 Task: Select Grocery. Add to cart, from Target for 2233 Arbour Crest Dr, Carrolton, Texas 75007, Cell Number 8177146937, following items : Tattooed Chef Riced Enchilada Bowl Cauliflower (10 oz) - 1, Good & Gather All Natural Grass Fed Beef Meatballs (20 oz) - 2, Panera Bread Broccoli Cheddar Mac & Cheese Soup (16 oz) - 3, Dove Teens Strawberry Sparkle (2.6 oz) - 1, Colgate Optic White Advanced Sparkling White Toothpaste (3.2 oz) - 2, EOS Super Soft Shea Variety Pack Lip Balm (4 ct) - 1, Fanta Orange Soda Can (12 oz x 12 ct) - 3, Rhodes Bake-N-Serv Yeast Dinner Rolls (36 ct) - 2, Blueberries (1 pt) - 1, Blackberries Pack (6 oz) - 2
Action: Mouse moved to (351, 116)
Screenshot: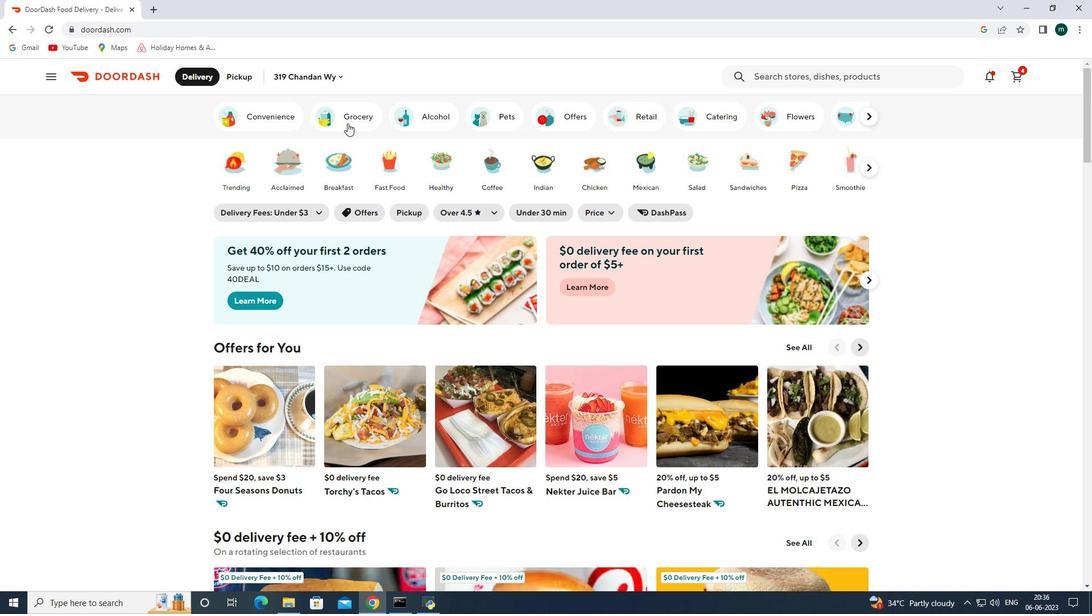 
Action: Mouse pressed left at (351, 116)
Screenshot: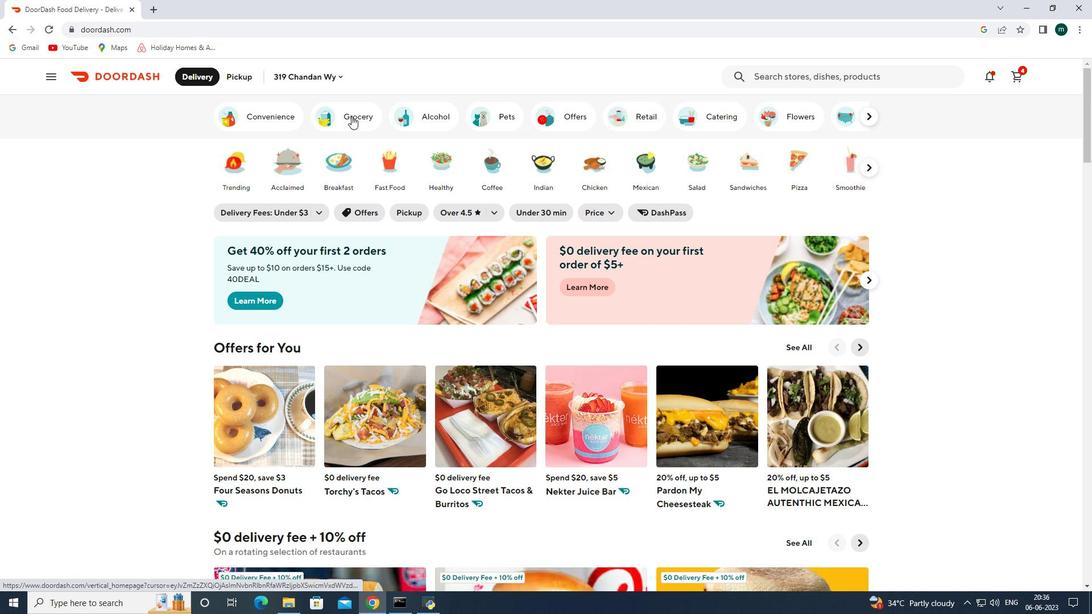 
Action: Mouse moved to (520, 436)
Screenshot: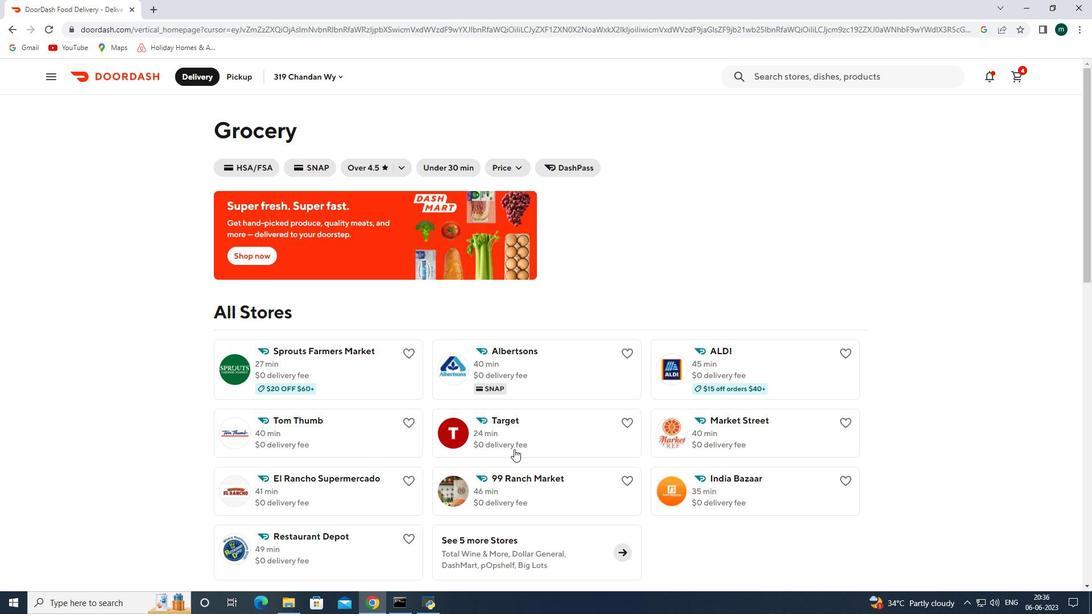 
Action: Mouse pressed left at (520, 436)
Screenshot: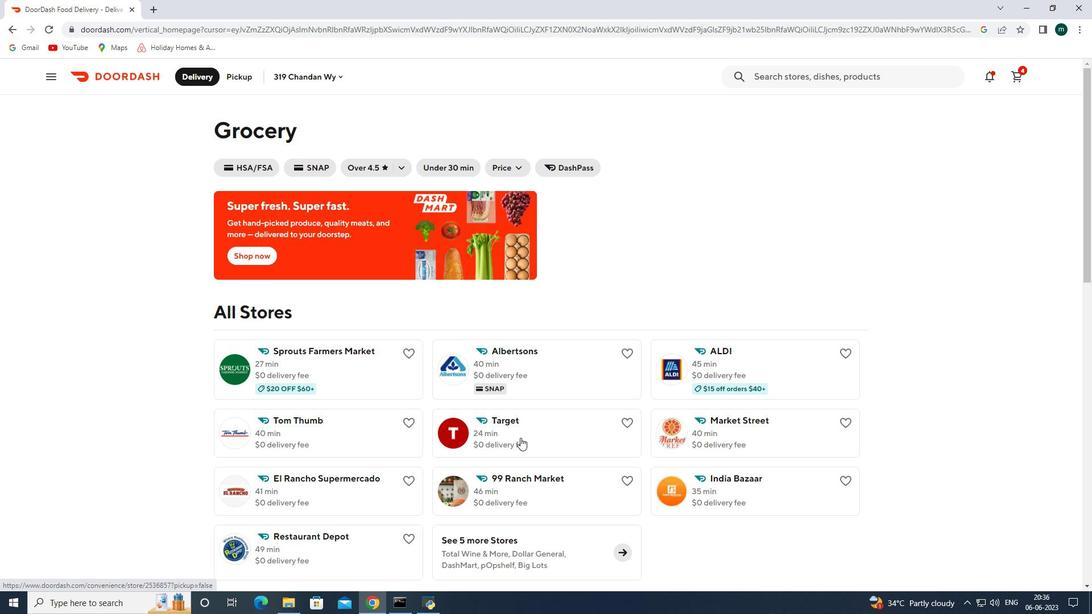 
Action: Mouse moved to (240, 74)
Screenshot: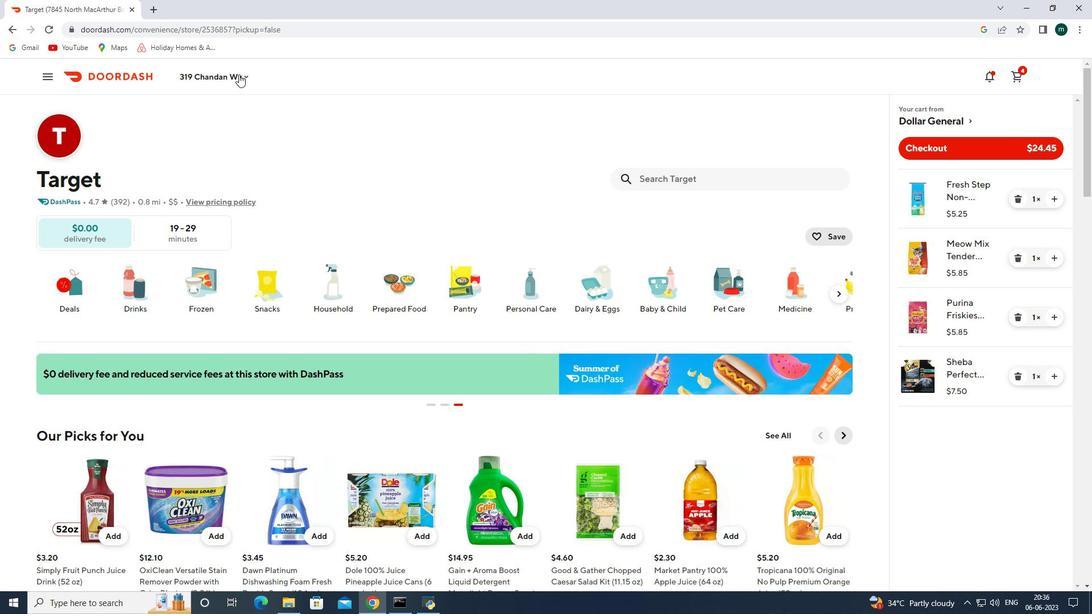 
Action: Mouse pressed left at (240, 74)
Screenshot: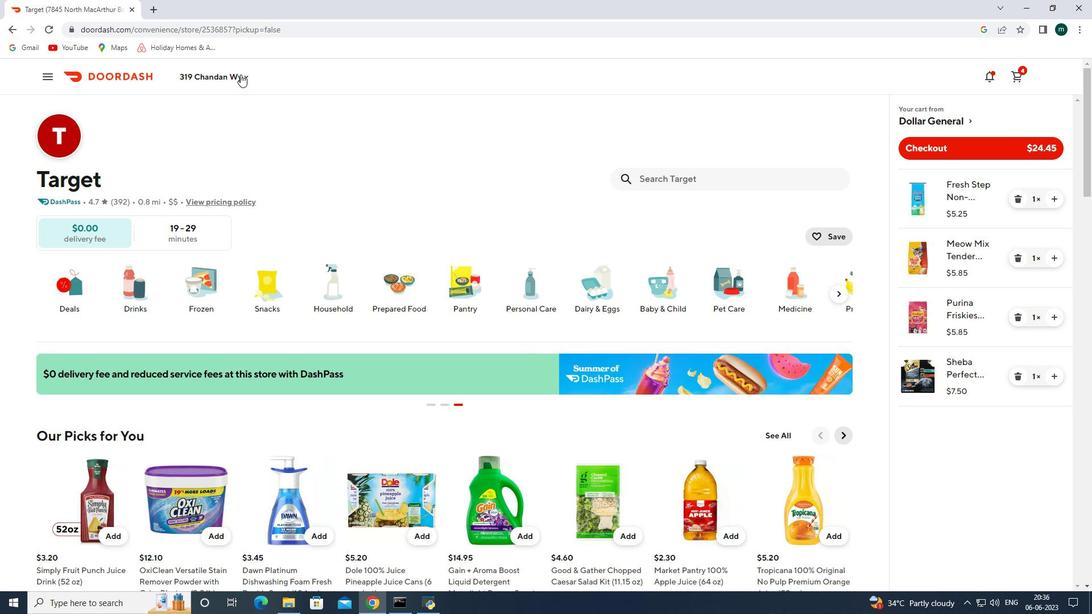
Action: Mouse moved to (258, 123)
Screenshot: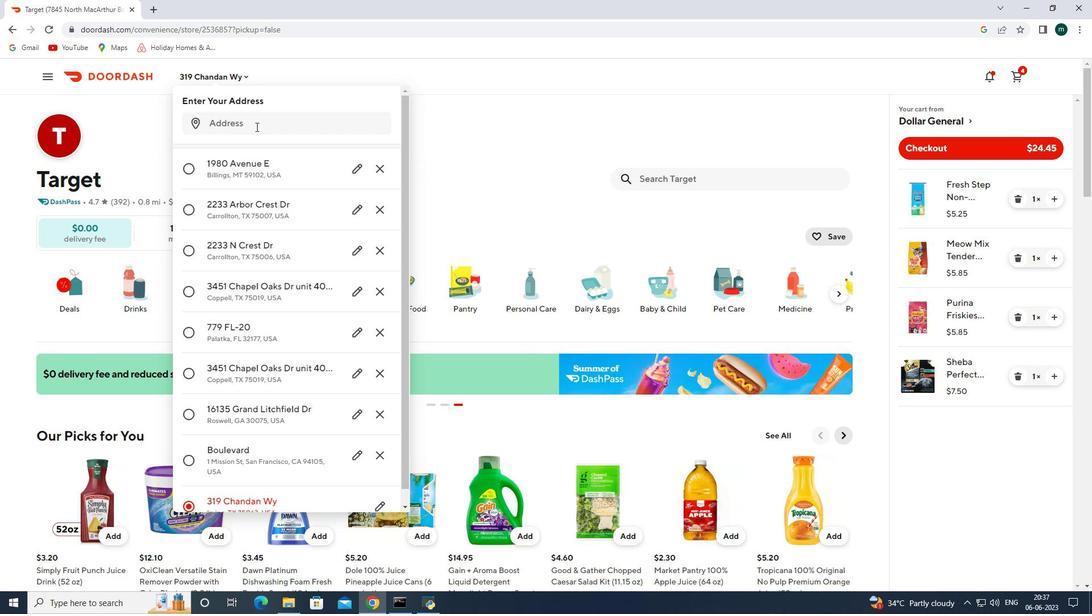 
Action: Mouse pressed left at (258, 123)
Screenshot: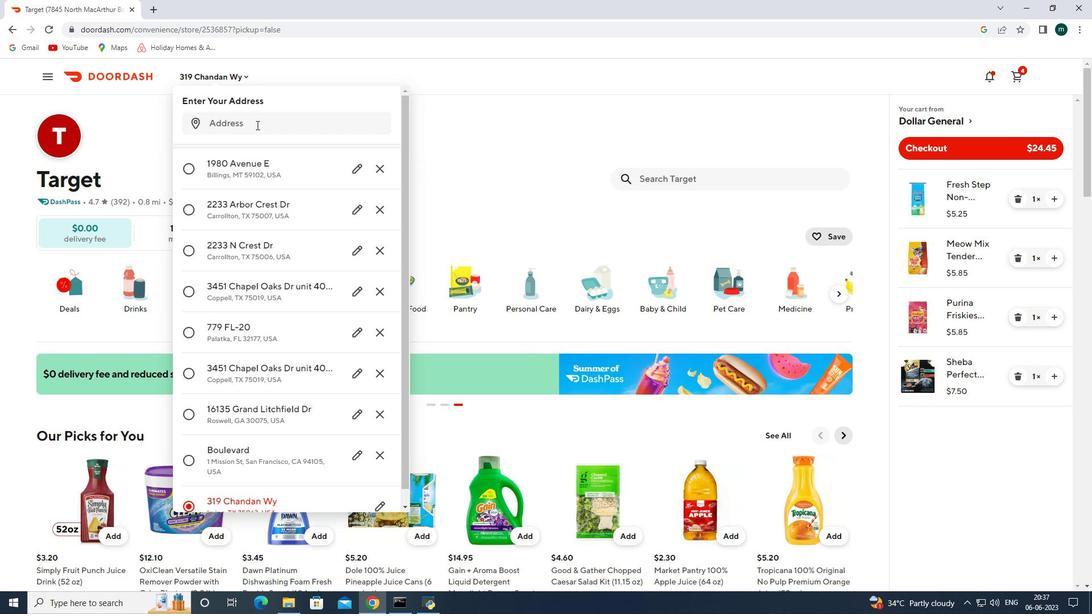 
Action: Key pressed 2233<Key.space>arbour<Key.space>crest<Key.space>dr<Key.space>carrolton<Key.space>texas<Key.space>75007<Key.enter>
Screenshot: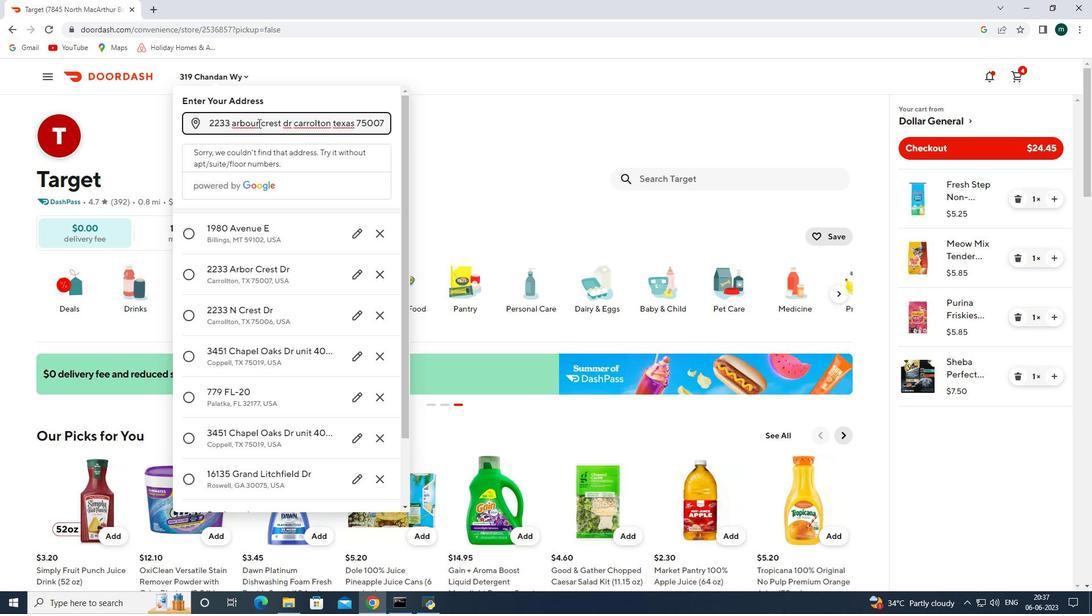 
Action: Mouse moved to (296, 315)
Screenshot: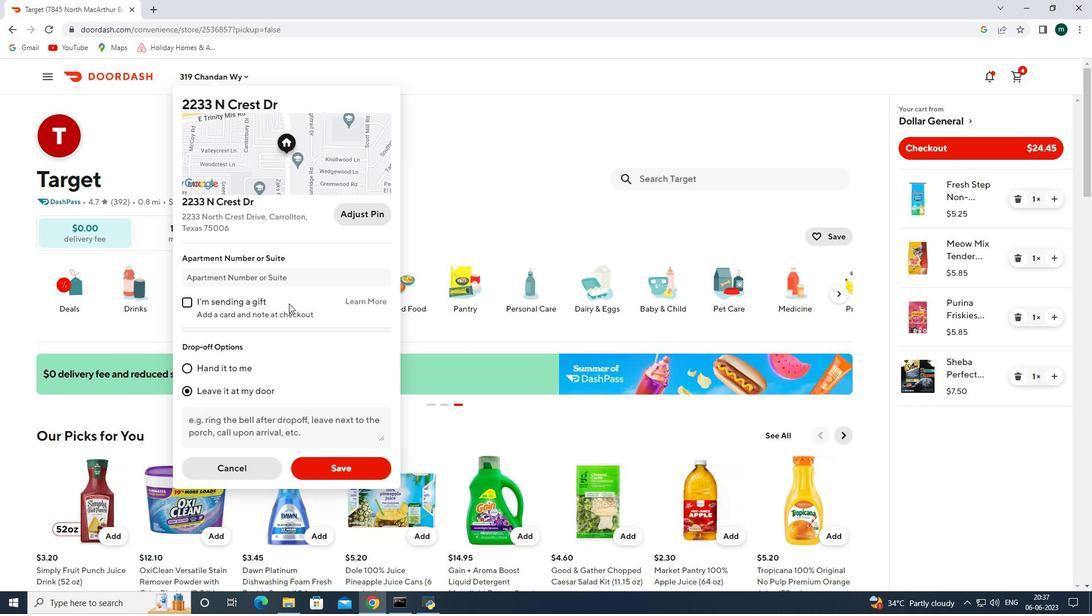 
Action: Mouse scrolled (296, 314) with delta (0, 0)
Screenshot: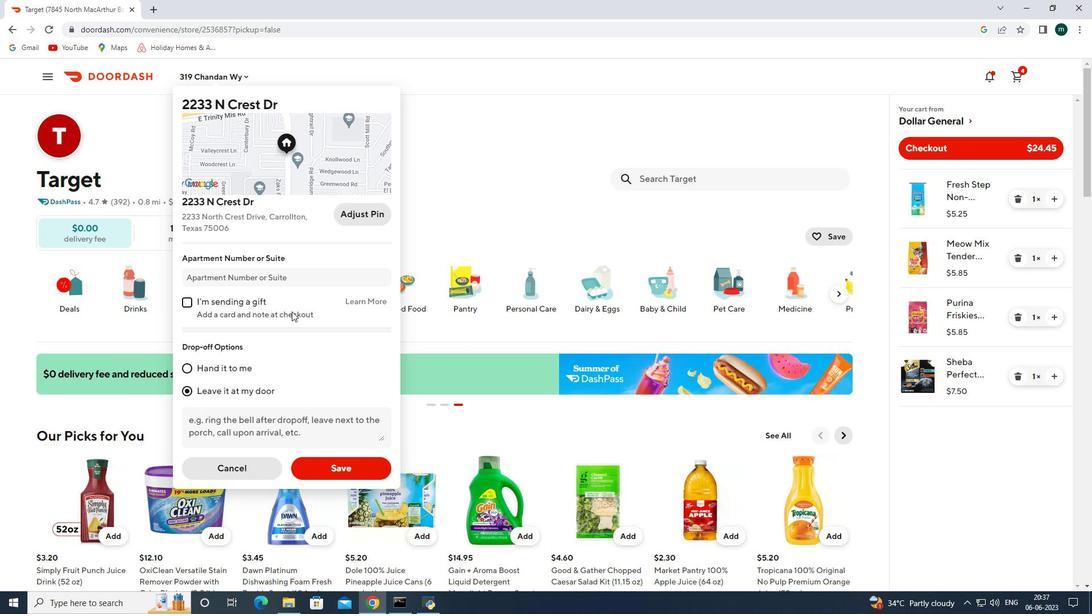 
Action: Mouse scrolled (296, 314) with delta (0, 0)
Screenshot: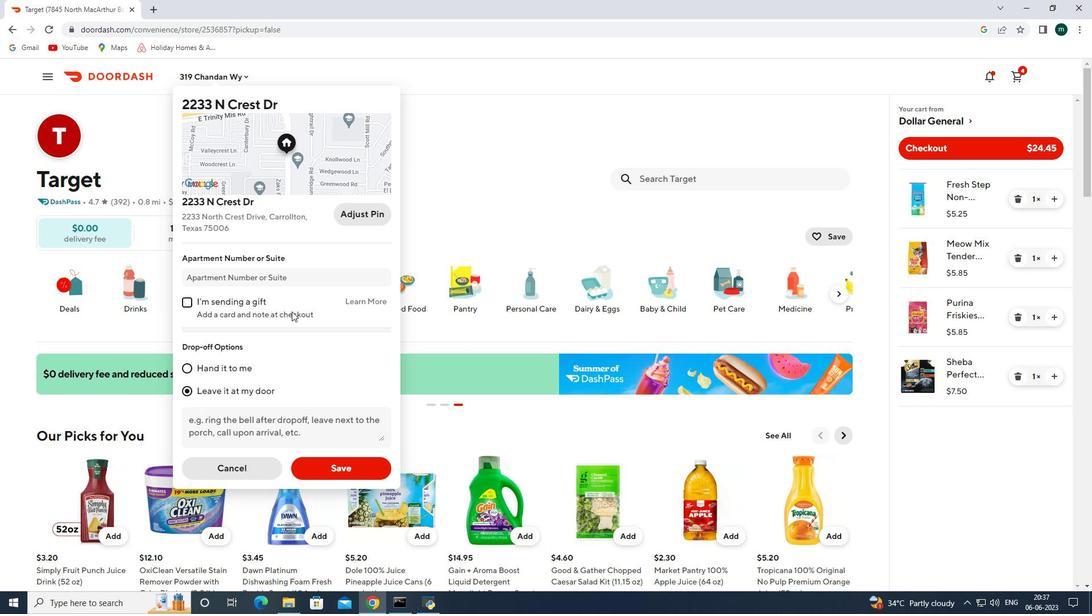 
Action: Mouse scrolled (296, 314) with delta (0, 0)
Screenshot: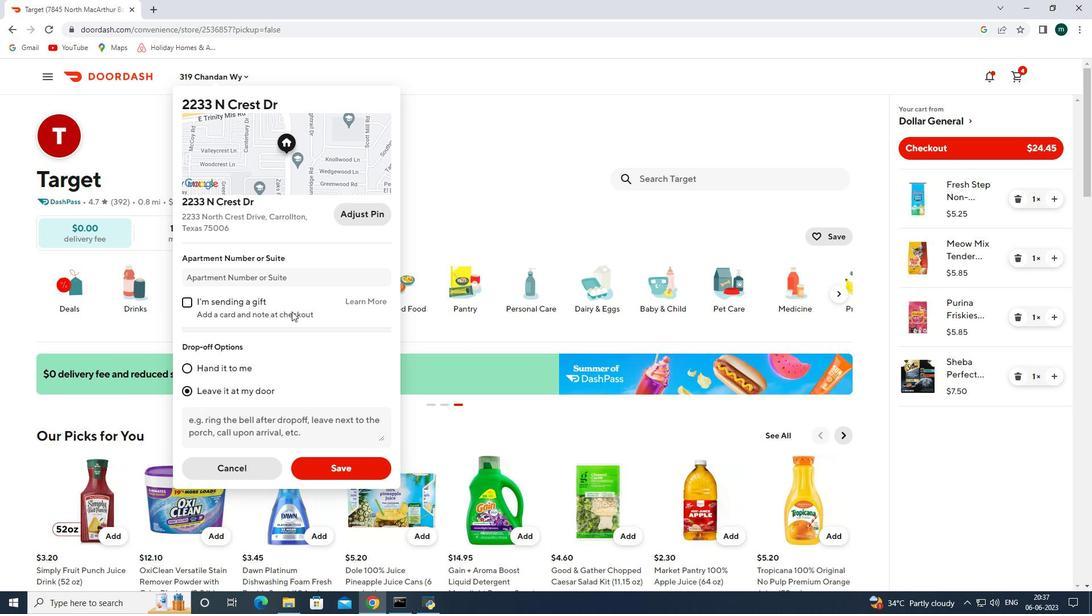 
Action: Mouse scrolled (296, 314) with delta (0, 0)
Screenshot: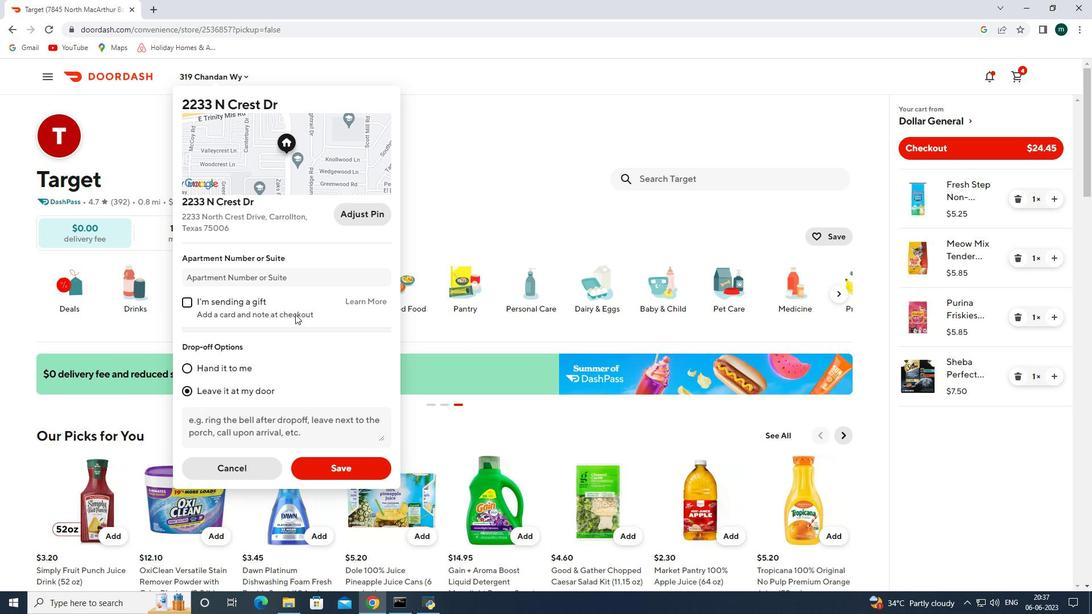 
Action: Mouse moved to (340, 467)
Screenshot: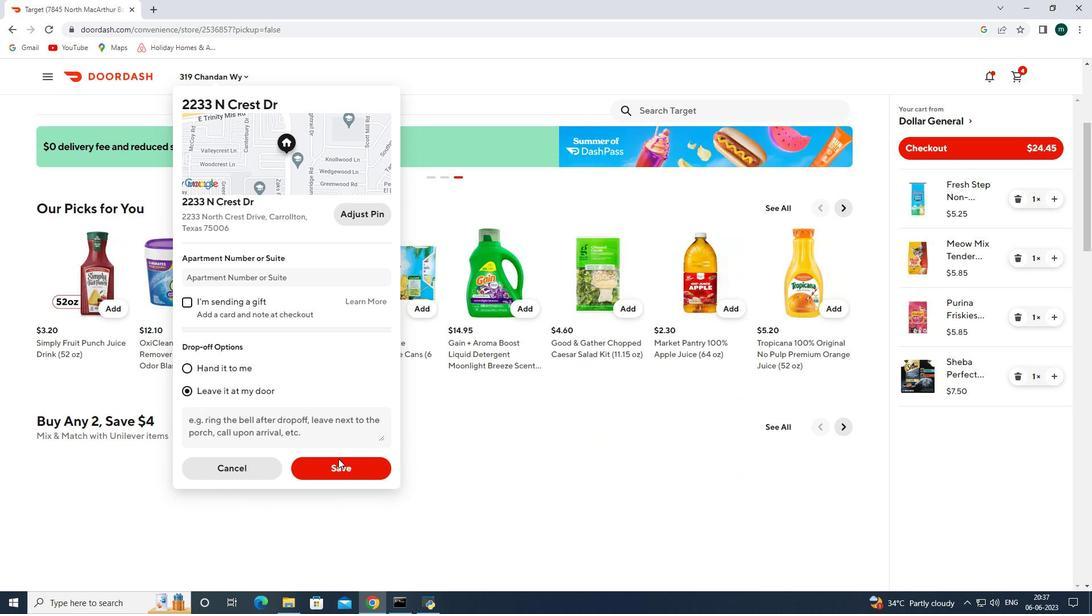 
Action: Mouse pressed left at (340, 467)
Screenshot: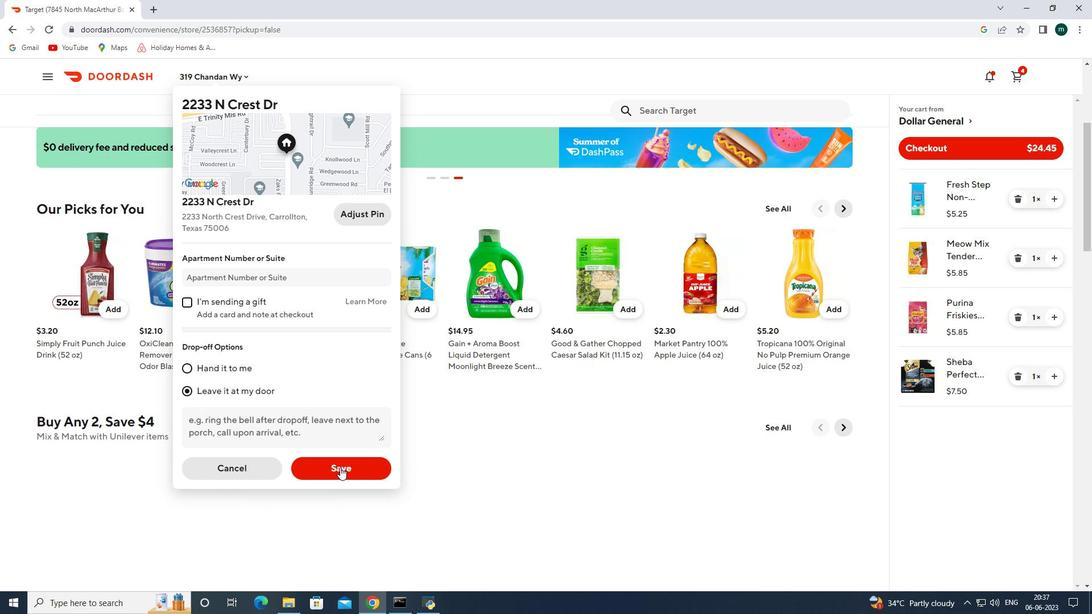 
Action: Mouse moved to (339, 357)
Screenshot: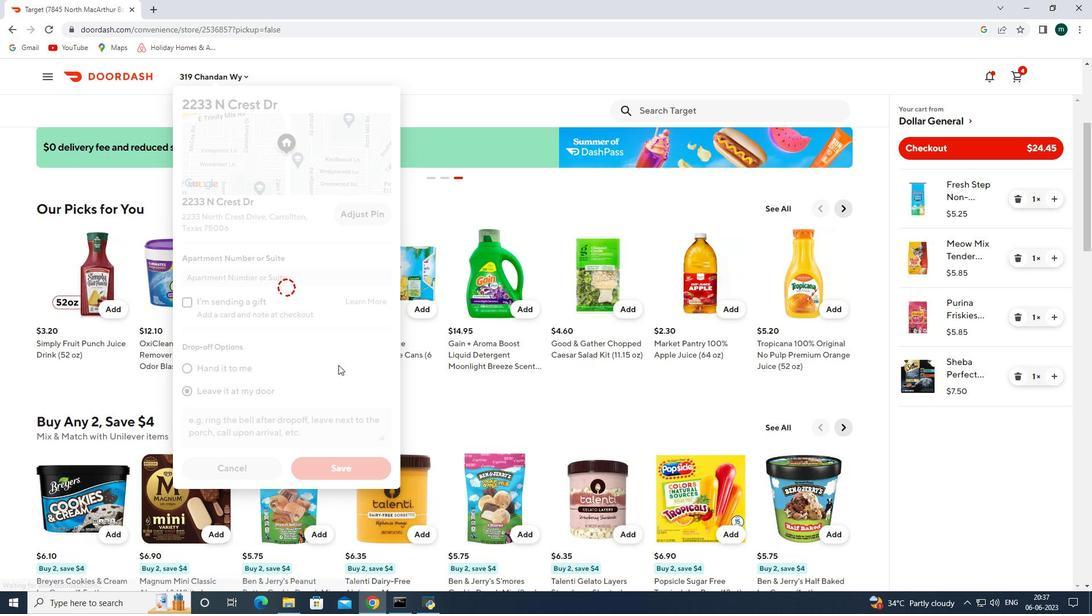 
Action: Mouse scrolled (339, 357) with delta (0, 0)
Screenshot: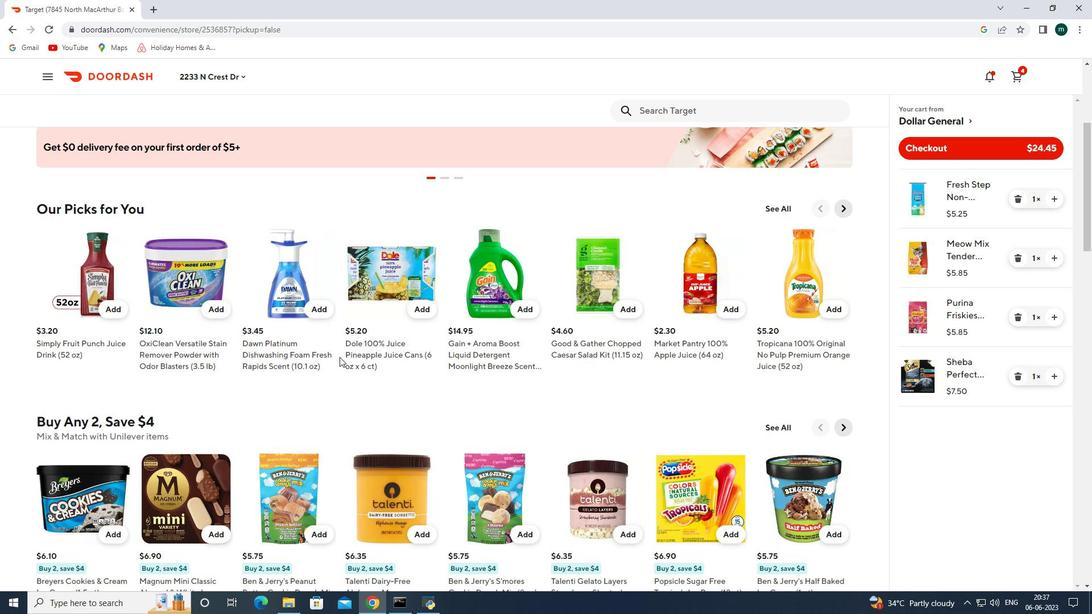 
Action: Mouse scrolled (339, 357) with delta (0, 0)
Screenshot: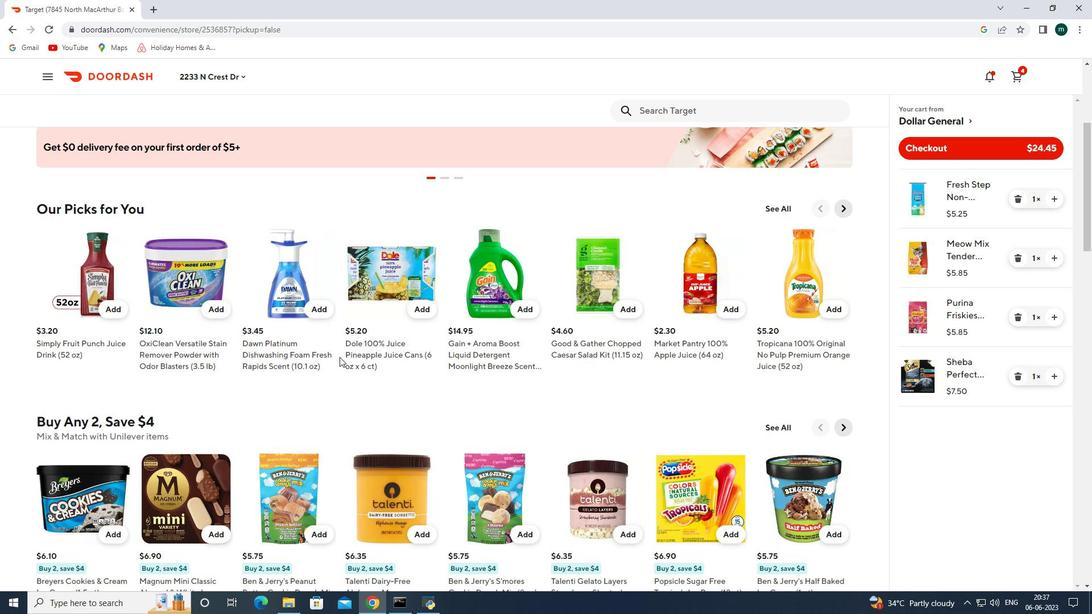 
Action: Mouse scrolled (339, 357) with delta (0, 0)
Screenshot: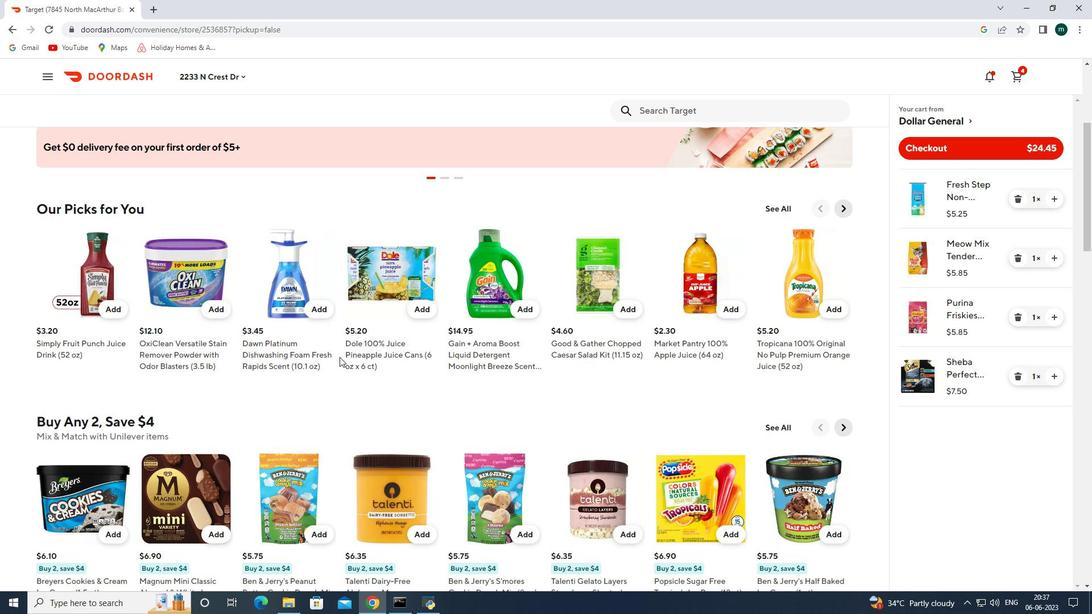
Action: Mouse scrolled (339, 357) with delta (0, 0)
Screenshot: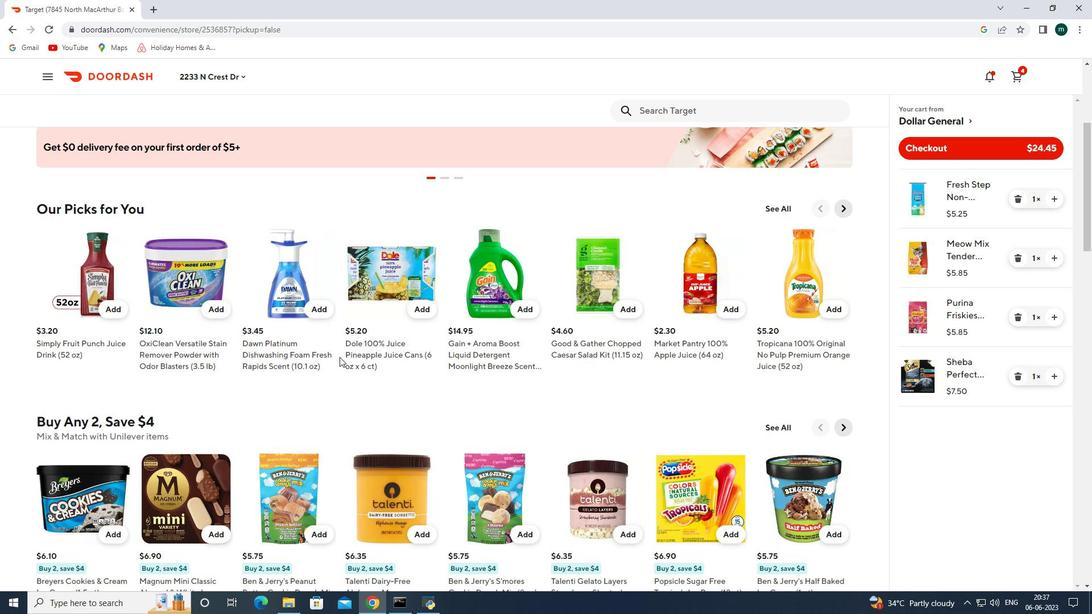 
Action: Mouse scrolled (339, 357) with delta (0, 0)
Screenshot: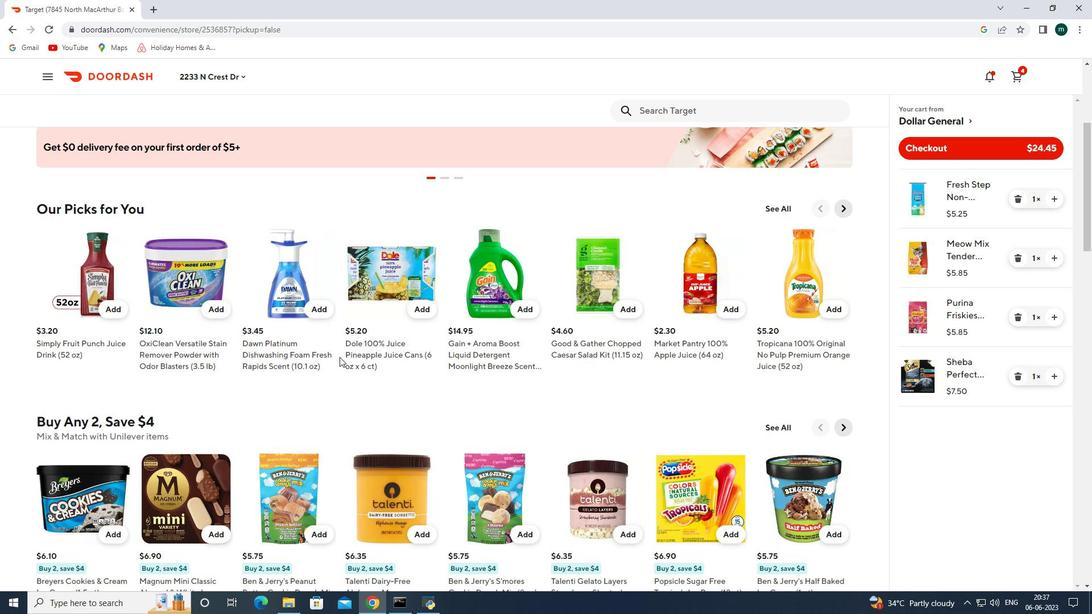 
Action: Mouse moved to (691, 178)
Screenshot: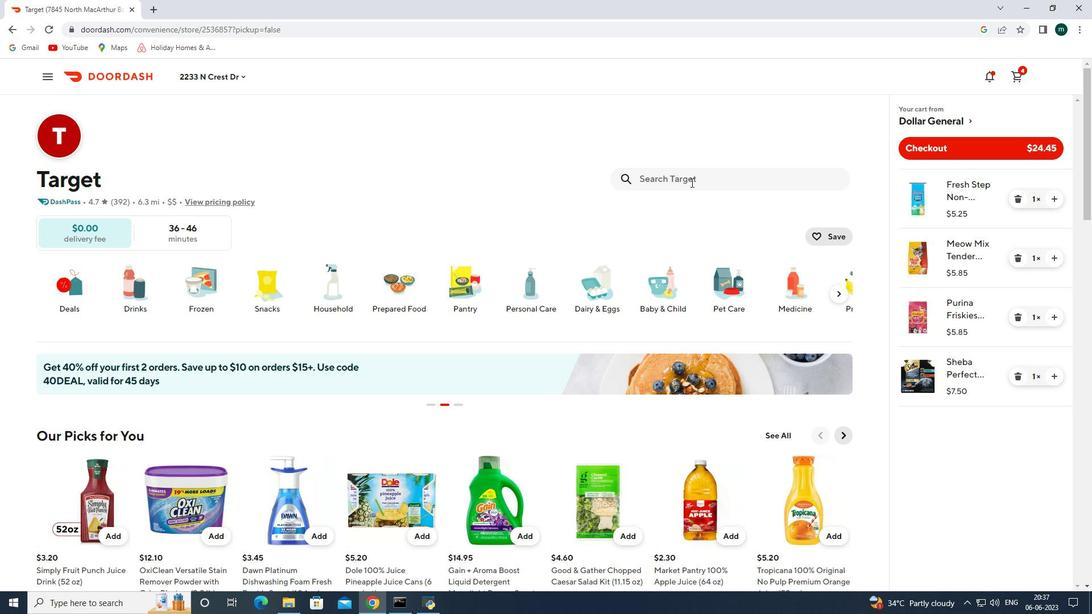
Action: Mouse pressed left at (691, 178)
Screenshot: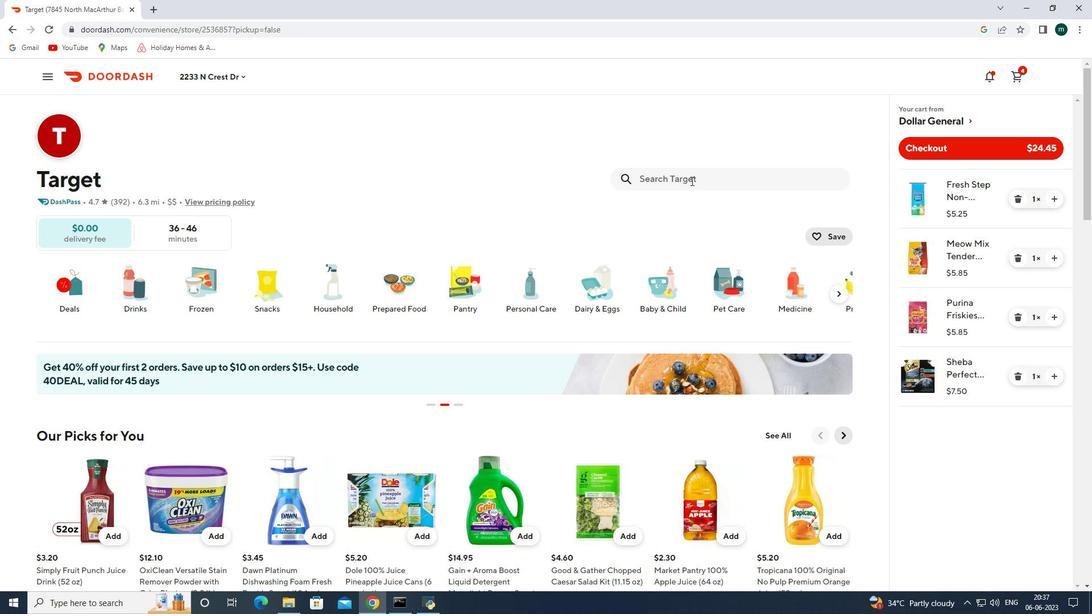 
Action: Key pressed tatooed<Key.space>chef<Key.space>riced<Key.space>enchilada<Key.space>bowl<Key.space>cao<Key.backspace>uliflower<Key.space><Key.shift>(10<Key.space>oz<Key.shift>)<Key.enter>
Screenshot: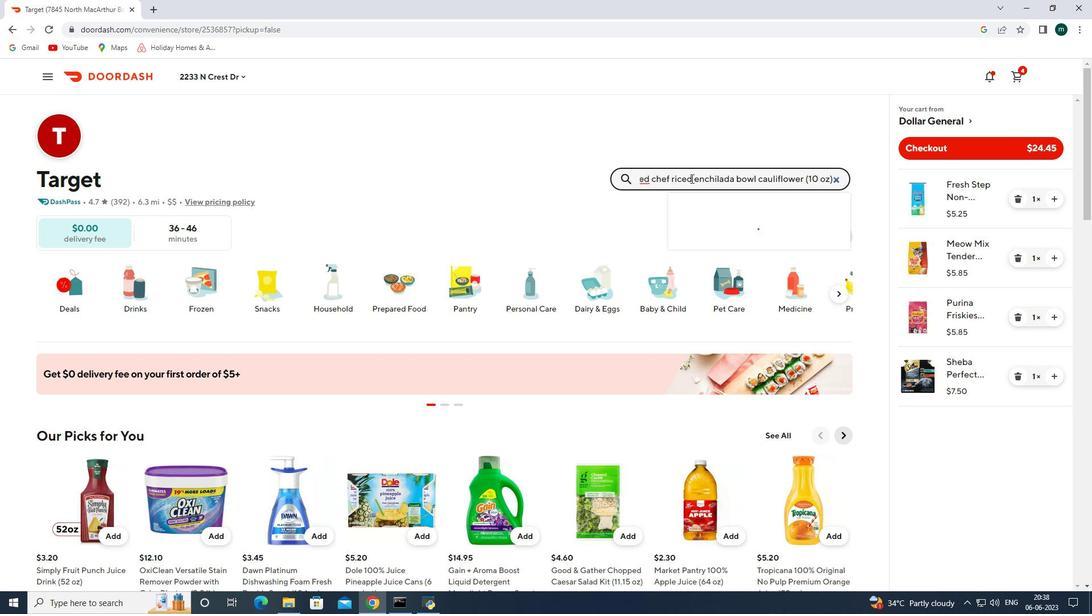 
Action: Mouse moved to (104, 294)
Screenshot: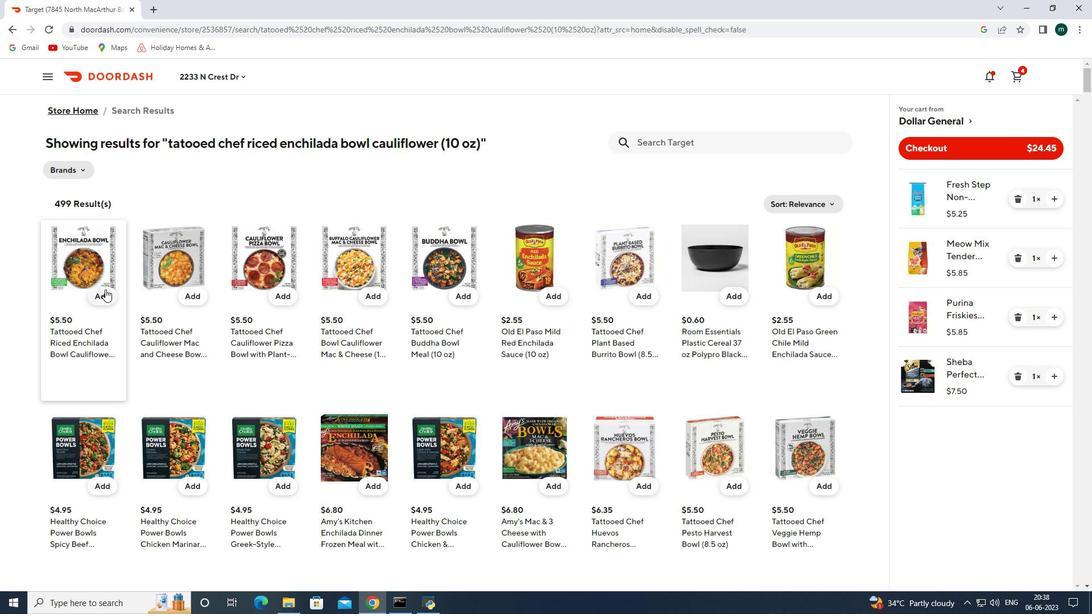 
Action: Mouse pressed left at (104, 294)
Screenshot: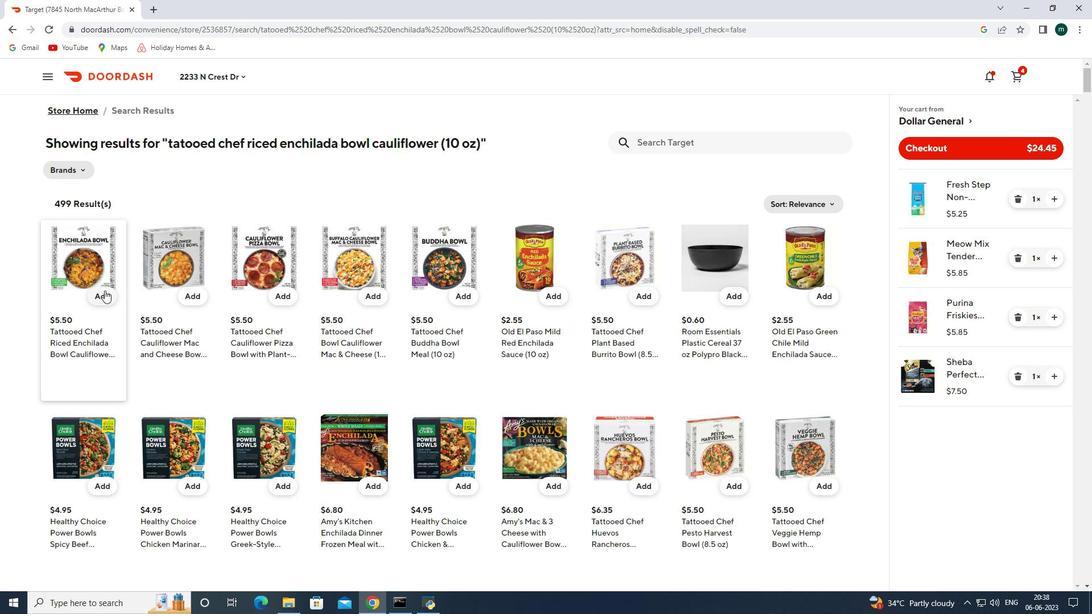 
Action: Mouse moved to (672, 148)
Screenshot: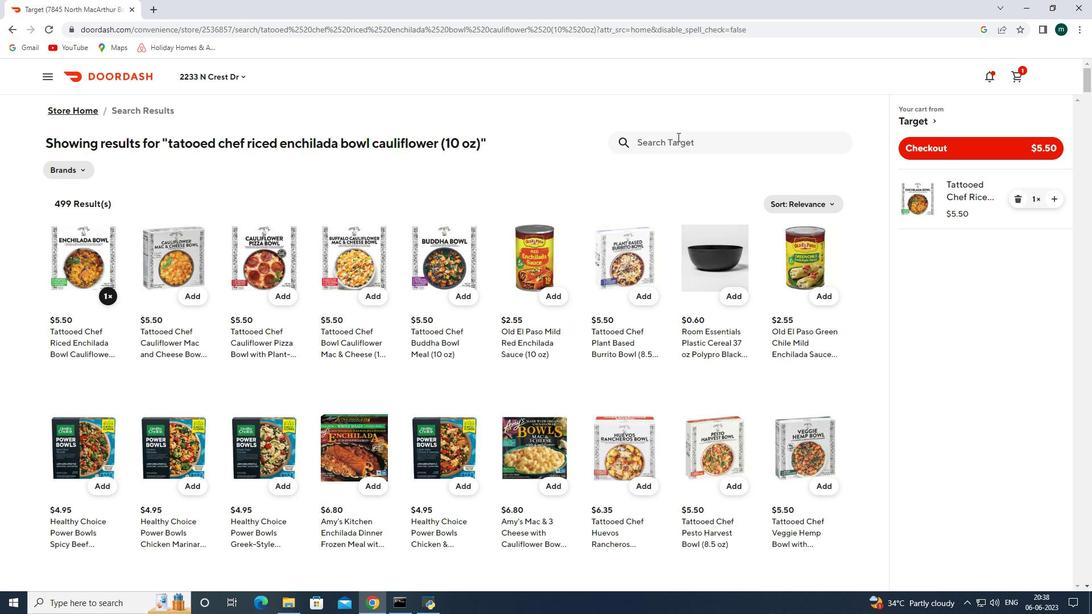 
Action: Mouse pressed left at (672, 148)
Screenshot: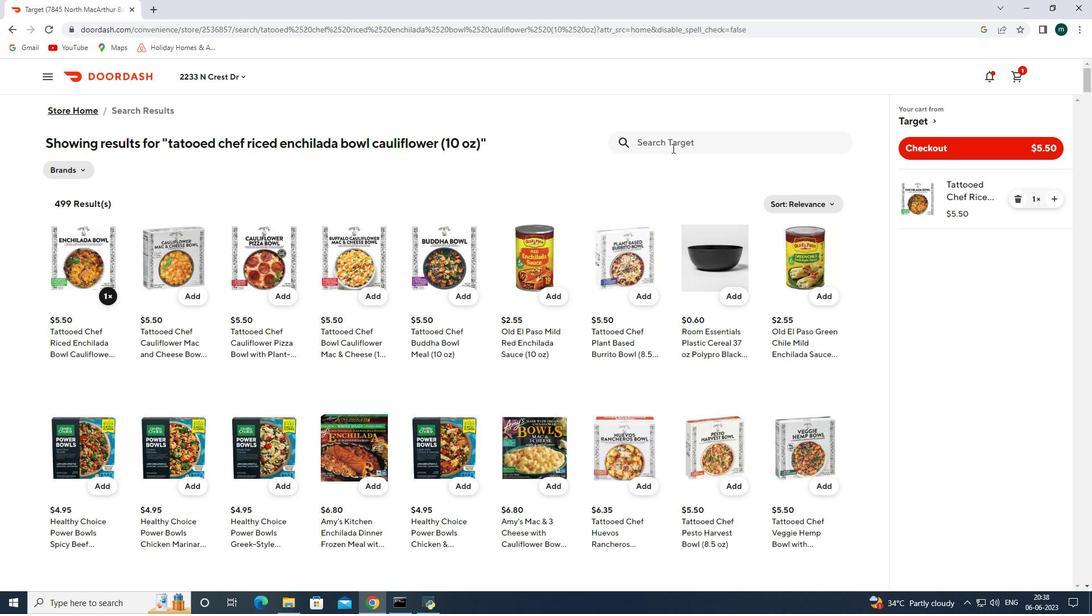 
Action: Key pressed good<Key.space>and<Key.space><Key.space>gather<Key.space>all<Key.space>natural<Key.space>grass<Key.space>fed<Key.space>beef<Key.space>meatballs<Key.space><Key.shift>(20<Key.space>oz<Key.shift>)<Key.enter>
Screenshot: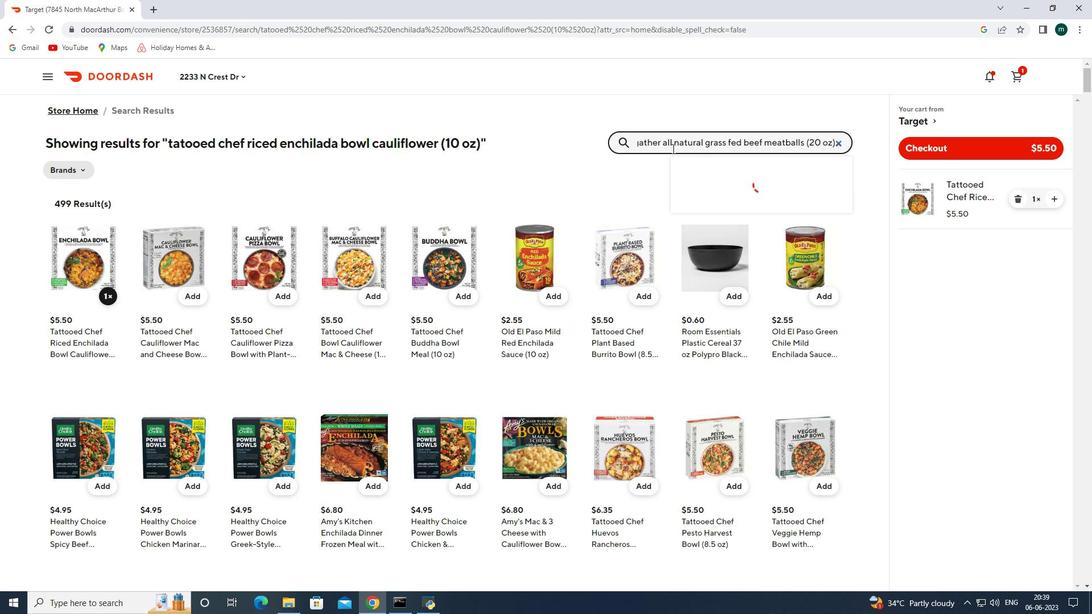
Action: Mouse moved to (106, 290)
Screenshot: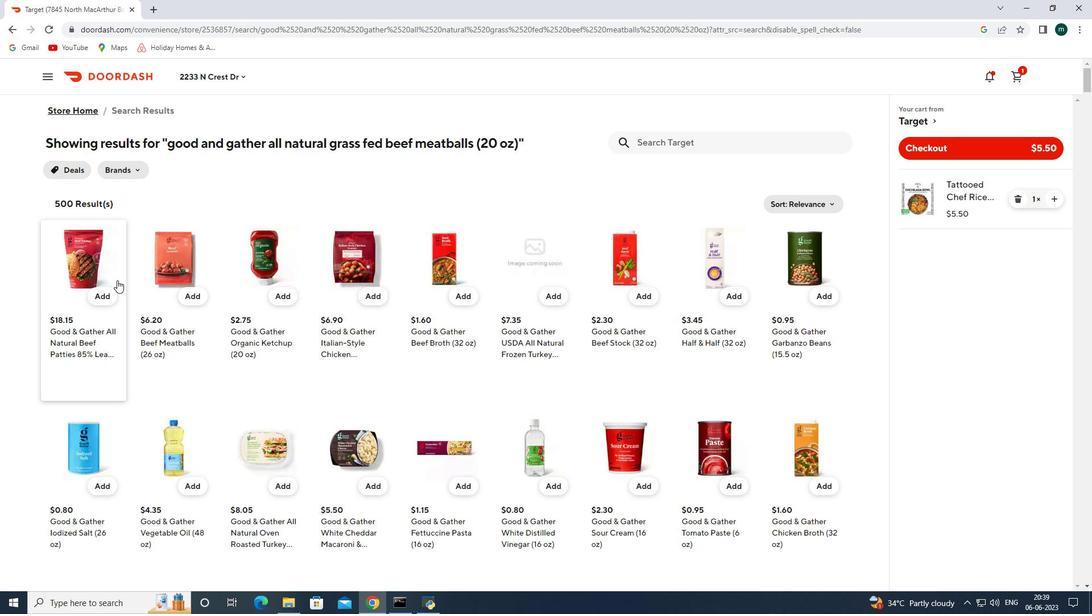 
Action: Mouse pressed left at (106, 290)
Screenshot: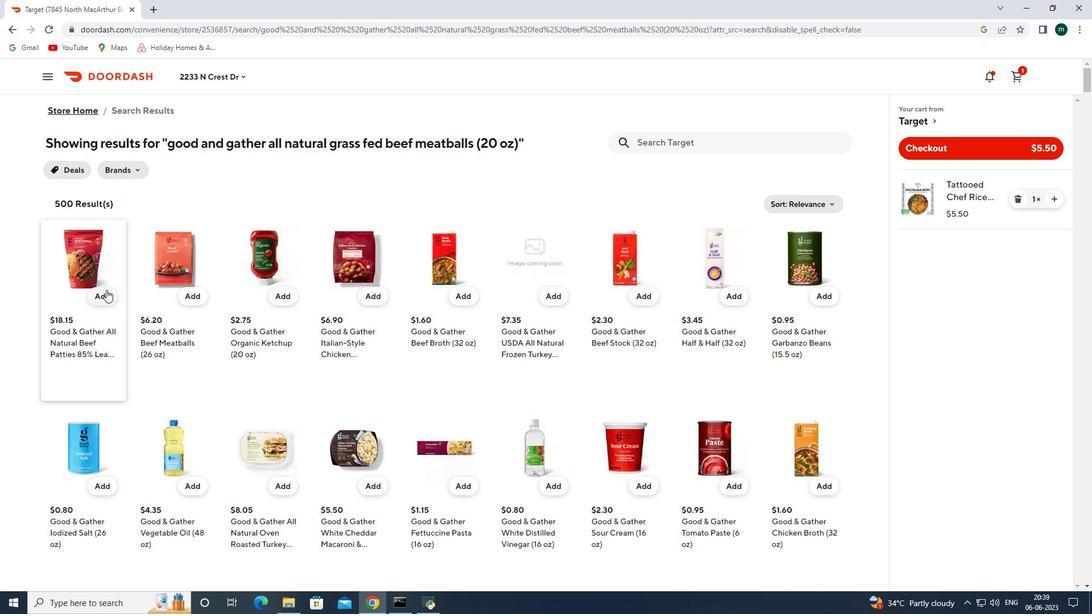 
Action: Mouse moved to (106, 294)
Screenshot: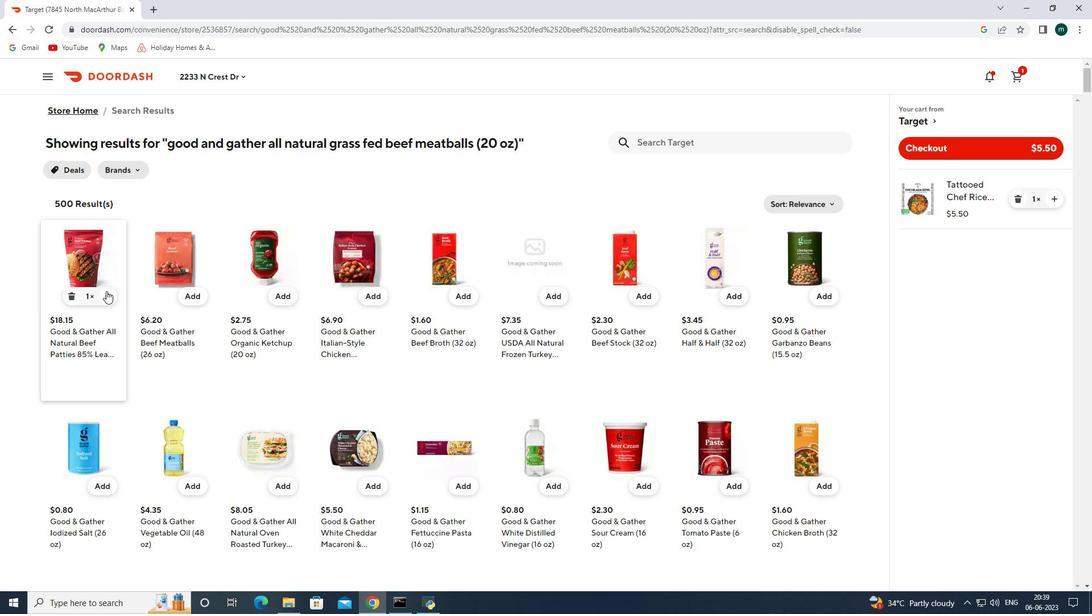 
Action: Mouse pressed left at (106, 294)
Screenshot: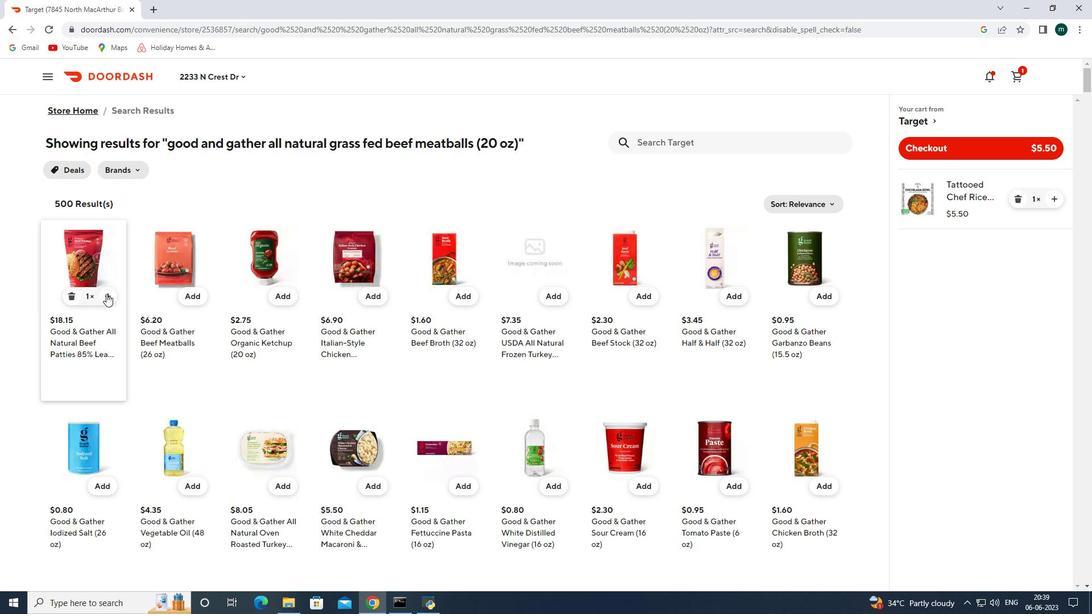 
Action: Mouse pressed left at (106, 294)
Screenshot: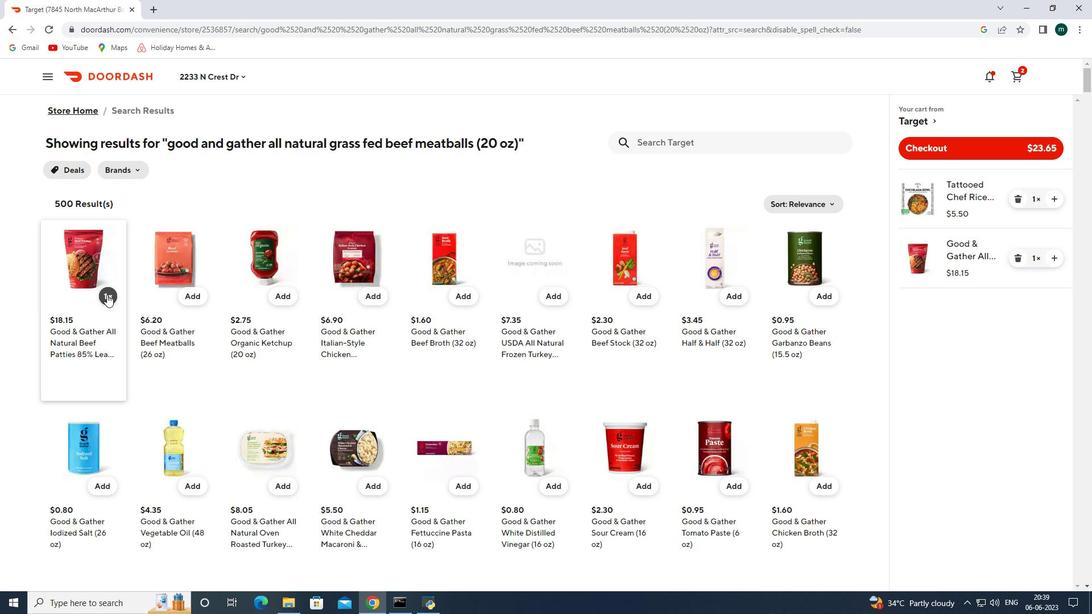 
Action: Mouse pressed left at (106, 294)
Screenshot: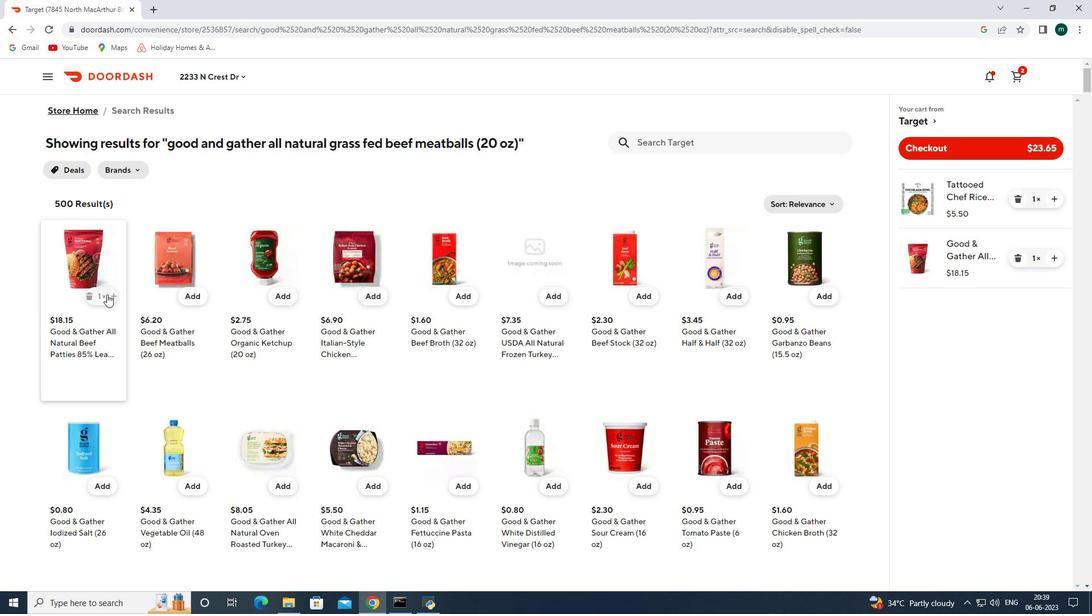 
Action: Mouse moved to (684, 145)
Screenshot: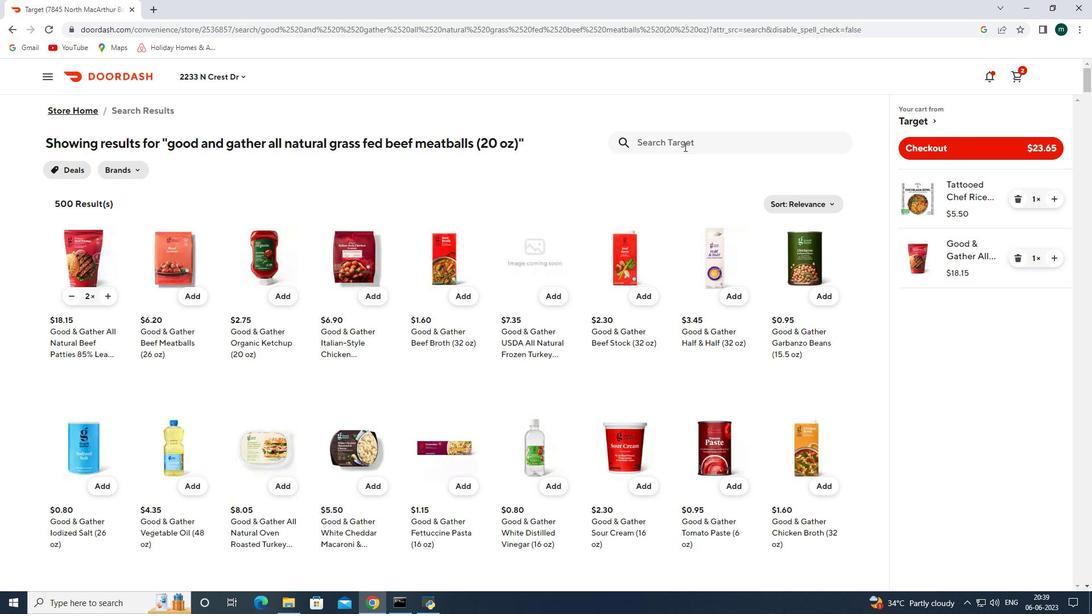 
Action: Mouse pressed left at (684, 145)
Screenshot: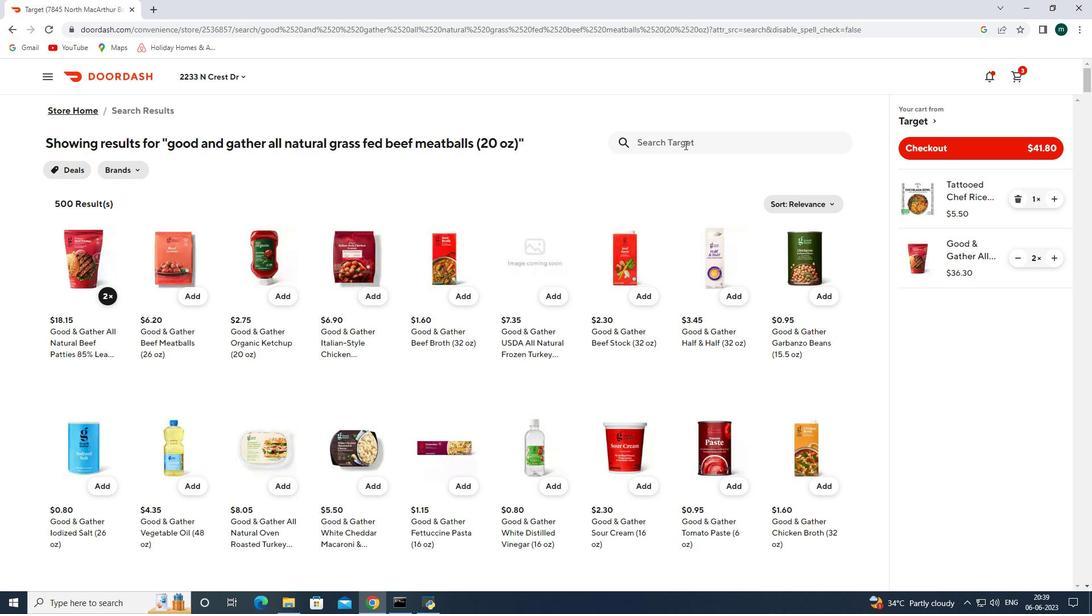 
Action: Key pressed panera<Key.space>bread<Key.space>broccoli<Key.space>cheddae<Key.space>mac<Key.space>ab<Key.backspace>nd<Key.space>cheese<Key.space>soup<Key.space><Key.shift>(16<Key.space>oz<Key.space><Key.shift>)<Key.enter>
Screenshot: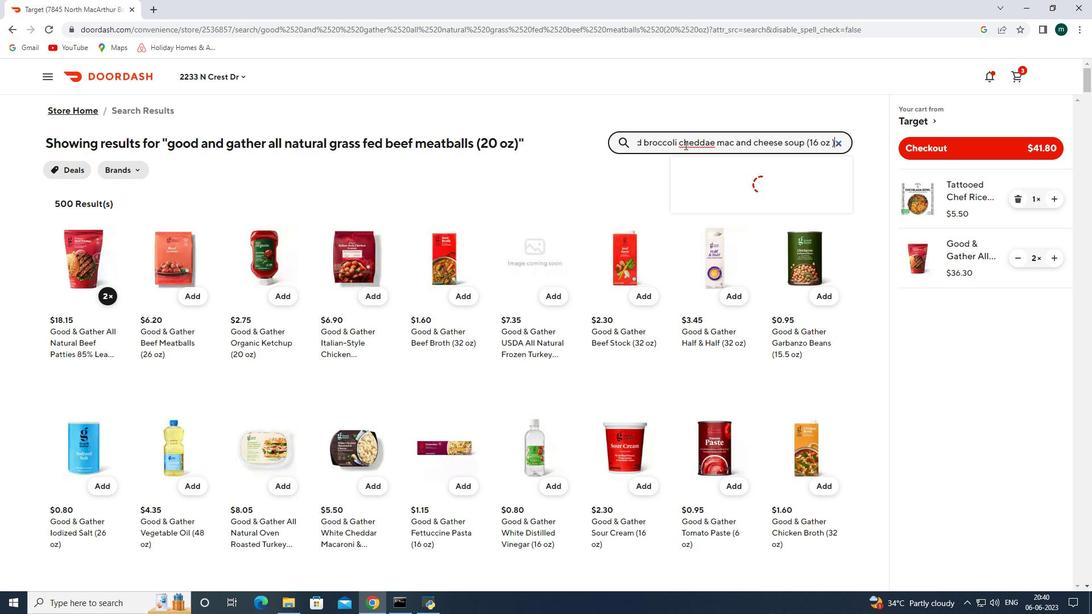 
Action: Mouse moved to (102, 294)
Screenshot: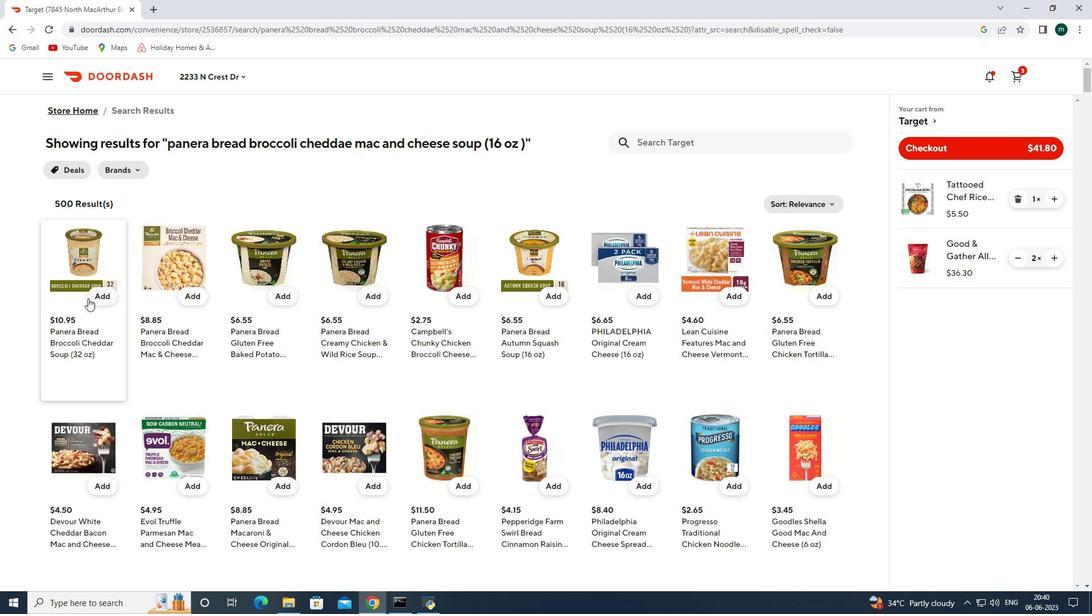 
Action: Mouse pressed left at (102, 294)
Screenshot: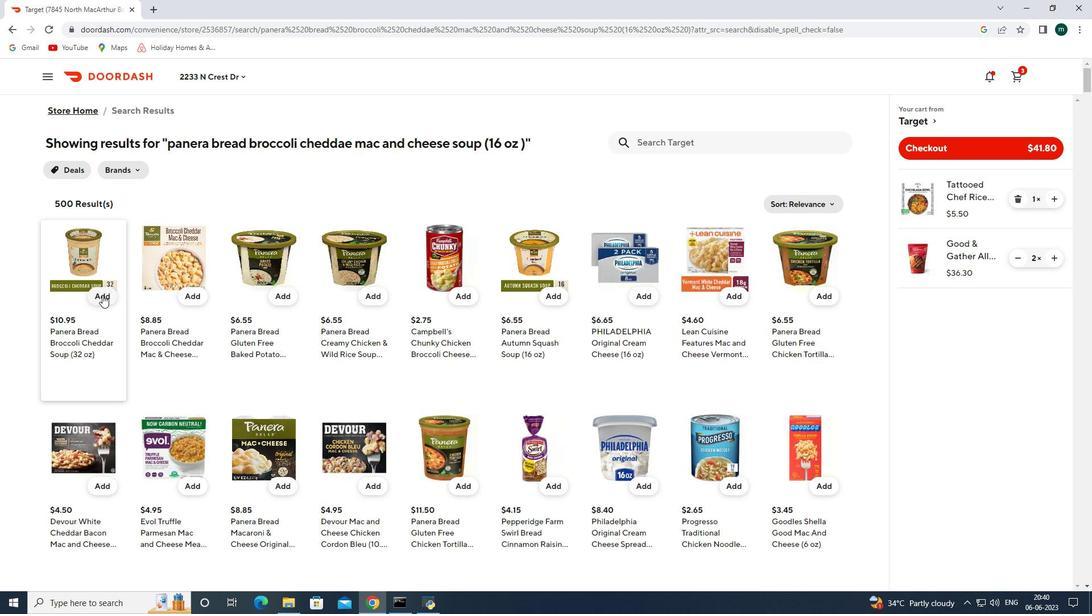 
Action: Mouse moved to (108, 293)
Screenshot: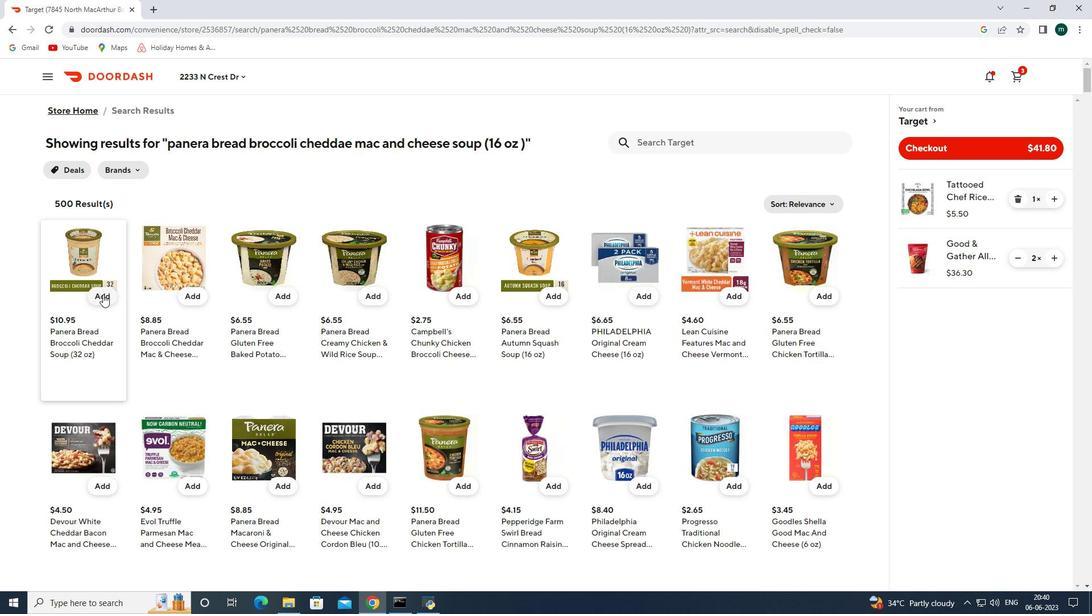 
Action: Mouse pressed left at (108, 293)
Screenshot: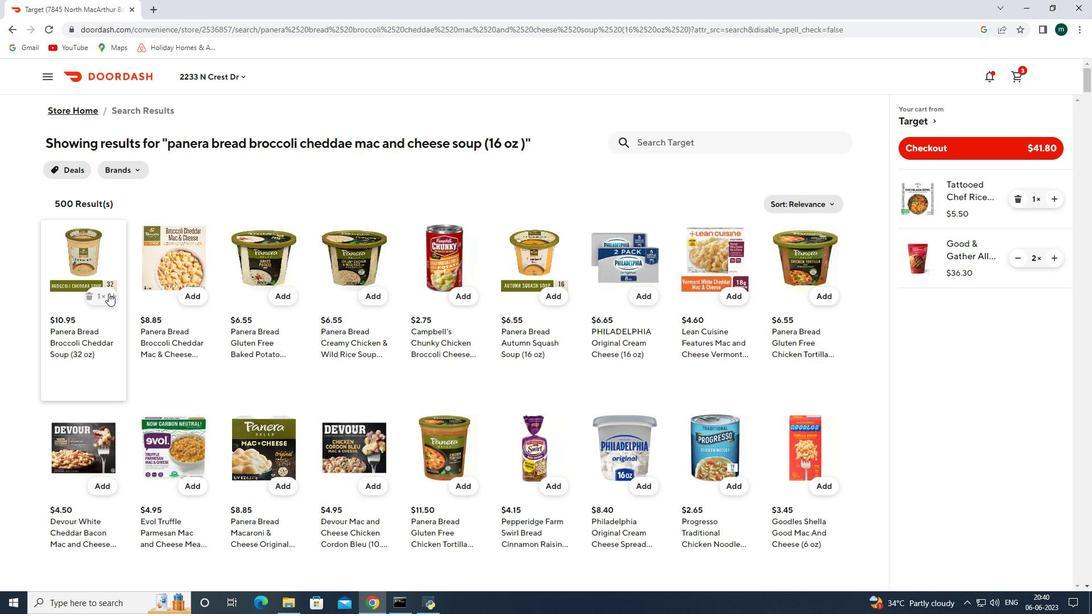 
Action: Mouse pressed left at (108, 293)
Screenshot: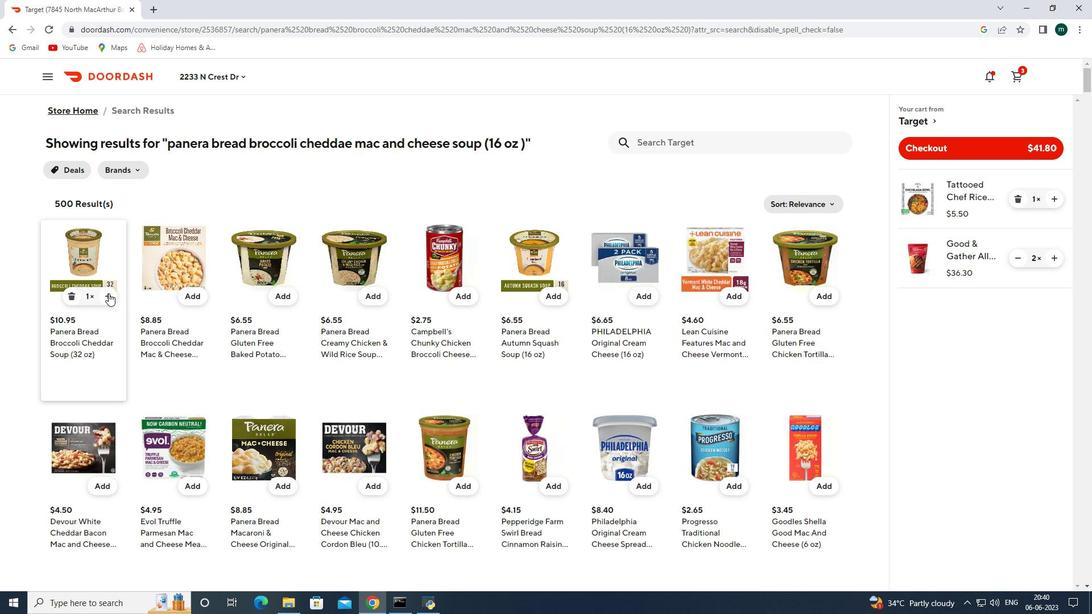 
Action: Mouse moved to (701, 139)
Screenshot: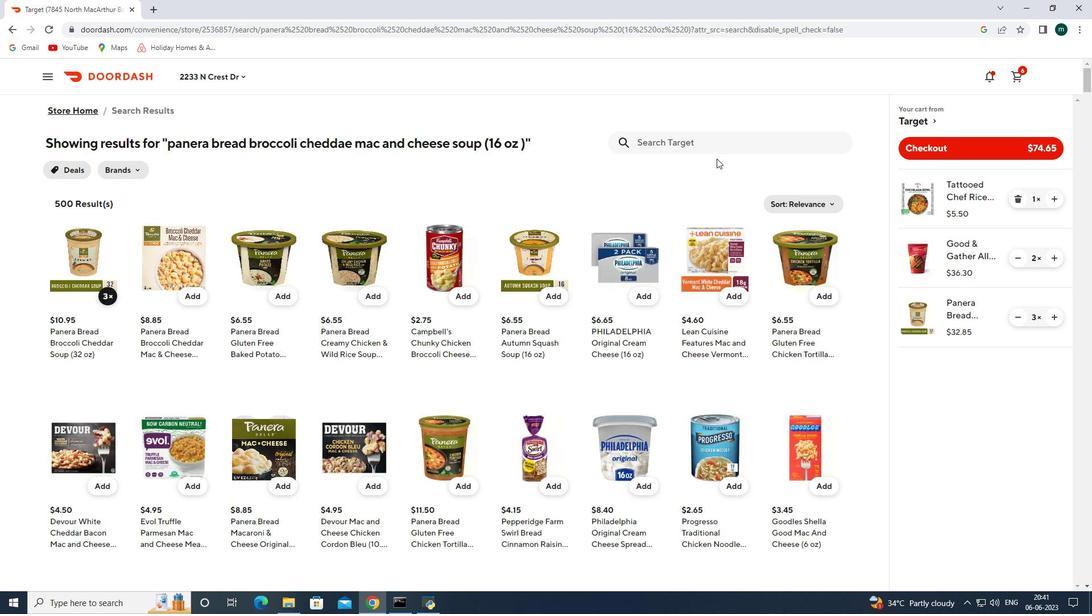 
Action: Mouse pressed left at (701, 139)
Screenshot: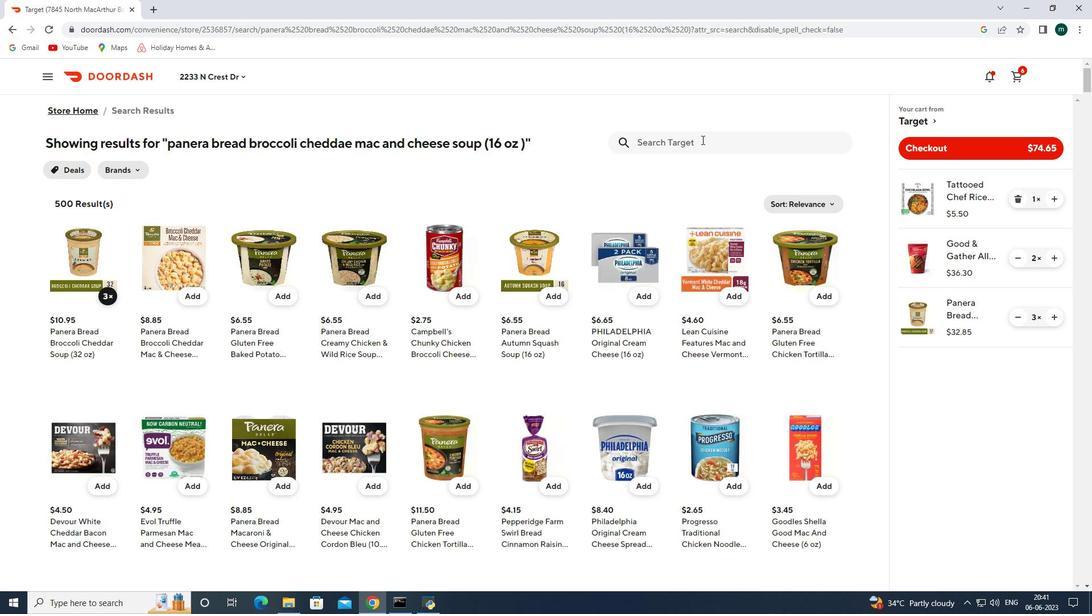 
Action: Key pressed dove<Key.space>teens<Key.space>strw<Key.backspace>awberry<Key.space>sparkle<Key.space><Key.shift>(2.6<Key.space>oz<Key.shift>)<Key.enter>
Screenshot: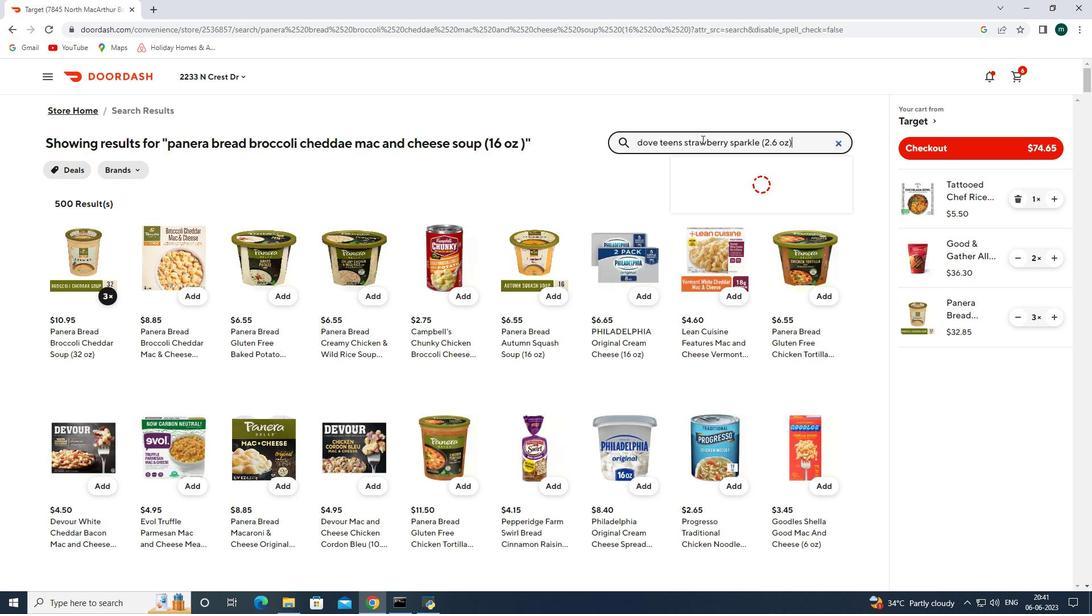 
Action: Mouse moved to (112, 298)
Screenshot: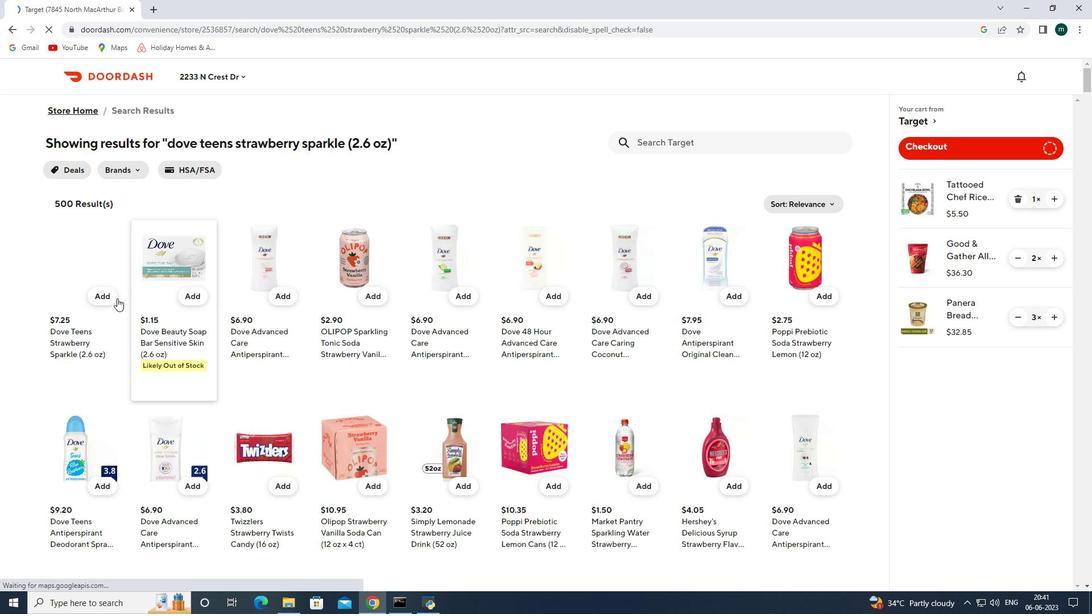 
Action: Mouse pressed left at (112, 298)
Screenshot: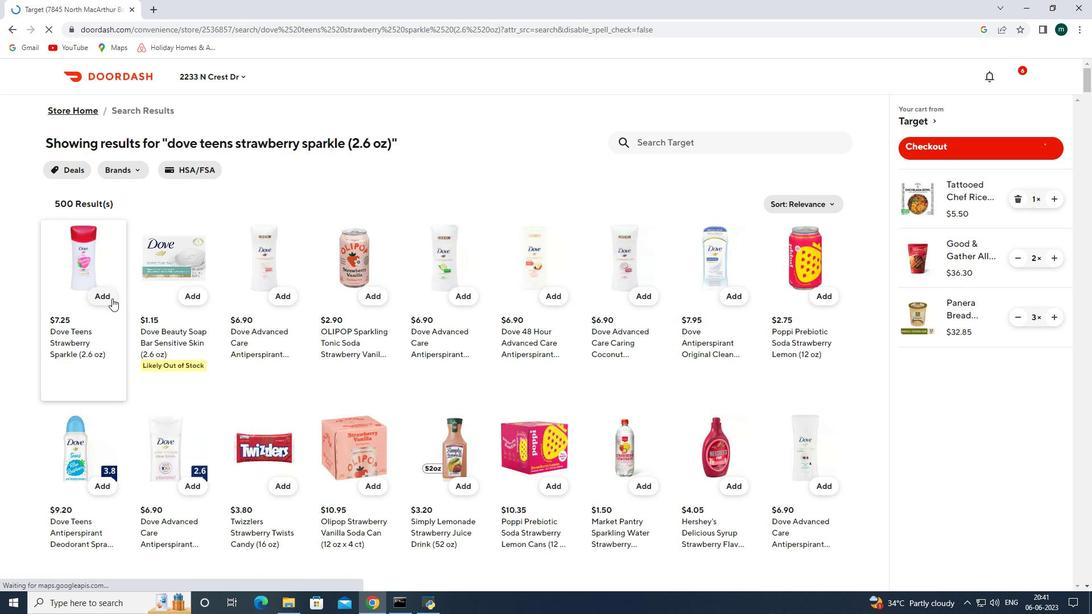 
Action: Mouse moved to (709, 139)
Screenshot: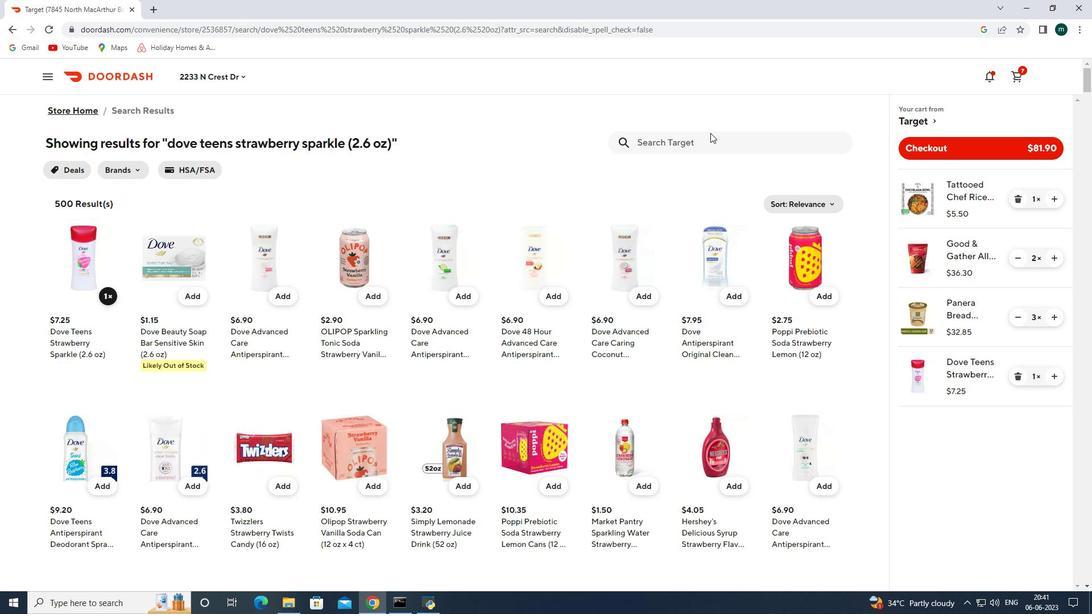 
Action: Mouse pressed left at (709, 139)
Screenshot: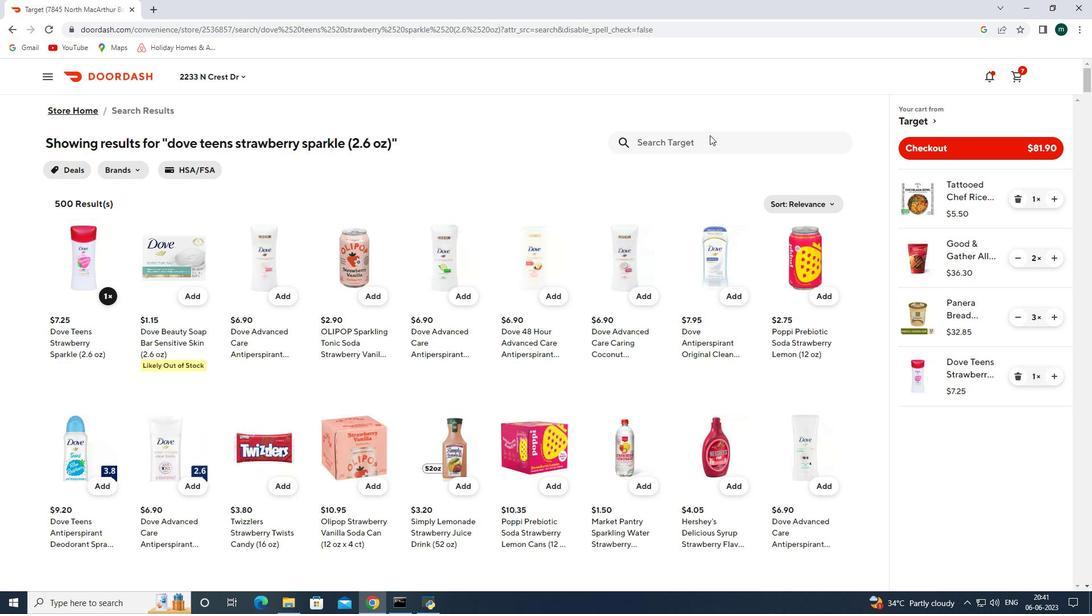 
Action: Key pressed colgate<Key.space>optic<Key.space>white<Key.space>advanced<Key.space>sparkli<Key.backspace>ing<Key.space>white<Key.space>toothpaste<Key.space><Key.shift>(<Key.space>3.2<Key.space>oz<Key.shift>)<Key.enter>
Screenshot: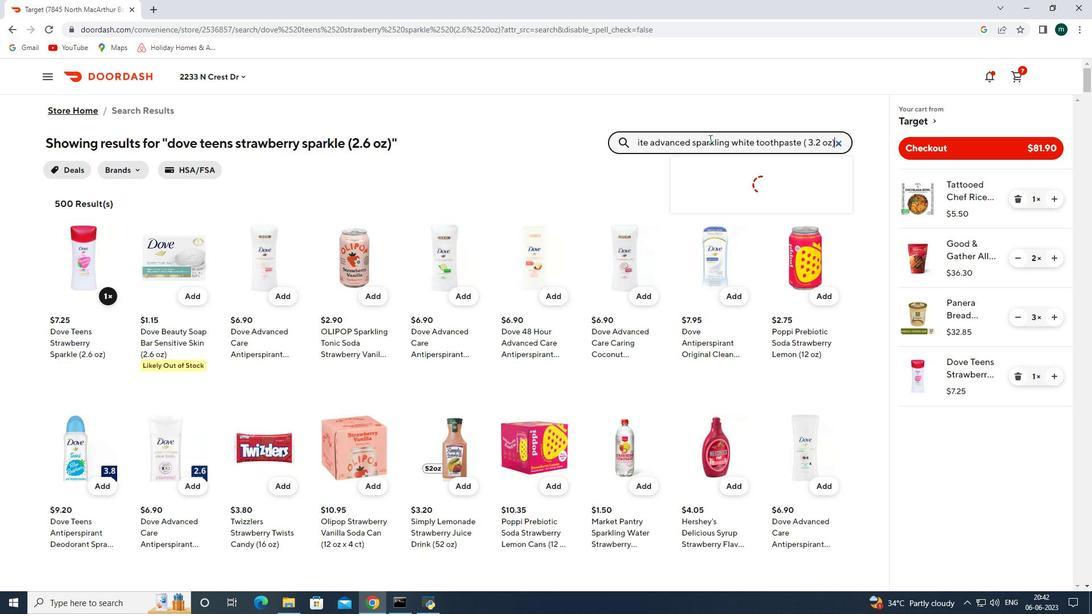 
Action: Mouse moved to (105, 294)
Screenshot: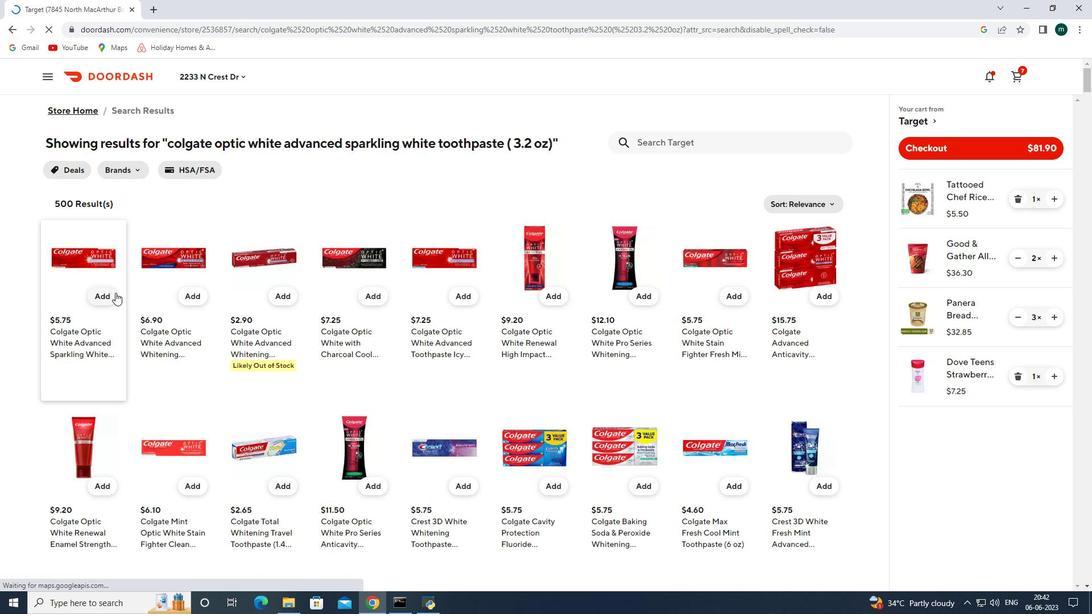 
Action: Mouse pressed left at (105, 294)
Screenshot: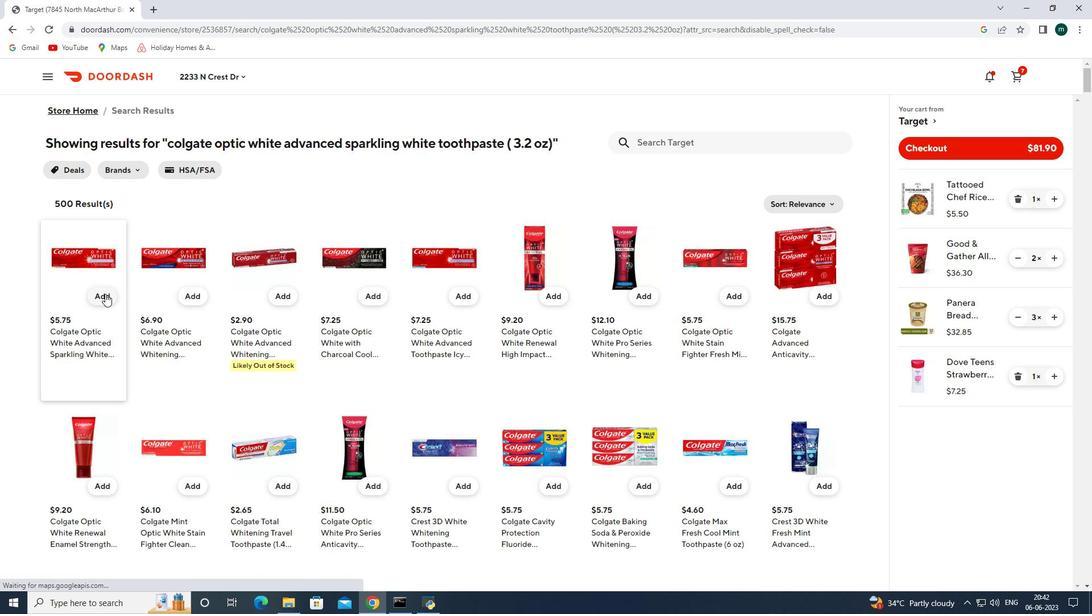 
Action: Mouse moved to (108, 295)
Screenshot: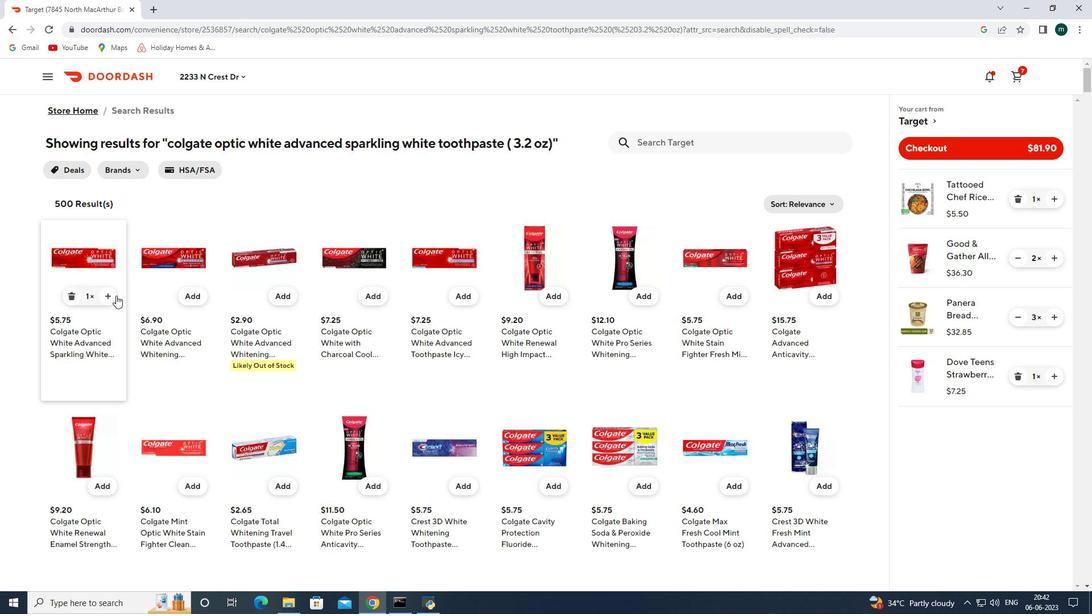 
Action: Mouse pressed left at (108, 295)
Screenshot: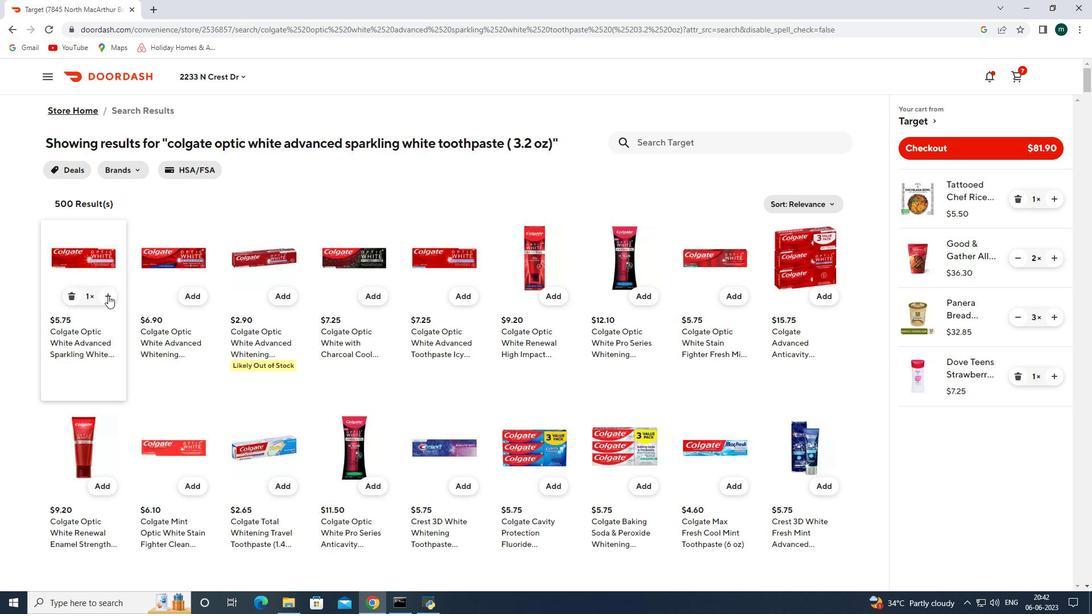 
Action: Mouse pressed left at (108, 295)
Screenshot: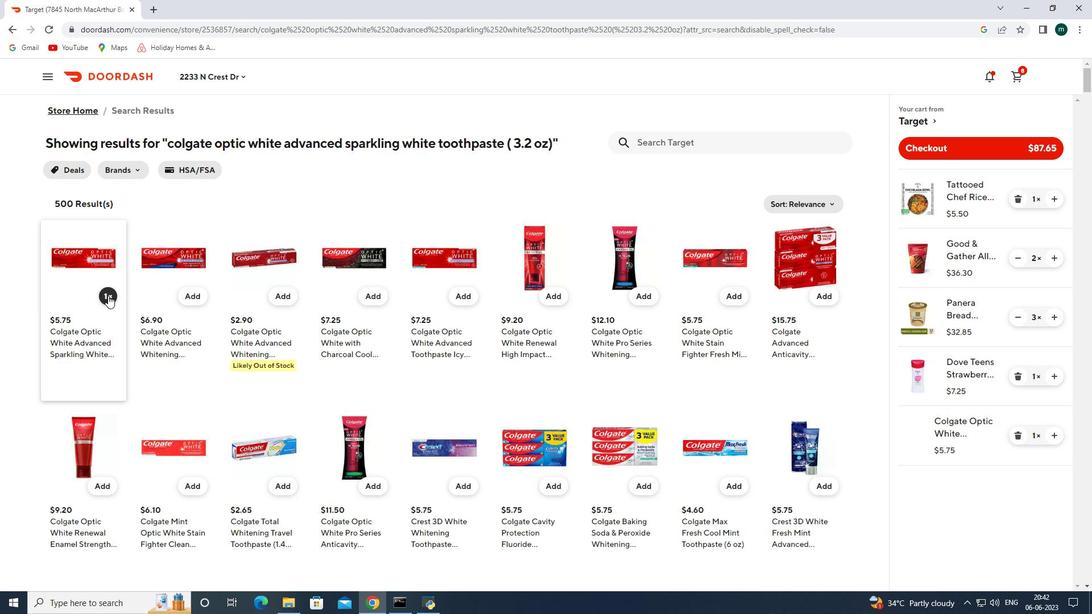 
Action: Mouse pressed left at (108, 295)
Screenshot: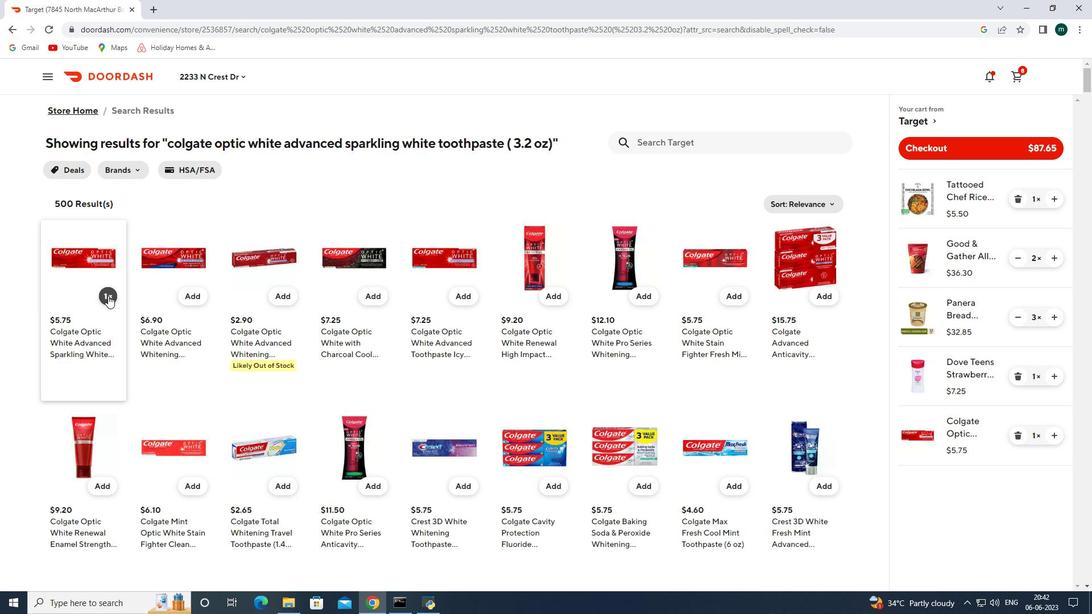 
Action: Mouse pressed left at (108, 295)
Screenshot: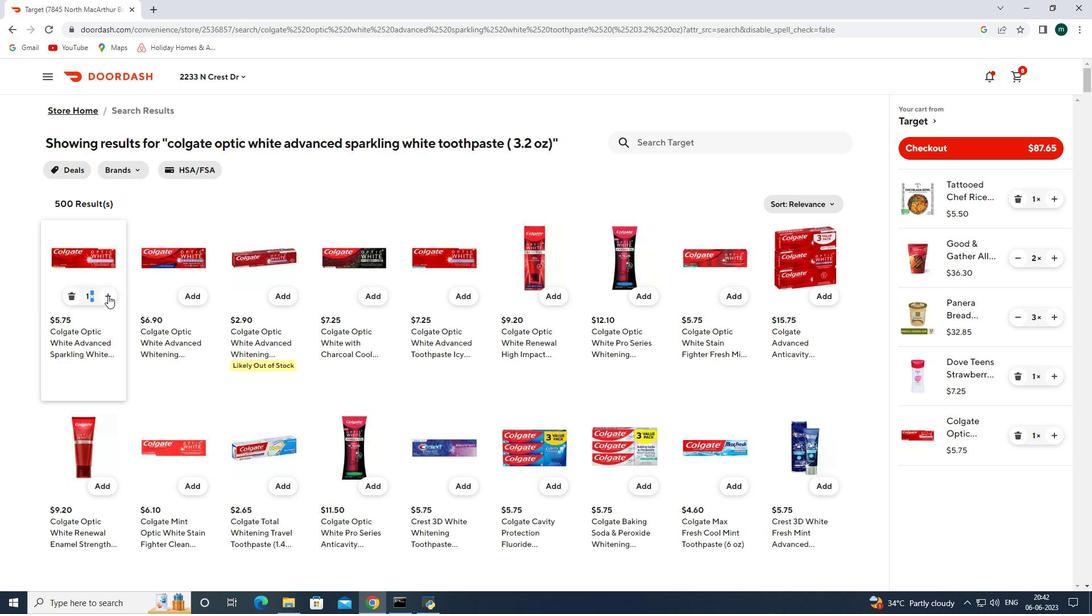 
Action: Mouse moved to (752, 130)
Screenshot: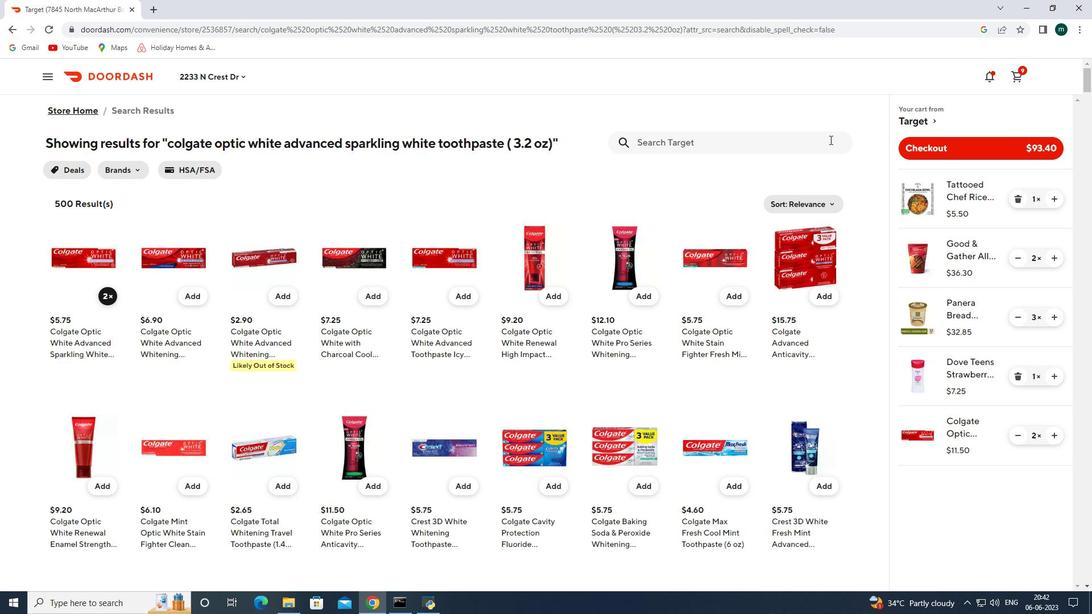 
Action: Mouse pressed left at (752, 130)
Screenshot: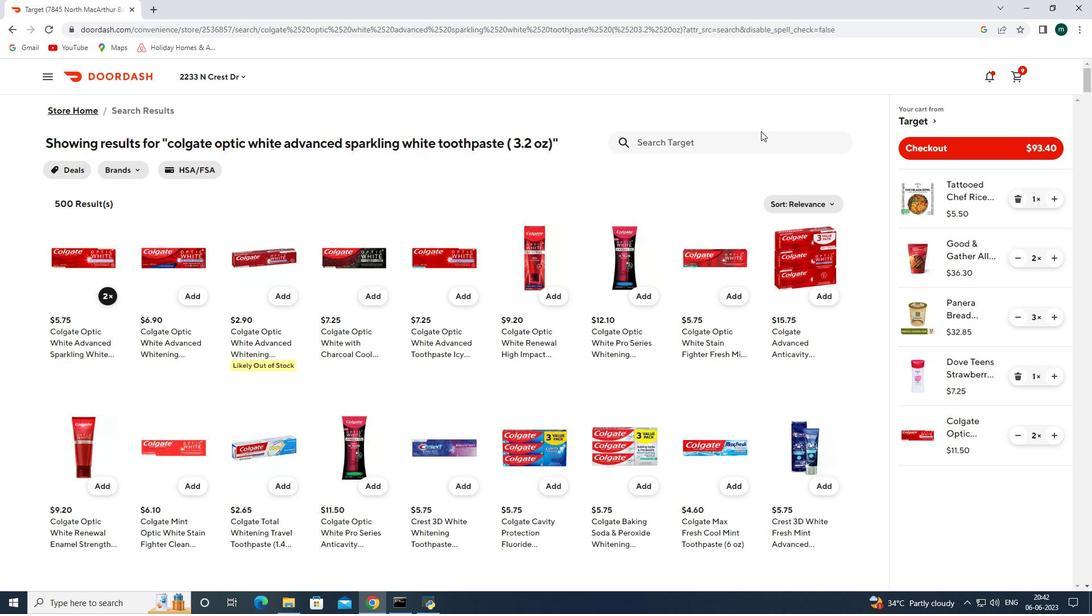 
Action: Mouse moved to (743, 140)
Screenshot: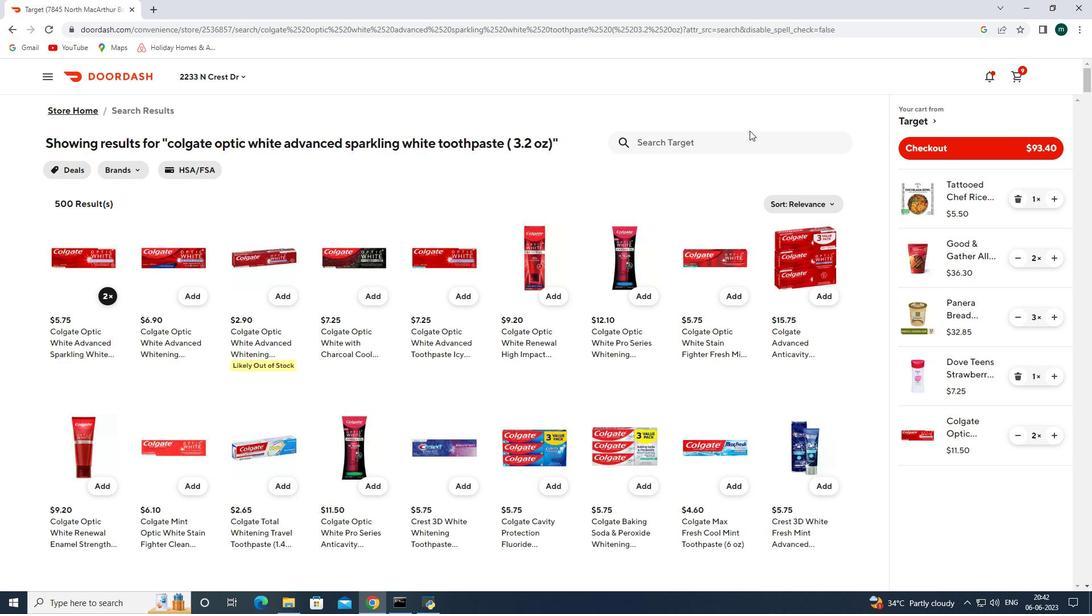 
Action: Mouse pressed left at (743, 140)
Screenshot: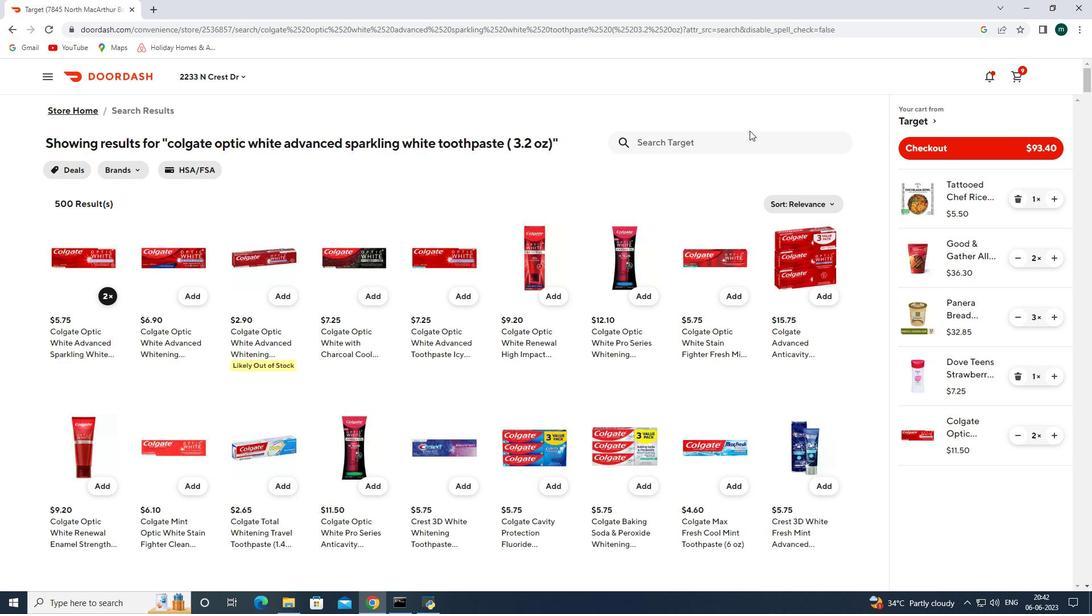 
Action: Key pressed <Key.shift><Key.shift><Key.shift><Key.shift><Key.shift><Key.shift><Key.shift><Key.shift><Key.shift><Key.shift><Key.shift><Key.shift>EOS<Key.space>super<Key.space><Key.space>soft<Key.space>shea<Key.space>variety<Key.space>pack<Key.space>lip<Key.space>balm<Key.space><Key.shift>(4<Key.space>ct<Key.shift>)<Key.enter>
Screenshot: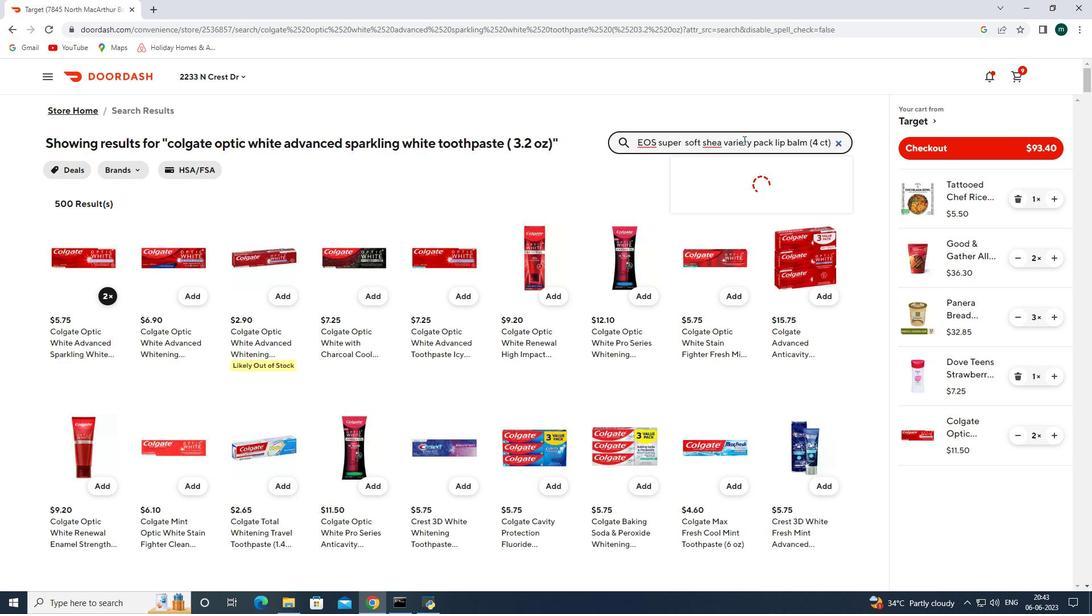 
Action: Mouse moved to (107, 296)
Screenshot: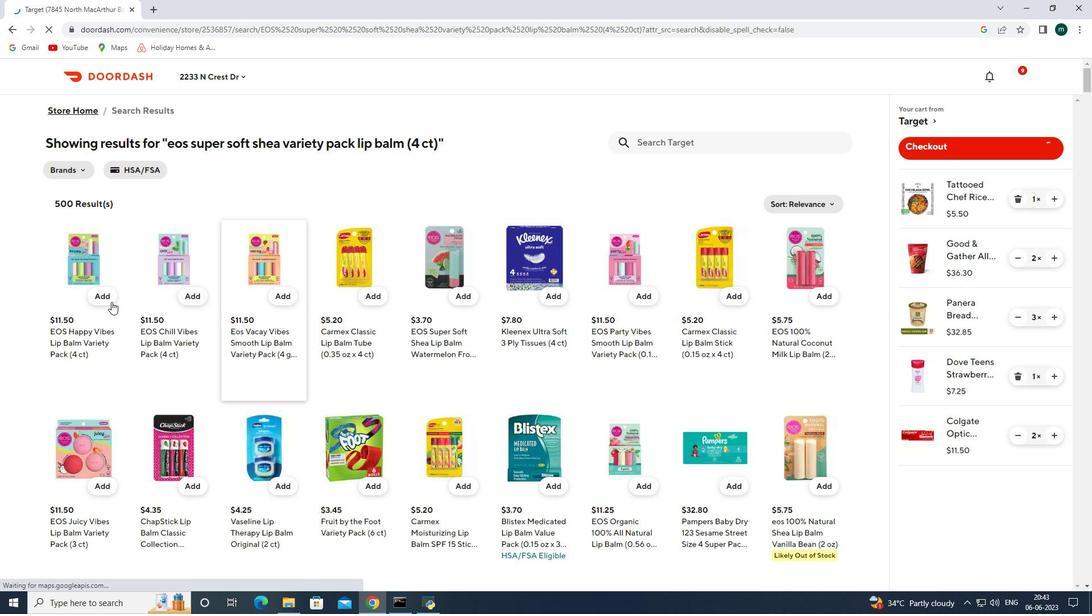 
Action: Mouse pressed left at (107, 296)
Screenshot: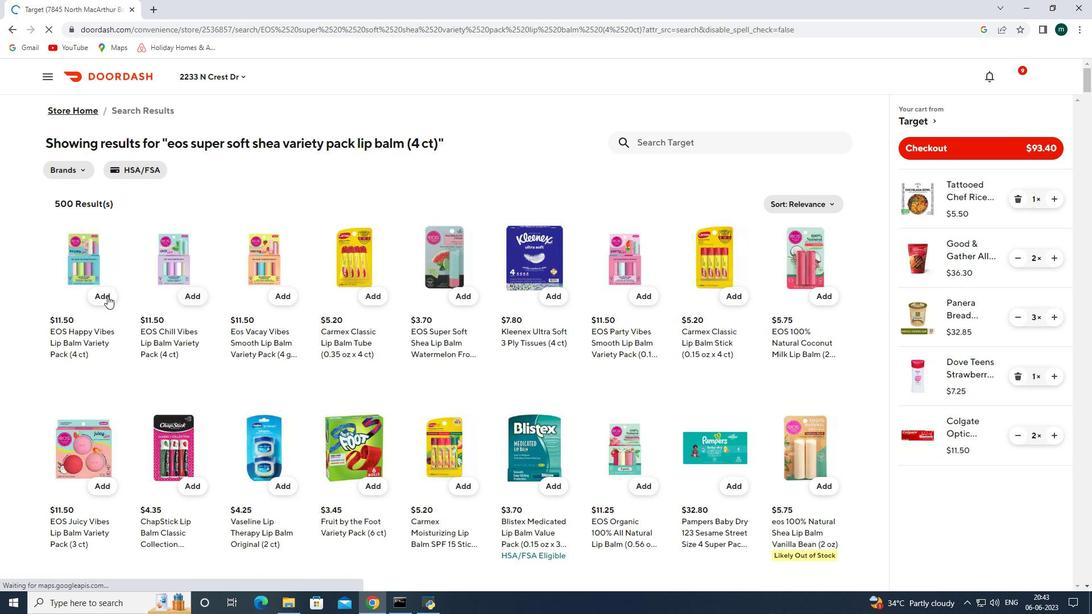 
Action: Mouse moved to (689, 143)
Screenshot: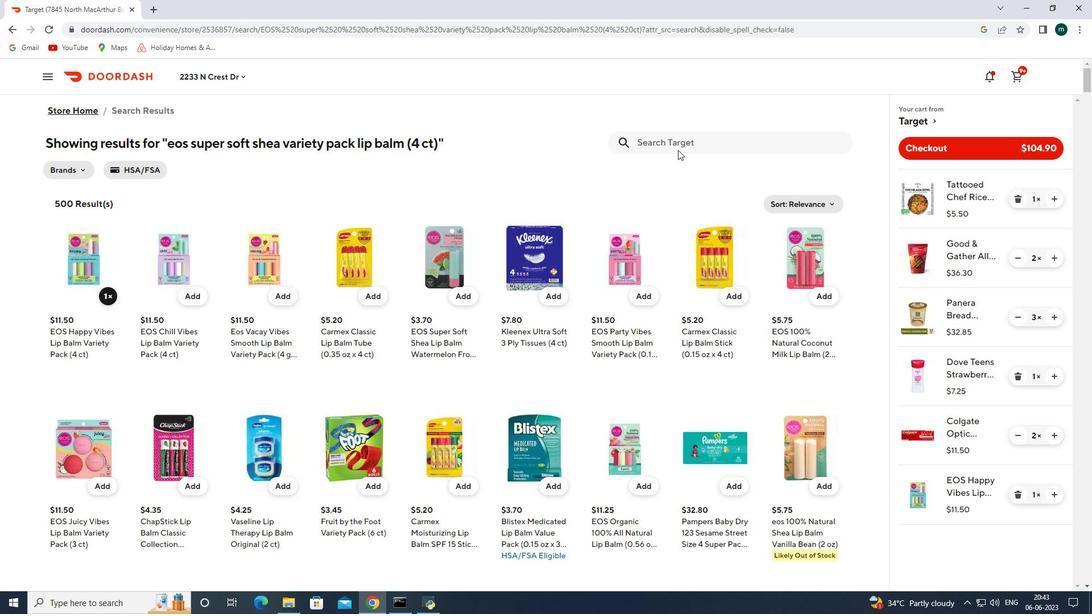 
Action: Mouse pressed left at (689, 143)
Screenshot: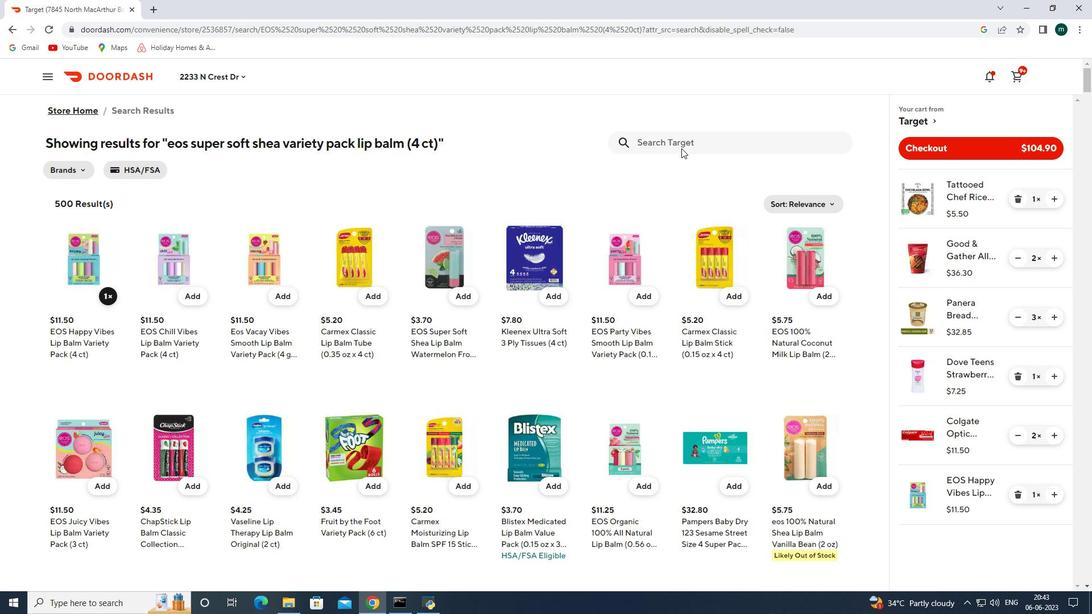 
Action: Key pressed fanta<Key.space>orange<Key.space>soda<Key.space>can<Key.space><Key.shift>(<Key.space>12<Key.space>oz<Key.space>12<Key.space>ct<Key.shift>)<Key.enter>
Screenshot: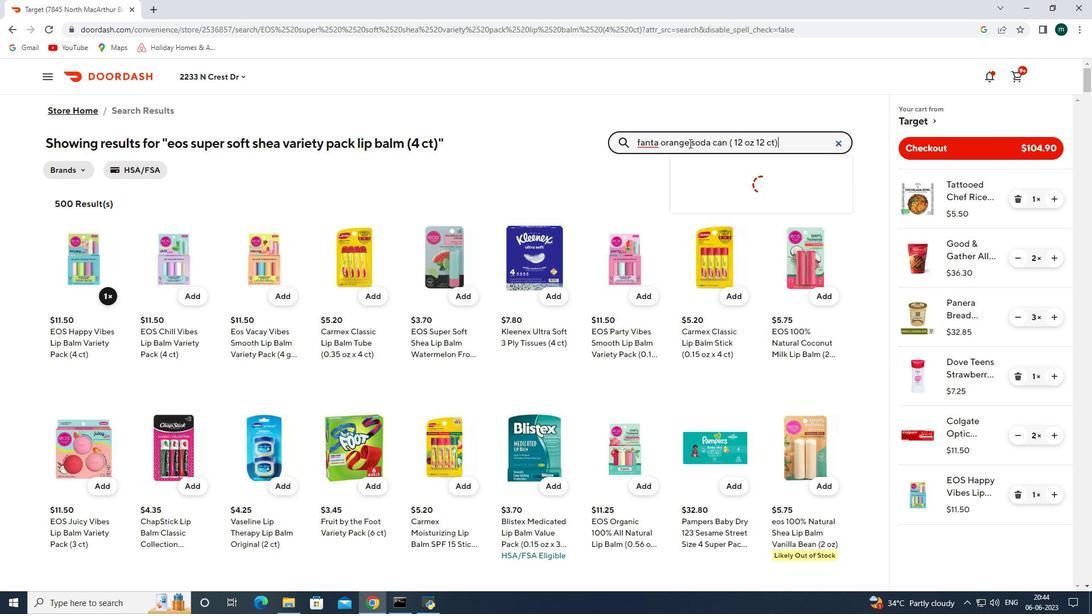 
Action: Mouse moved to (105, 298)
Screenshot: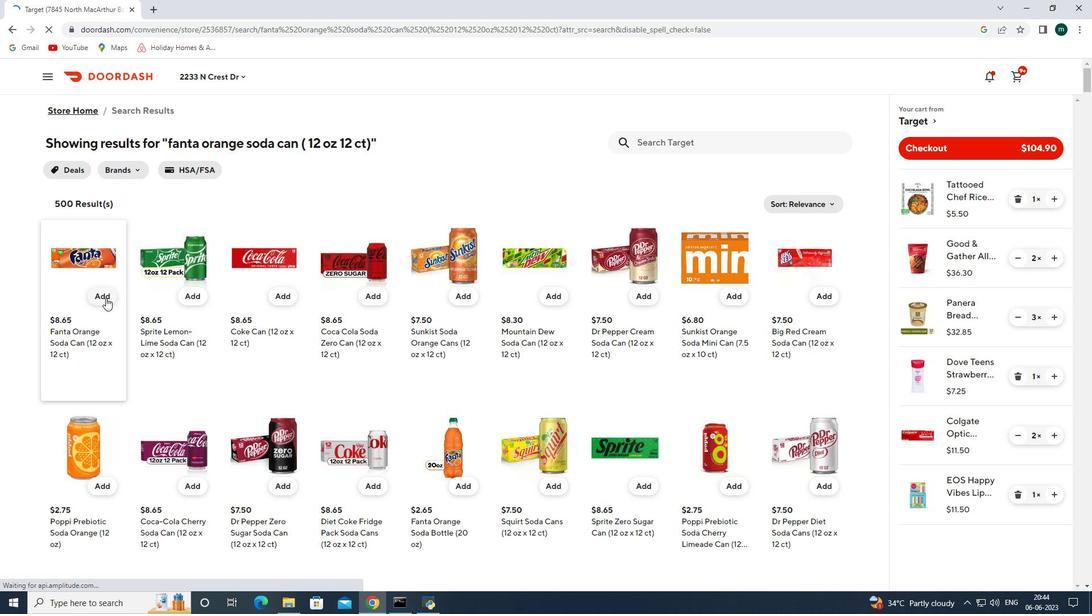 
Action: Mouse pressed left at (105, 298)
Screenshot: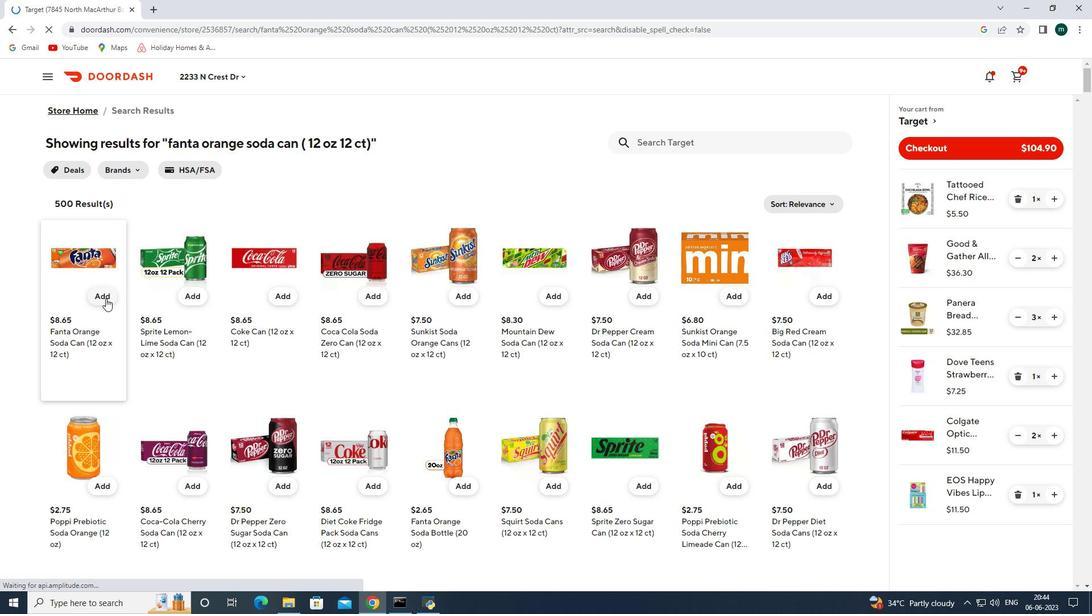
Action: Mouse moved to (105, 298)
Screenshot: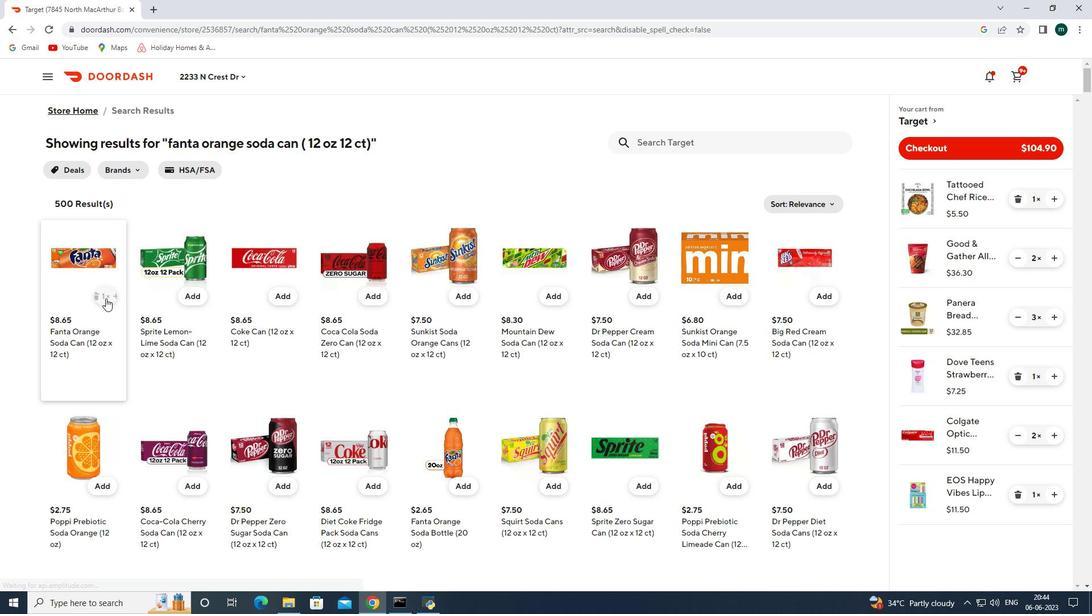 
Action: Mouse pressed left at (105, 298)
Screenshot: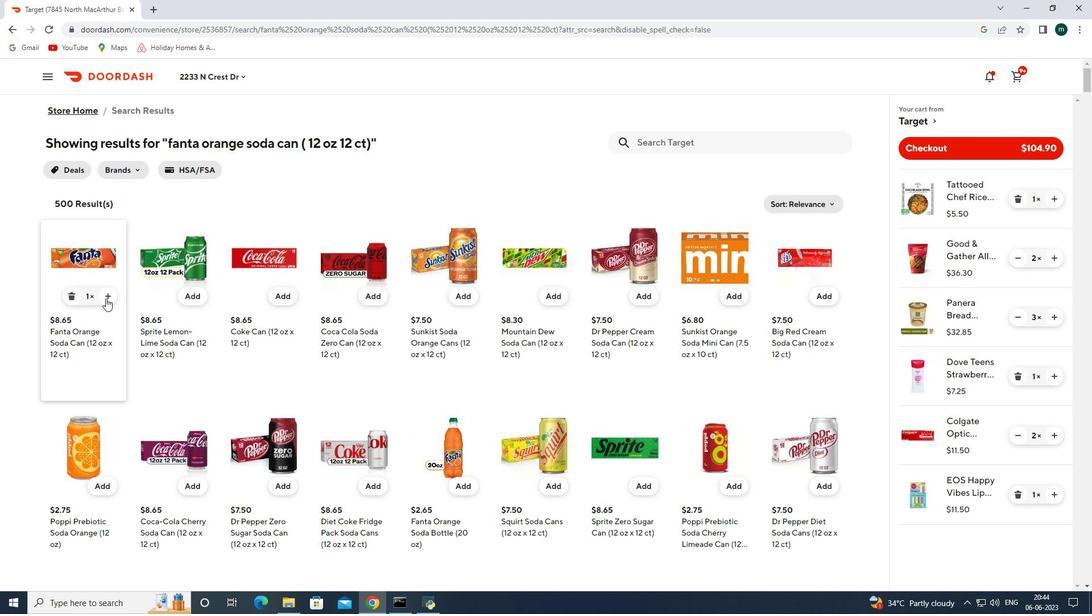 
Action: Mouse pressed left at (105, 298)
Screenshot: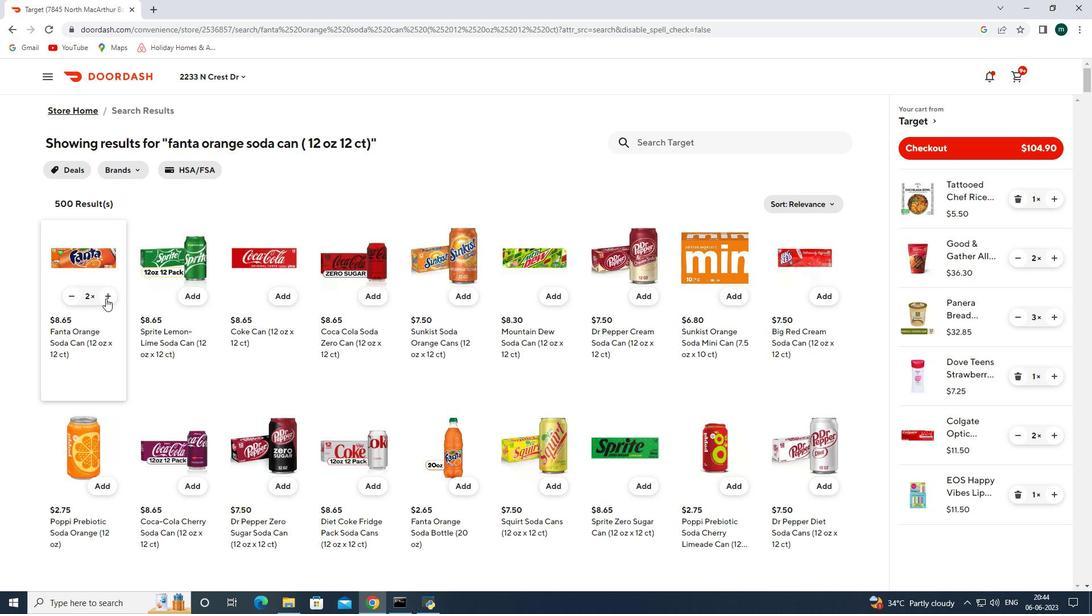 
Action: Mouse moved to (720, 143)
Screenshot: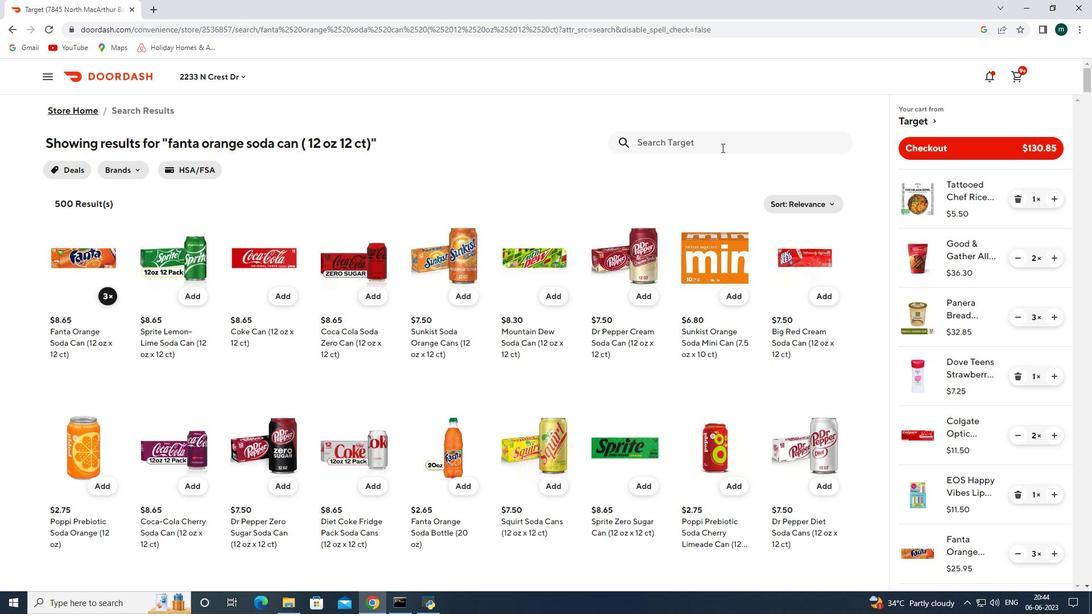 
Action: Mouse pressed left at (720, 143)
Screenshot: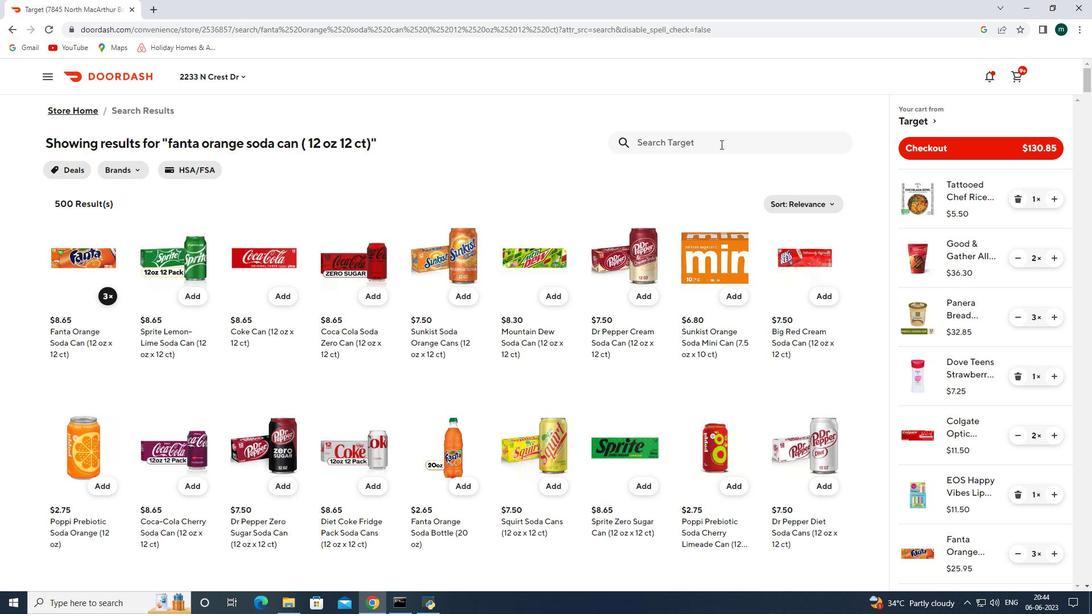 
Action: Key pressed rhodes<Key.space>bake<Key.space>n<Key.space>serv<Key.space>yeast<Key.space>dinner<Key.space>rols<Key.space><Key.shift>(36ct<Key.shift><Key.shift><Key.shift><Key.shift>)<Key.enter>
Screenshot: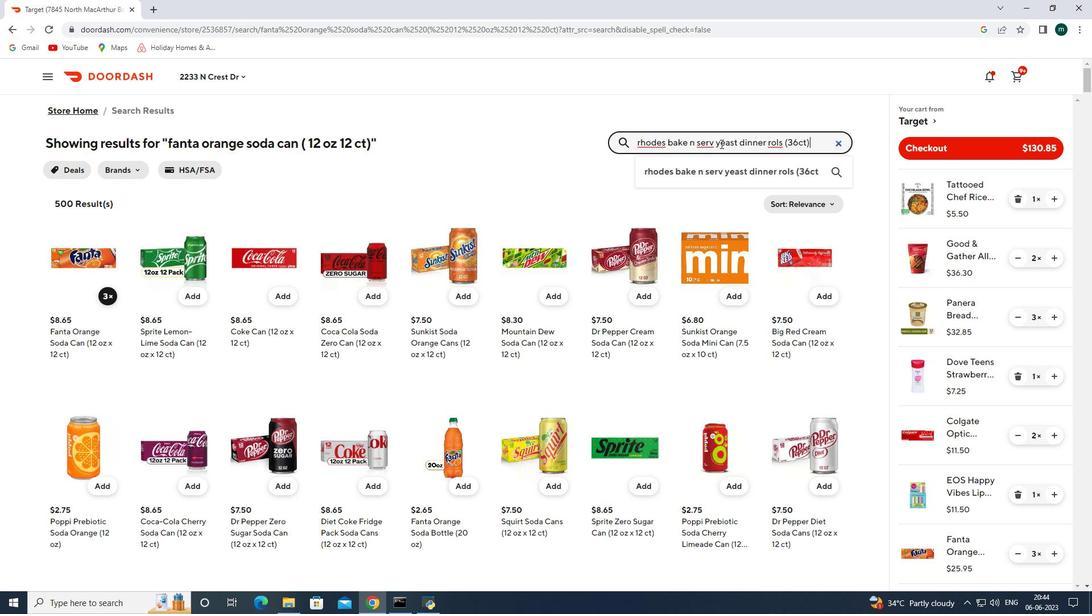 
Action: Mouse moved to (675, 145)
Screenshot: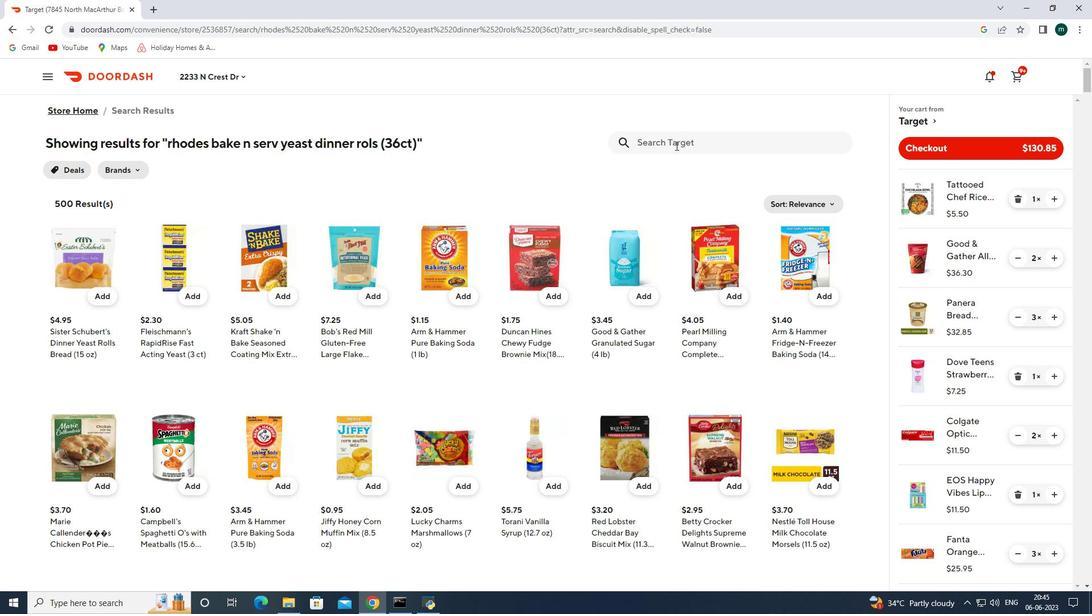 
Action: Mouse pressed left at (675, 145)
Screenshot: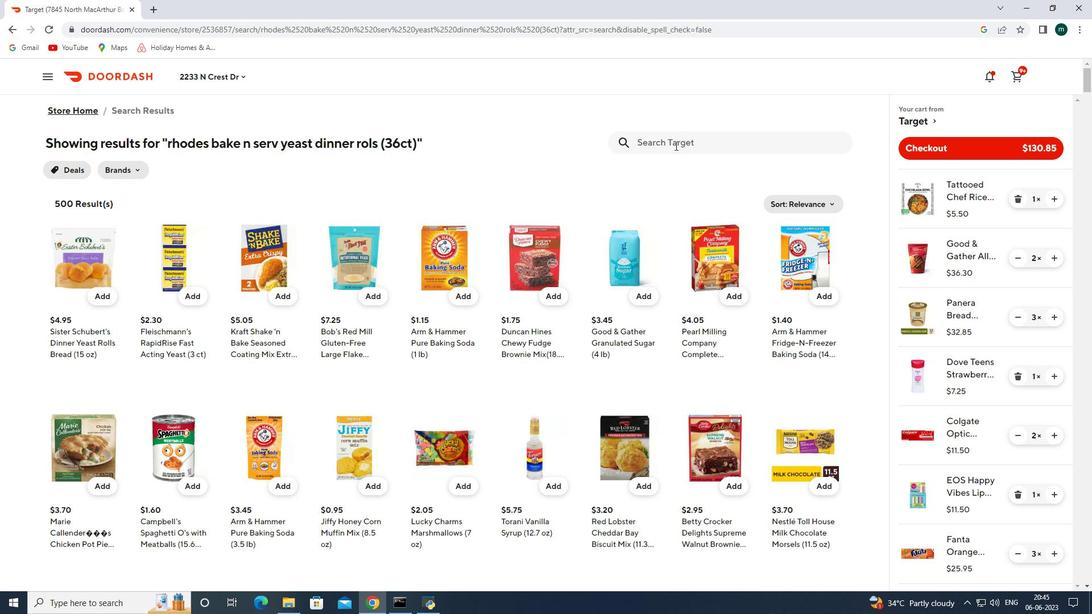 
Action: Key pressed blueberries<Key.space><Key.shift><Key.shift>)<Key.backspace><Key.shift>(1py<Key.backspace>t<Key.shift>)<Key.enter>
Screenshot: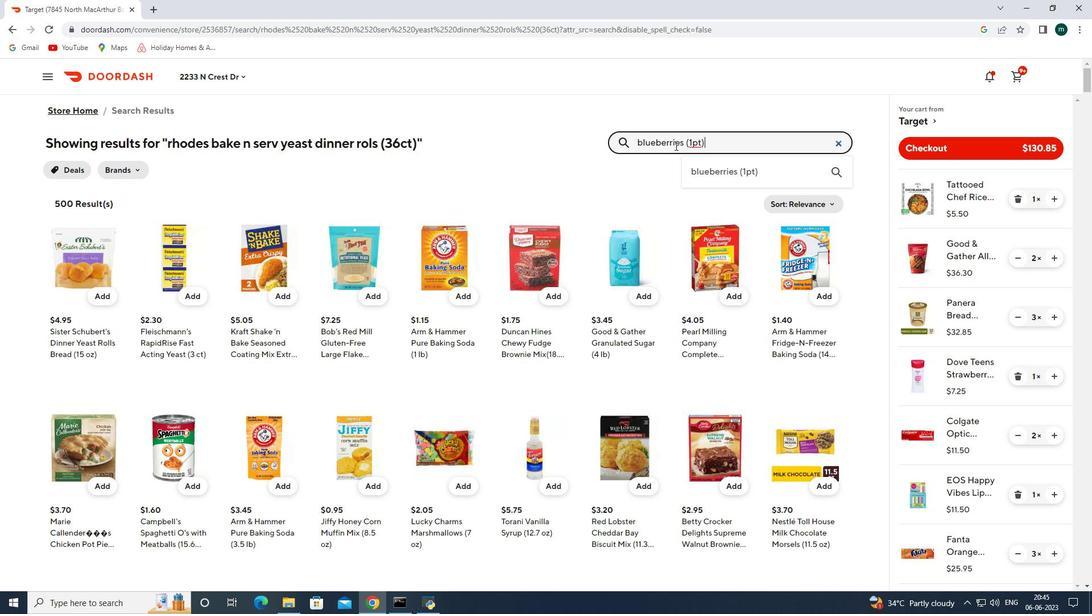 
Action: Mouse moved to (100, 294)
Screenshot: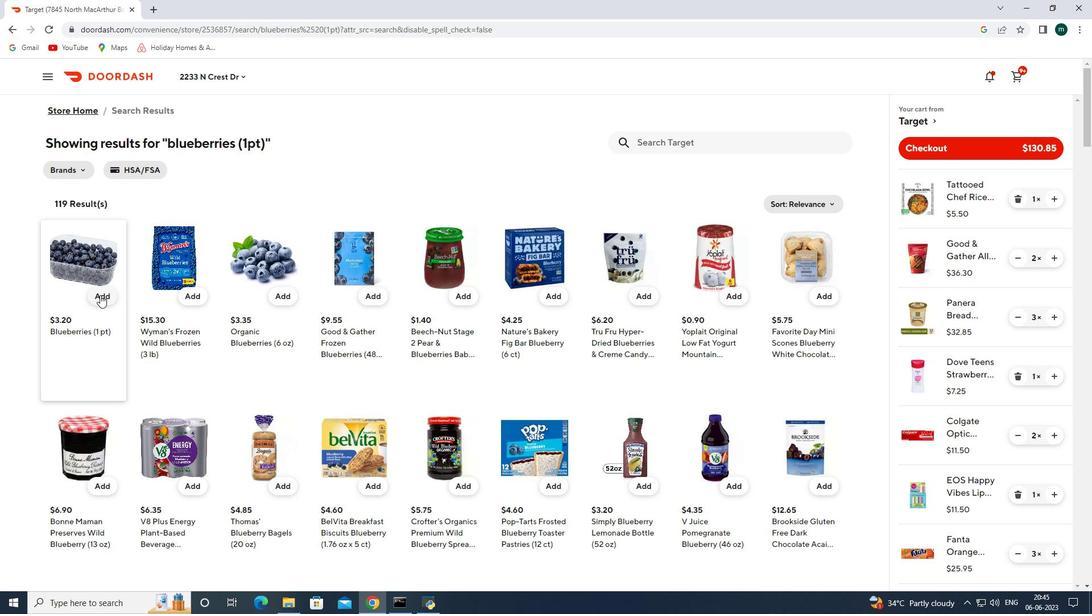 
Action: Mouse pressed left at (100, 294)
Screenshot: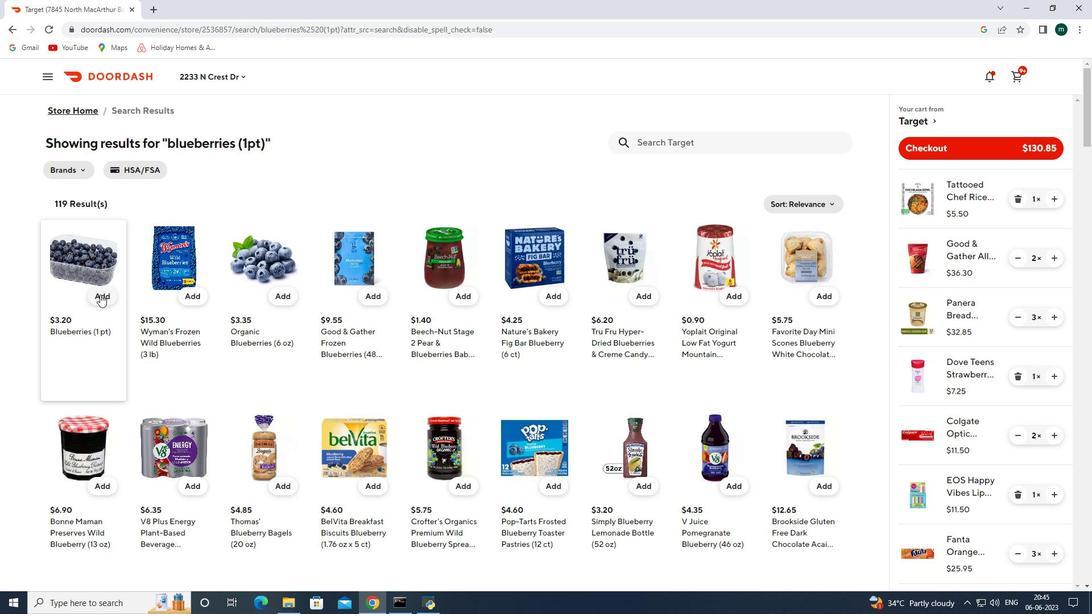 
Action: Mouse moved to (655, 143)
Screenshot: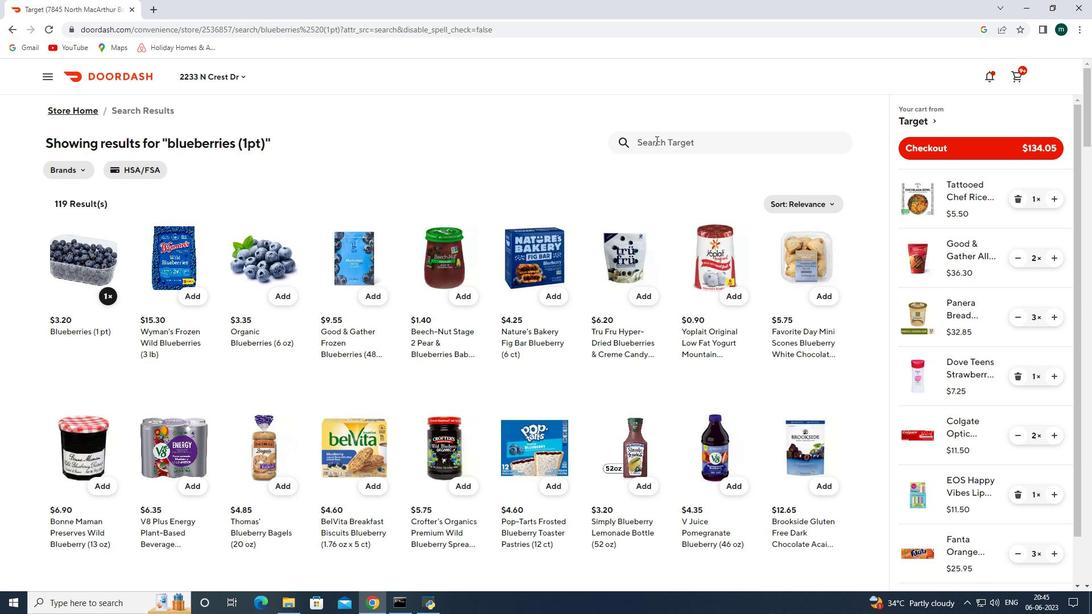 
Action: Mouse pressed left at (655, 143)
Screenshot: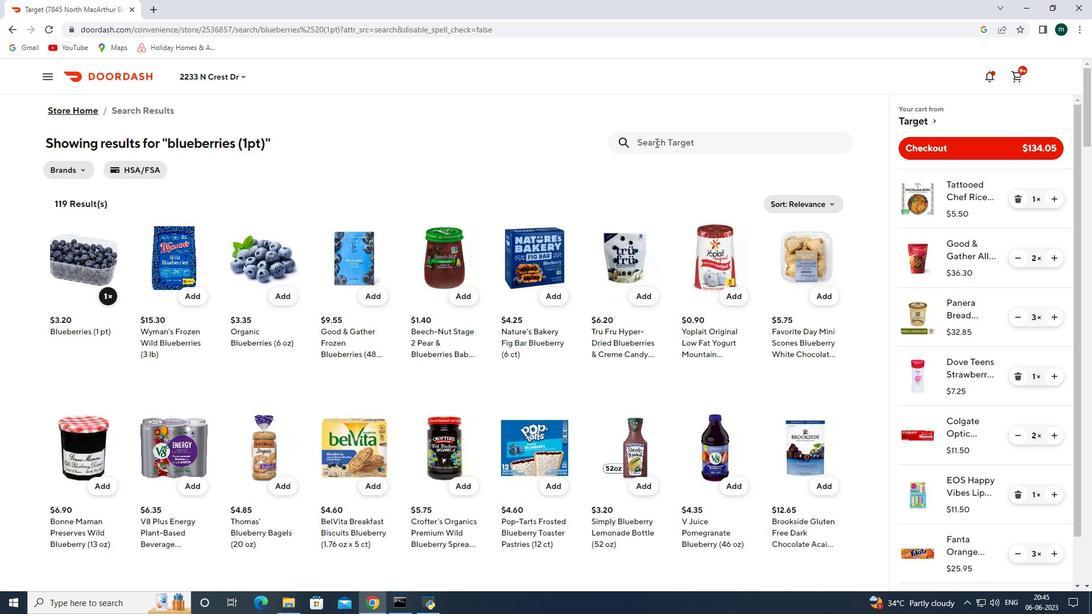 
Action: Key pressed blackberries<Key.space>pack<Key.space><Key.shift><Key.shift>(6<Key.space>oz<Key.shift>(<Key.backspace><Key.shift>)<Key.enter>
Screenshot: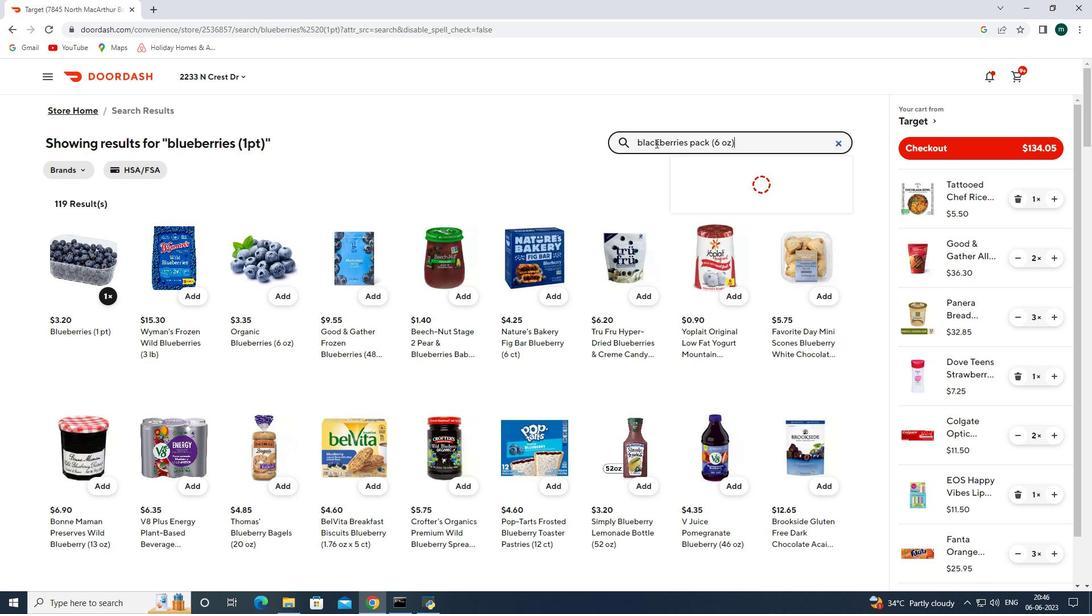 
Action: Mouse moved to (112, 296)
Screenshot: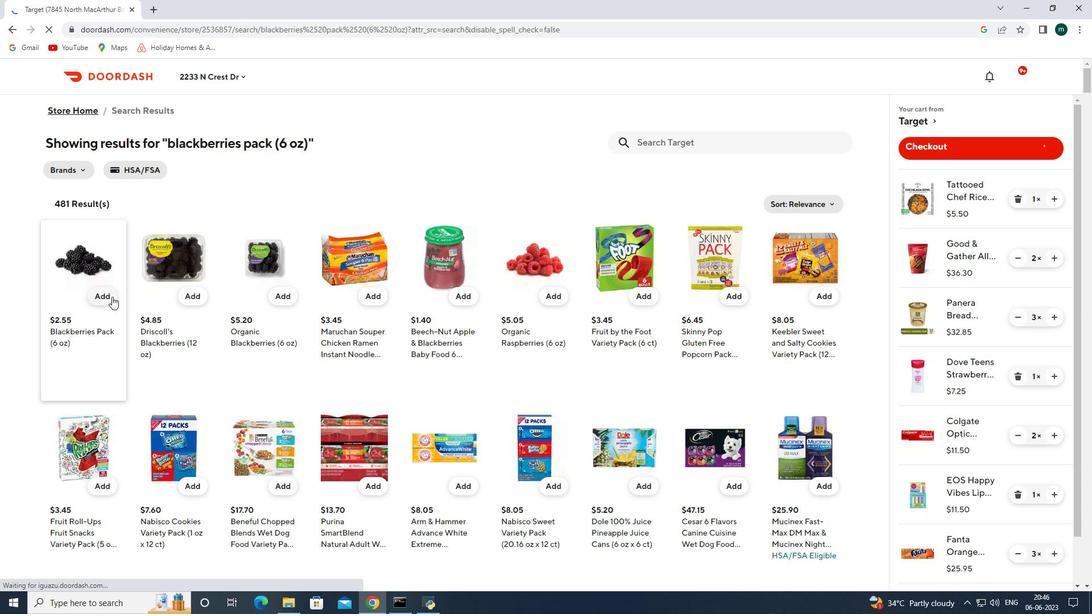 
Action: Mouse pressed left at (112, 296)
Screenshot: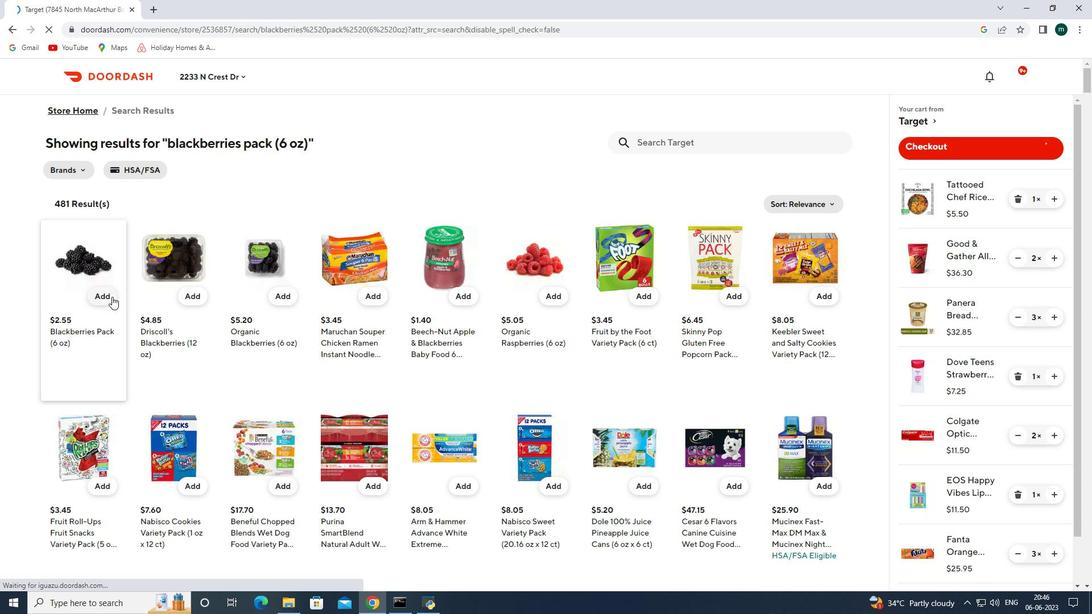 
Action: Mouse pressed left at (112, 296)
Screenshot: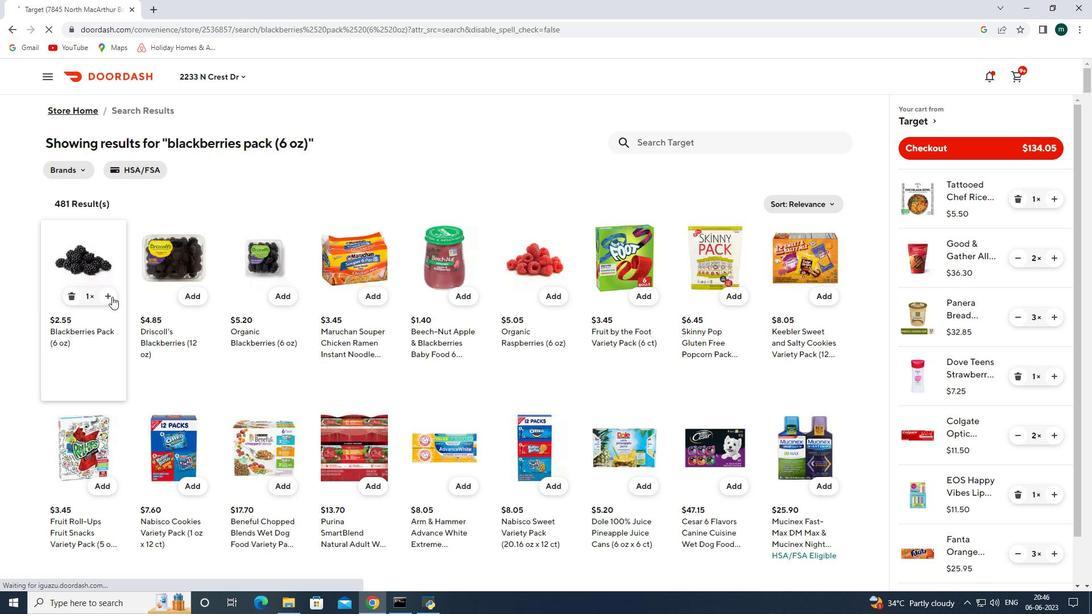 
Action: Mouse pressed left at (112, 296)
Screenshot: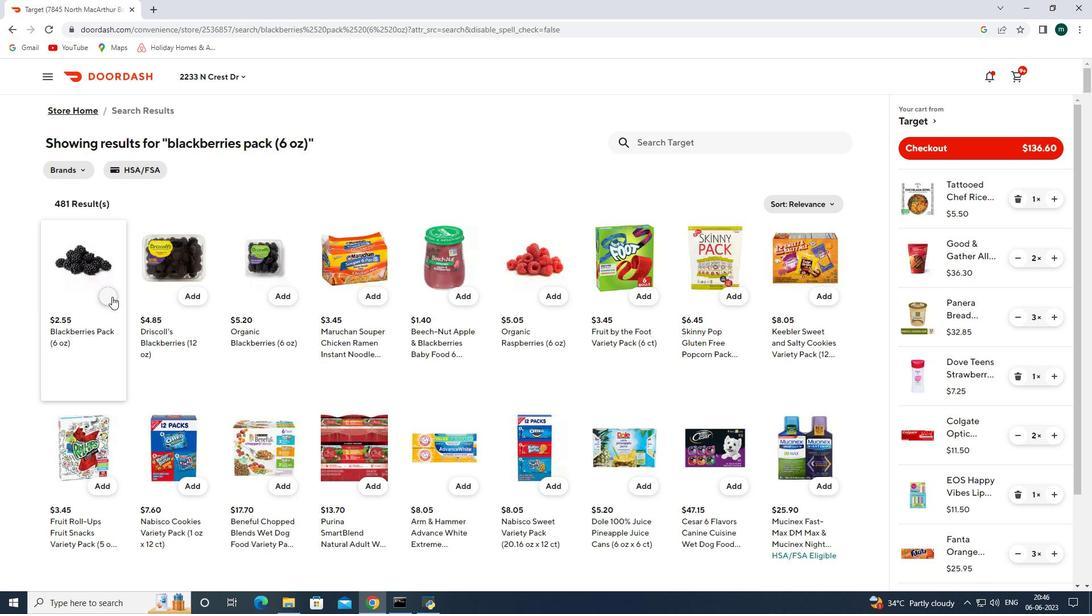 
Action: Mouse pressed left at (112, 296)
Screenshot: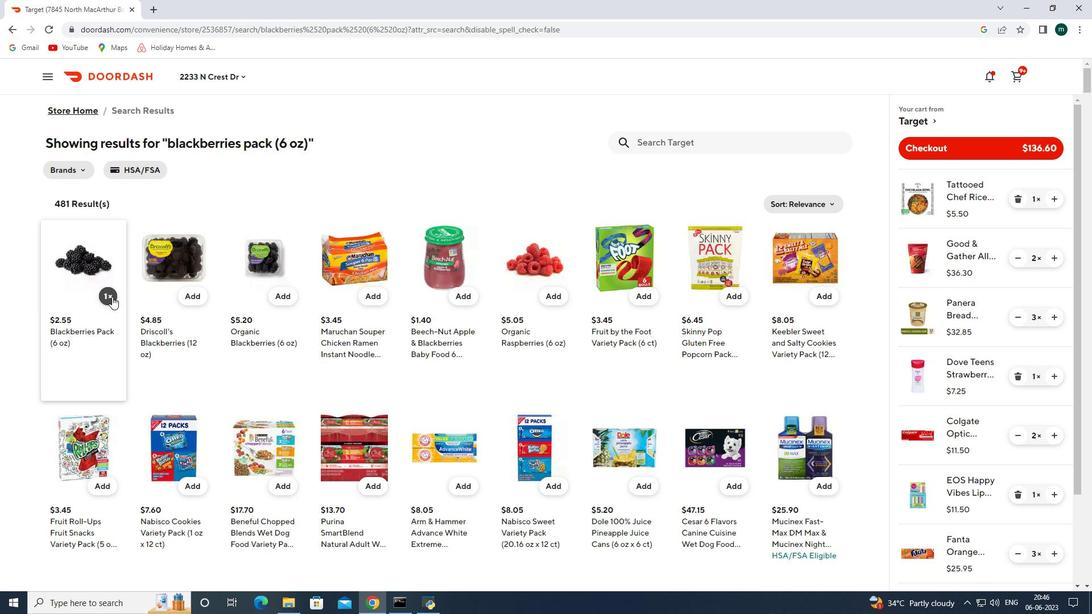 
Action: Mouse pressed left at (112, 296)
Screenshot: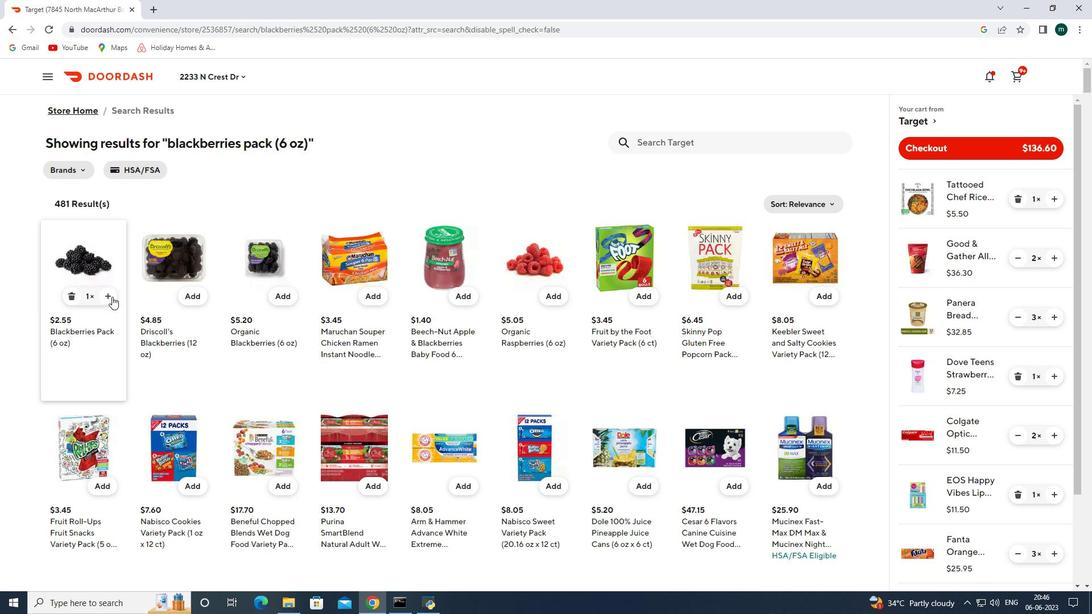 
Action: Mouse moved to (945, 207)
Screenshot: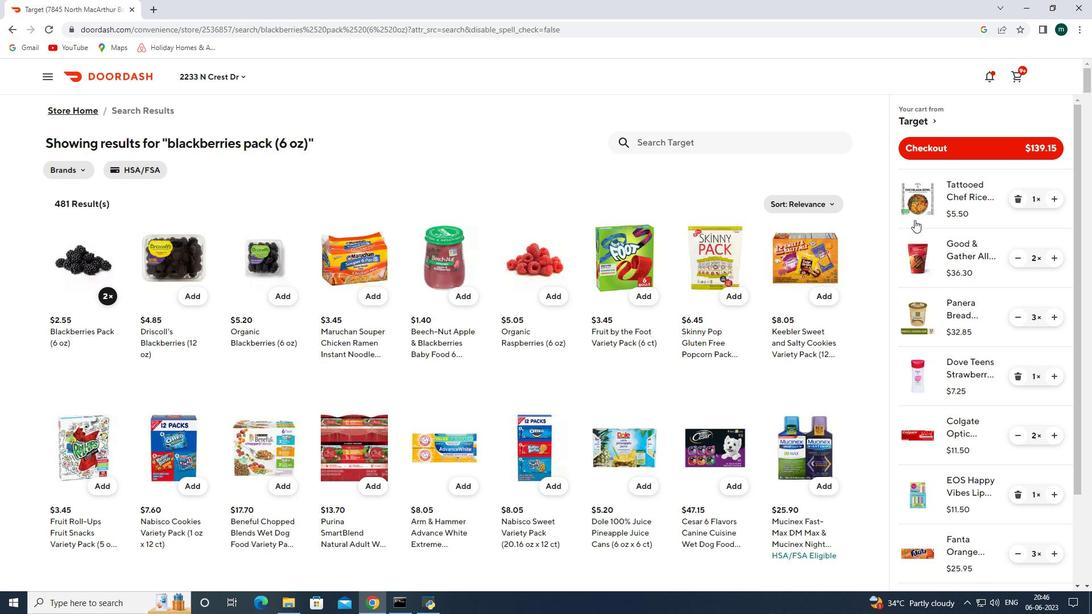 
Action: Mouse scrolled (945, 207) with delta (0, 0)
Screenshot: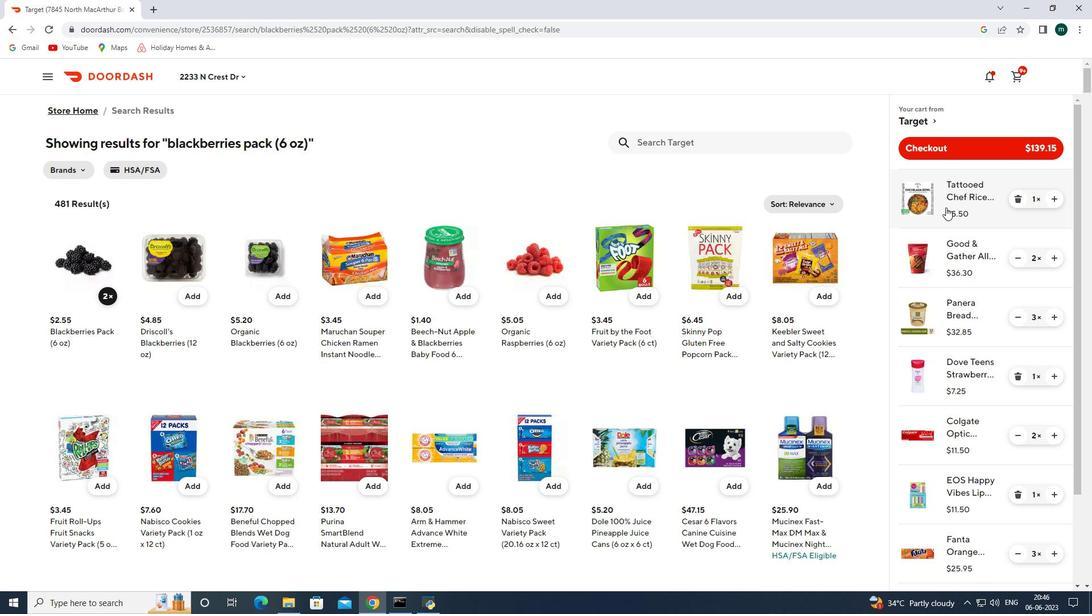 
Action: Mouse scrolled (945, 207) with delta (0, 0)
Screenshot: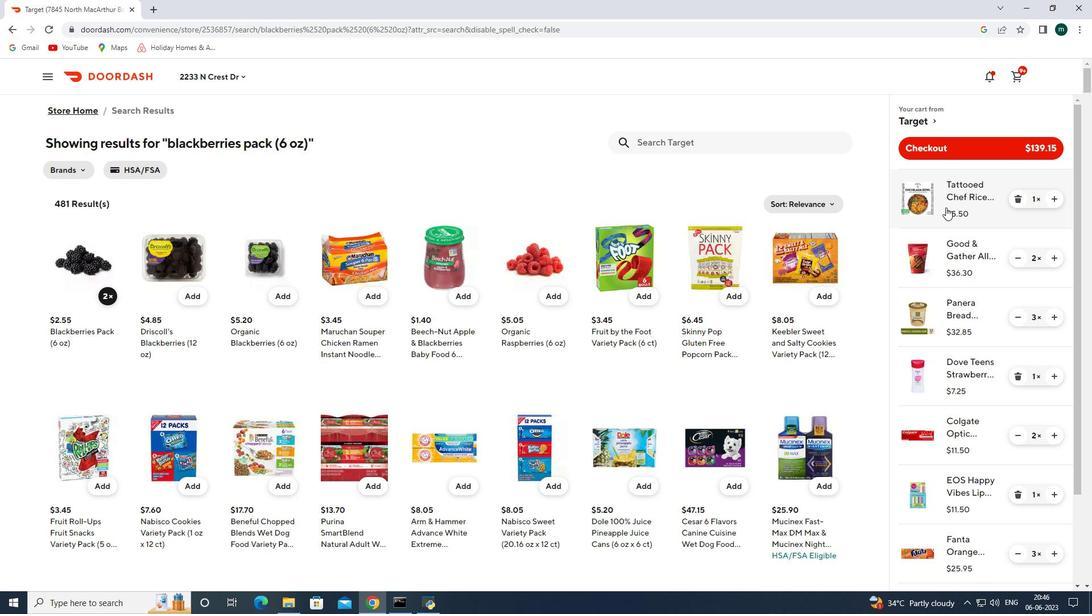 
Action: Mouse scrolled (945, 207) with delta (0, 0)
Screenshot: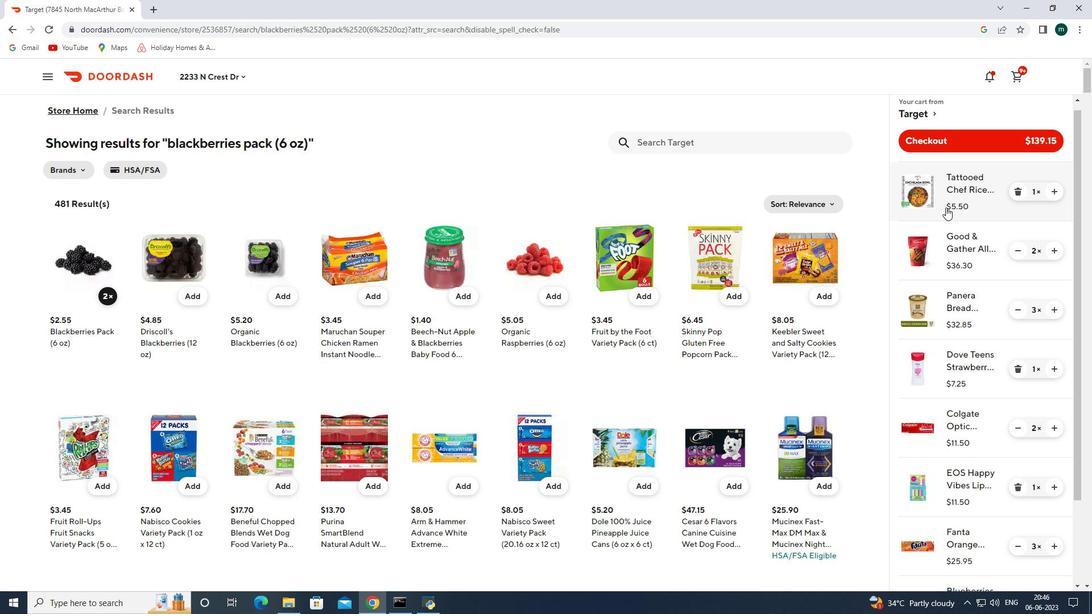 
Action: Mouse scrolled (945, 207) with delta (0, 0)
Screenshot: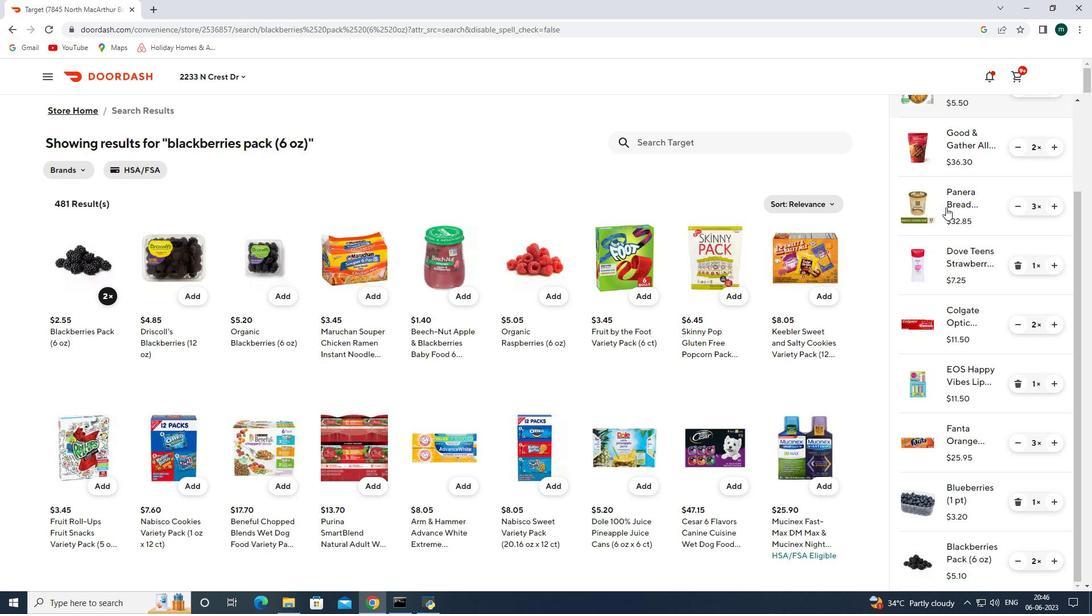 
Action: Mouse scrolled (945, 207) with delta (0, 0)
Screenshot: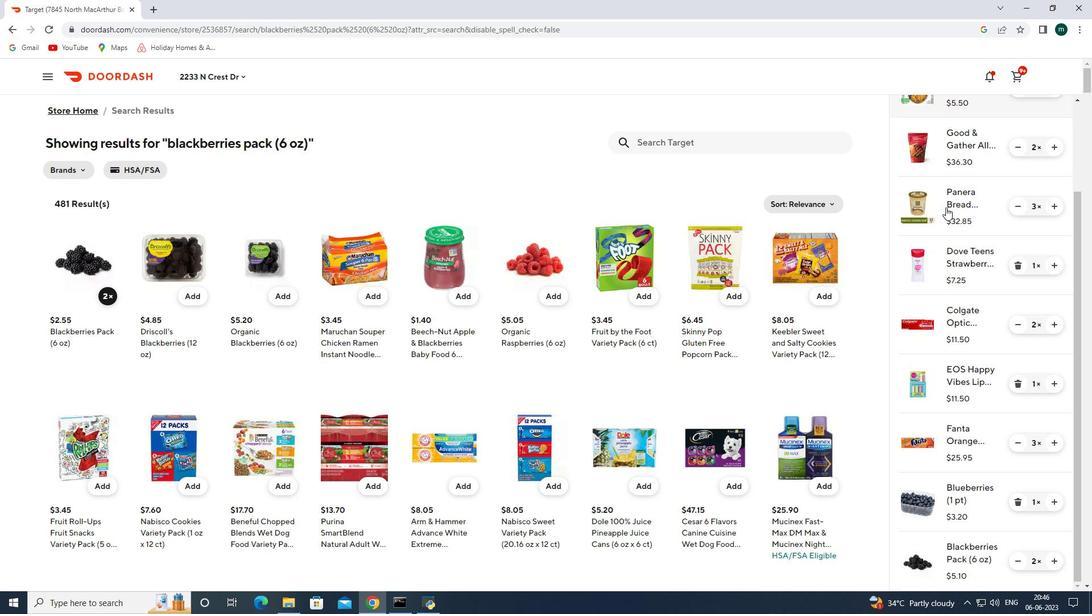 
Action: Mouse scrolled (945, 207) with delta (0, 0)
Screenshot: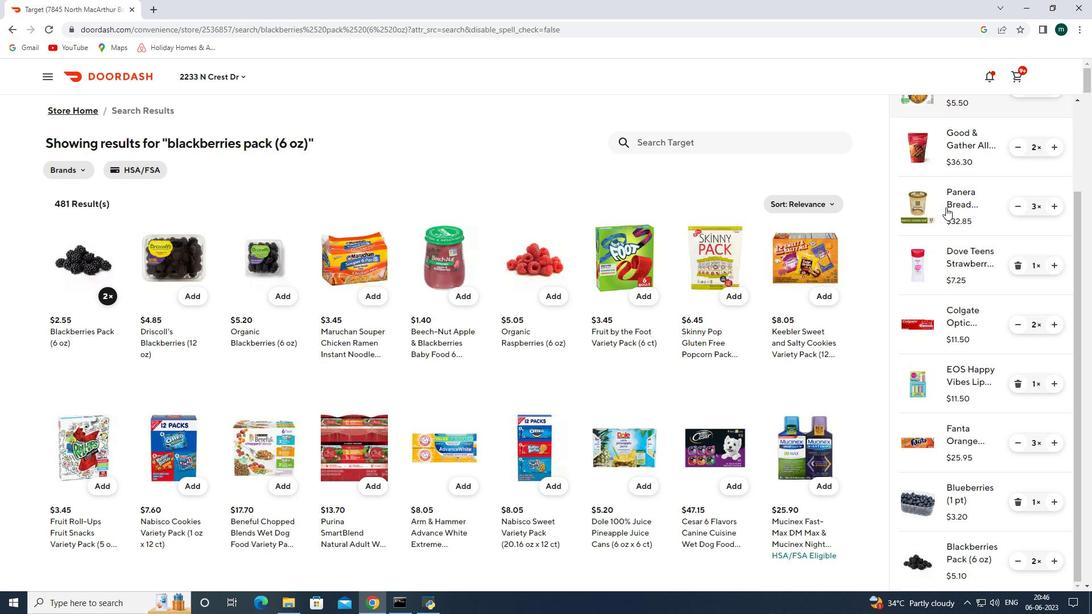 
Action: Mouse scrolled (945, 207) with delta (0, 0)
Screenshot: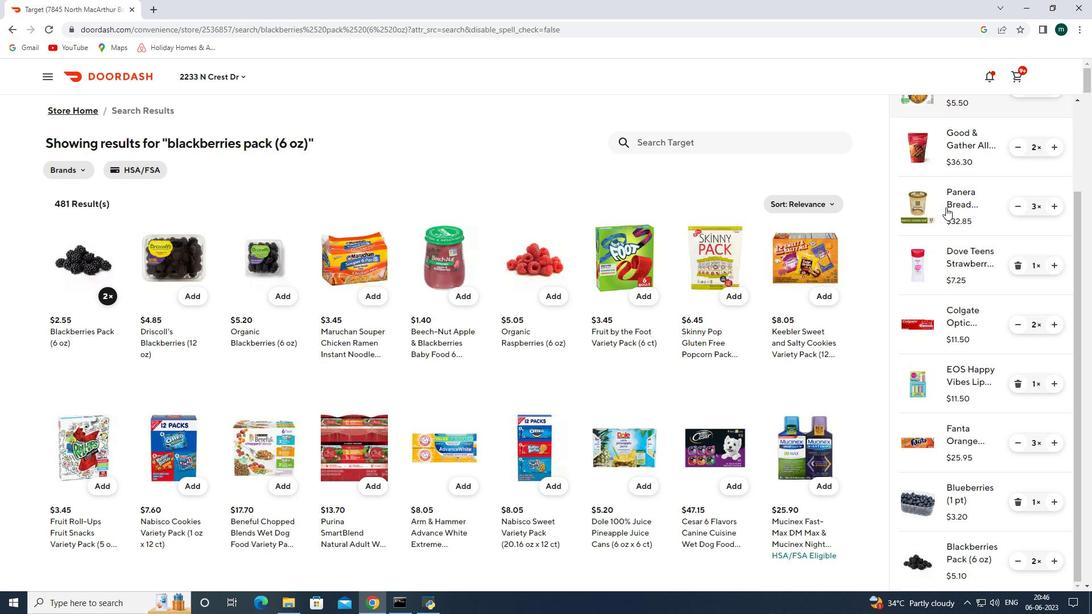 
Action: Mouse scrolled (945, 207) with delta (0, 0)
Screenshot: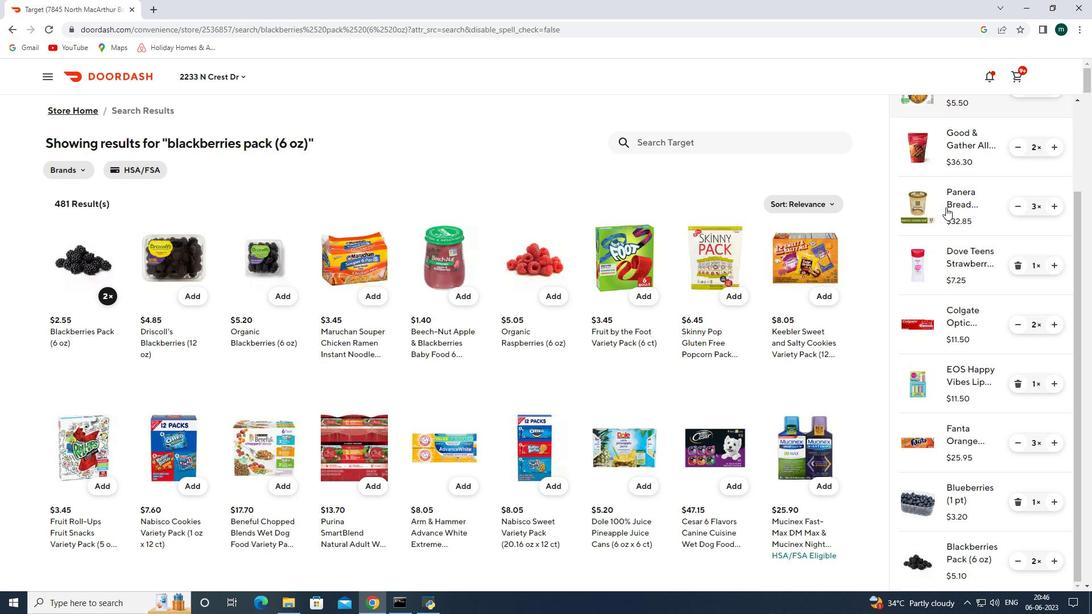 
Action: Mouse scrolled (945, 207) with delta (0, 0)
Screenshot: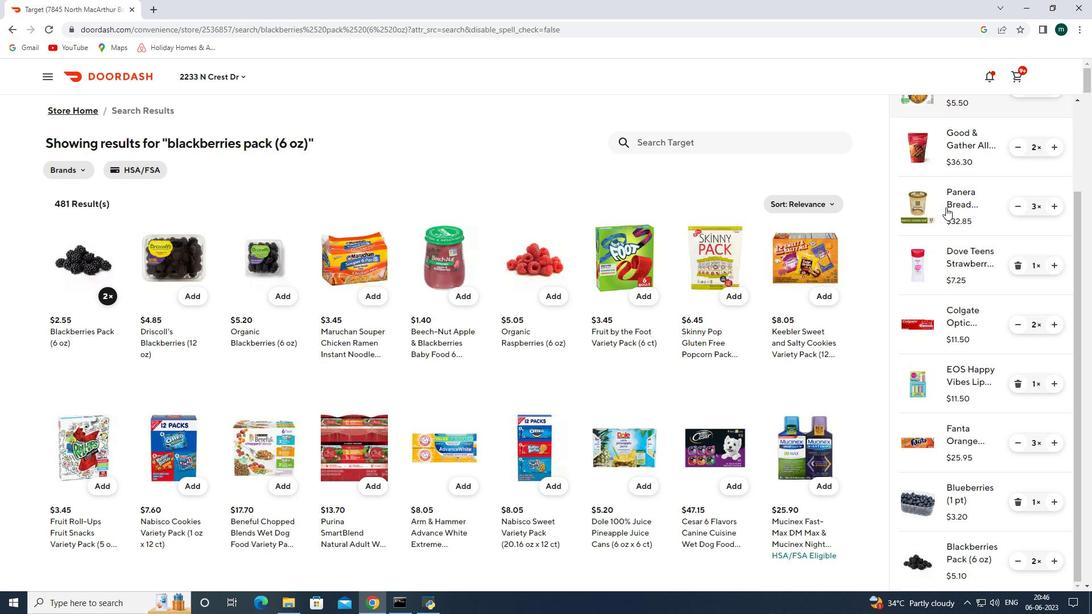 
Action: Mouse scrolled (945, 207) with delta (0, 0)
Screenshot: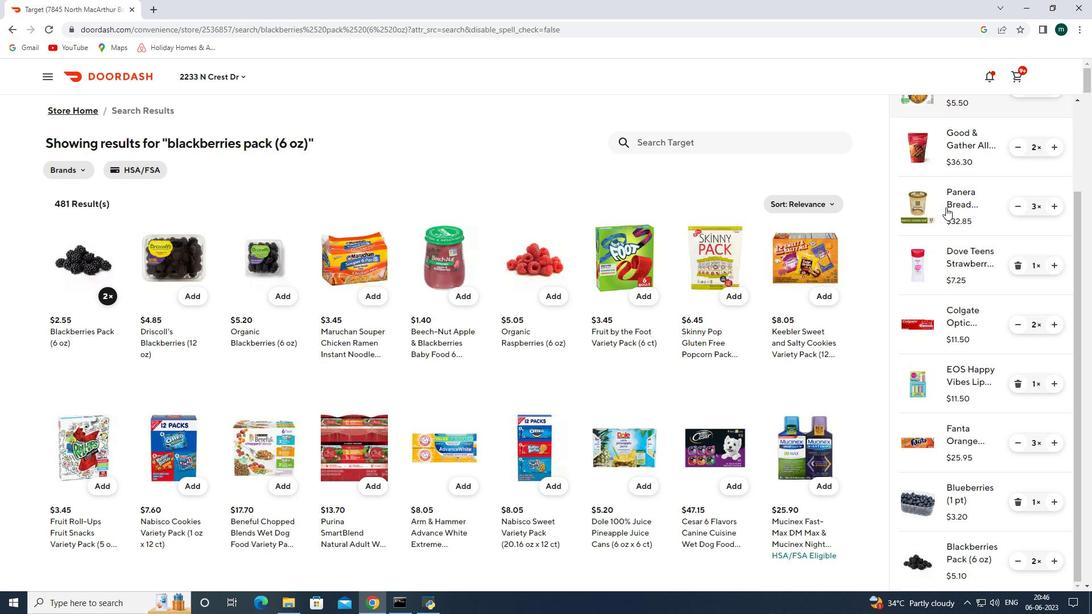 
Action: Mouse scrolled (945, 208) with delta (0, 0)
Screenshot: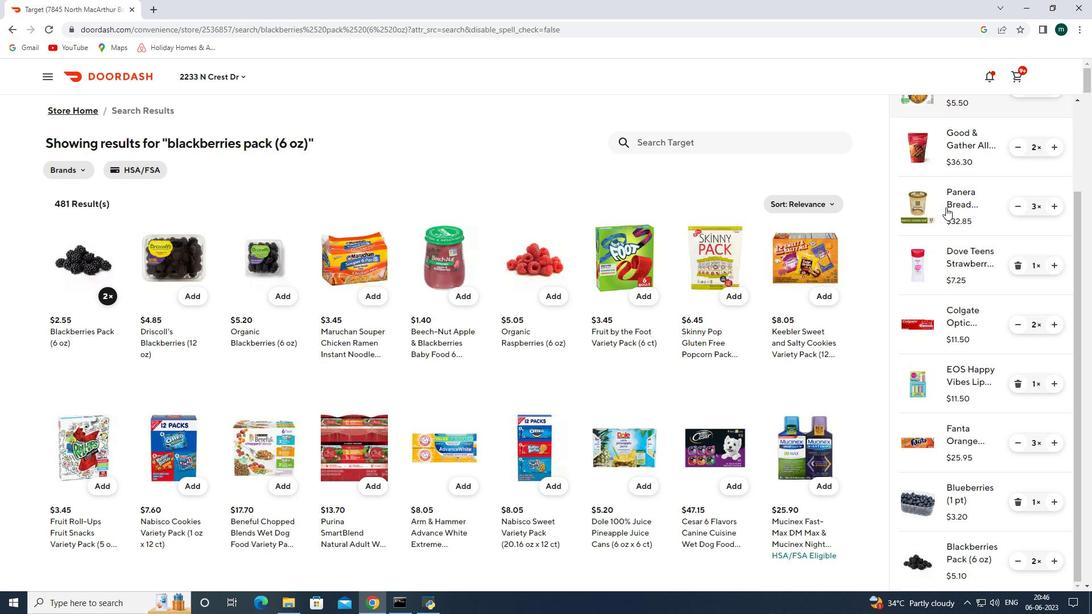 
Action: Mouse scrolled (945, 208) with delta (0, 0)
Screenshot: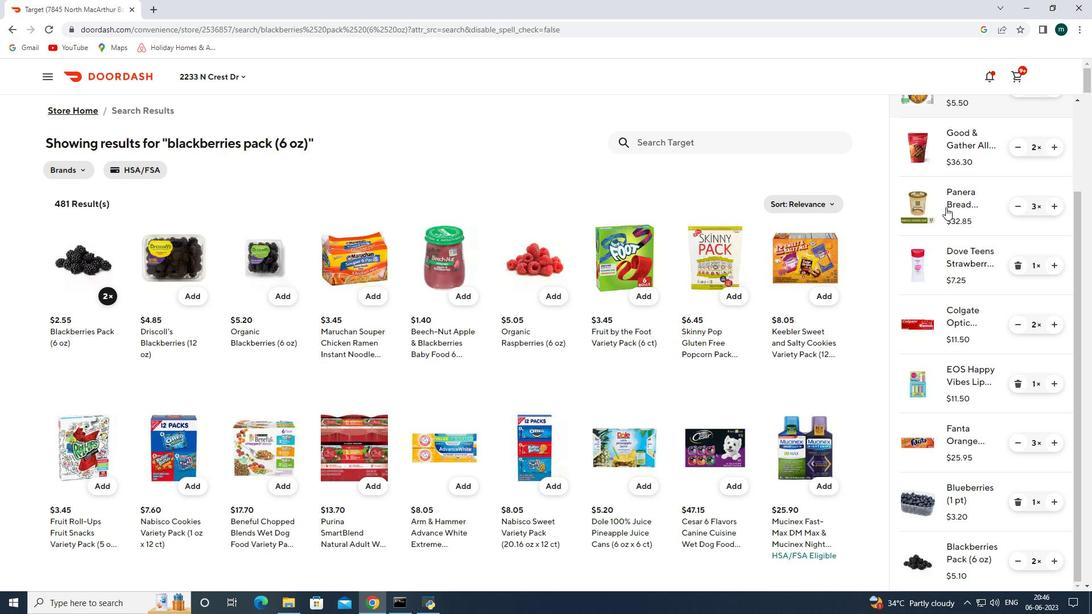 
Action: Mouse scrolled (945, 208) with delta (0, 0)
Screenshot: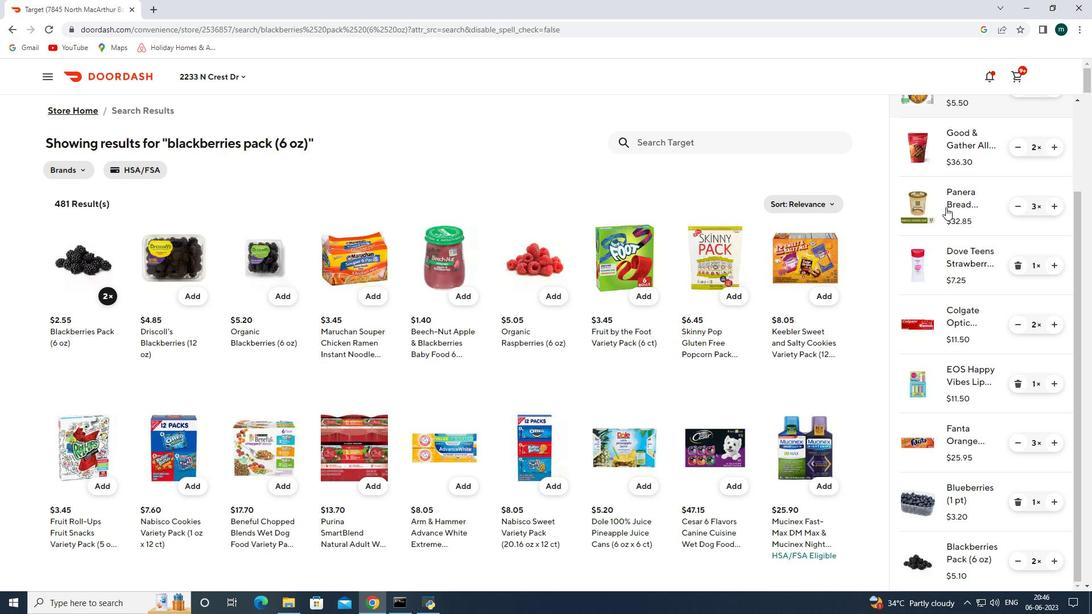 
Action: Mouse scrolled (945, 208) with delta (0, 0)
Screenshot: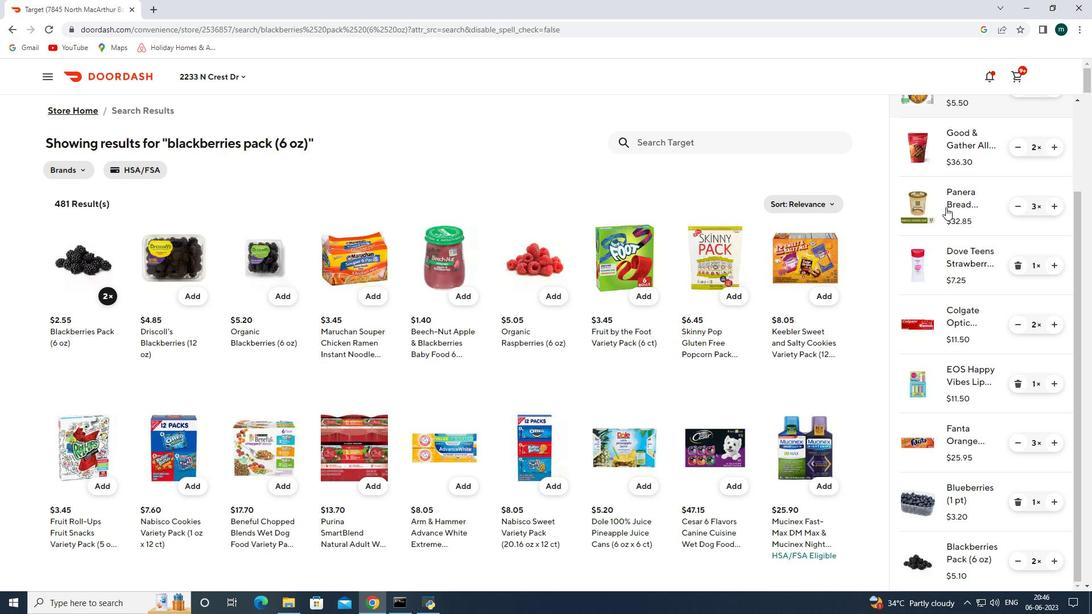 
Action: Mouse scrolled (945, 208) with delta (0, 0)
Screenshot: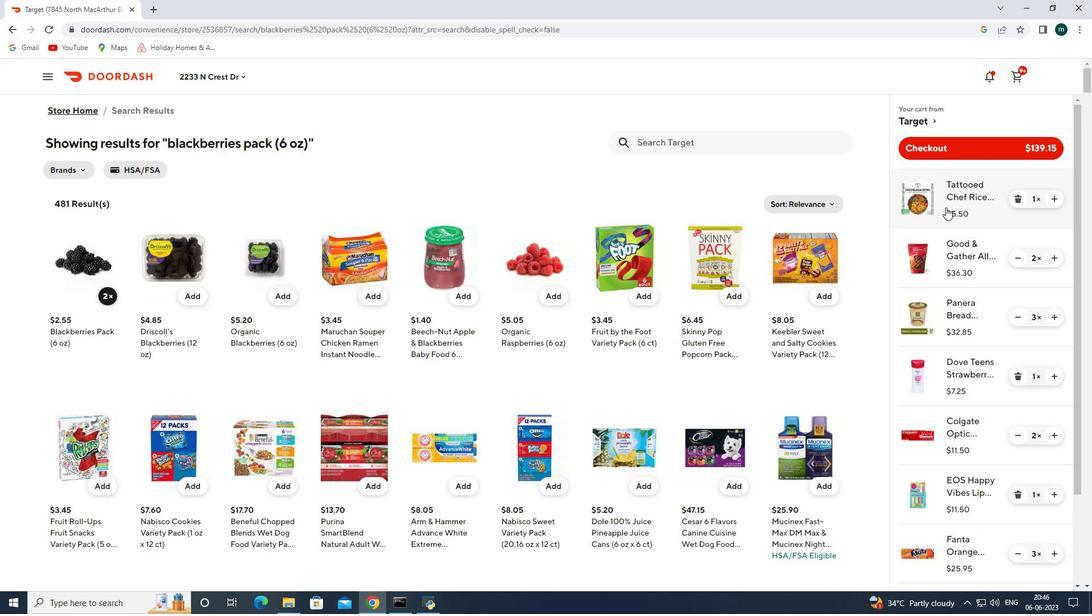 
Action: Mouse scrolled (945, 208) with delta (0, 0)
Screenshot: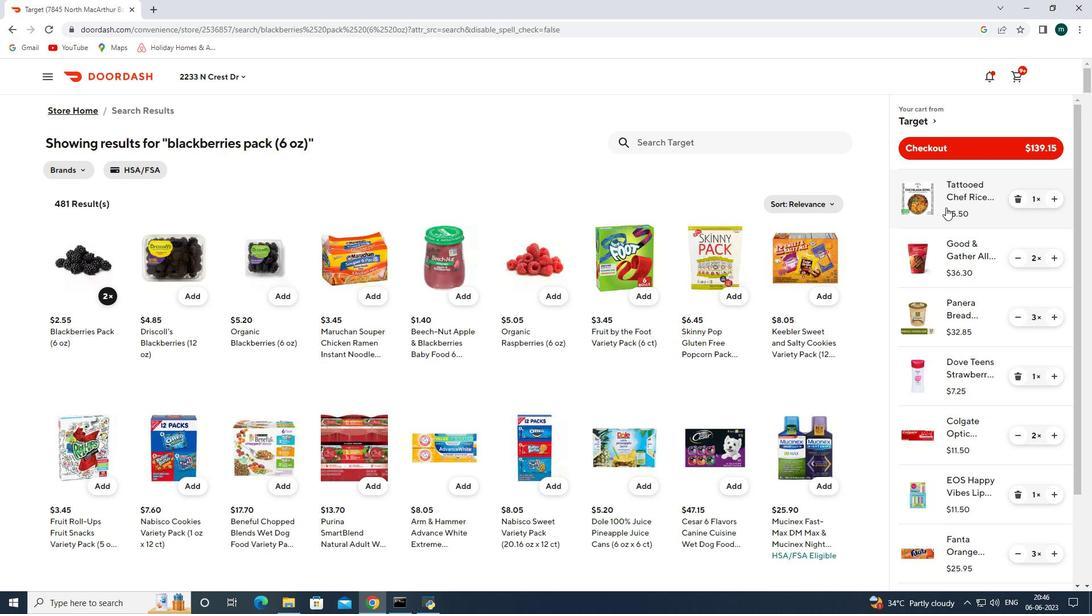 
Action: Mouse scrolled (945, 208) with delta (0, 0)
Screenshot: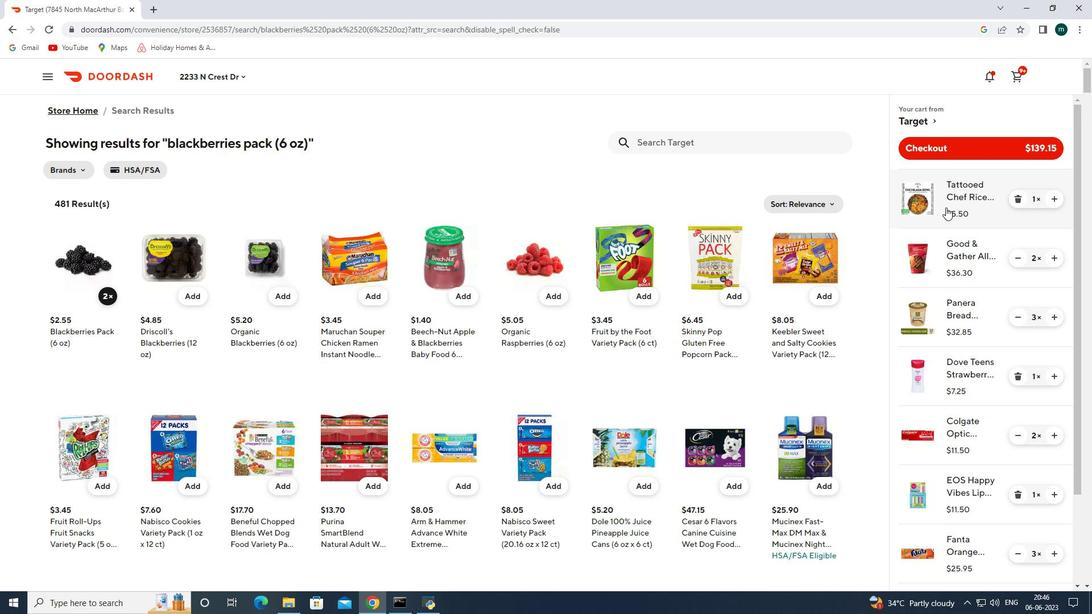 
Action: Mouse scrolled (945, 208) with delta (0, 0)
Screenshot: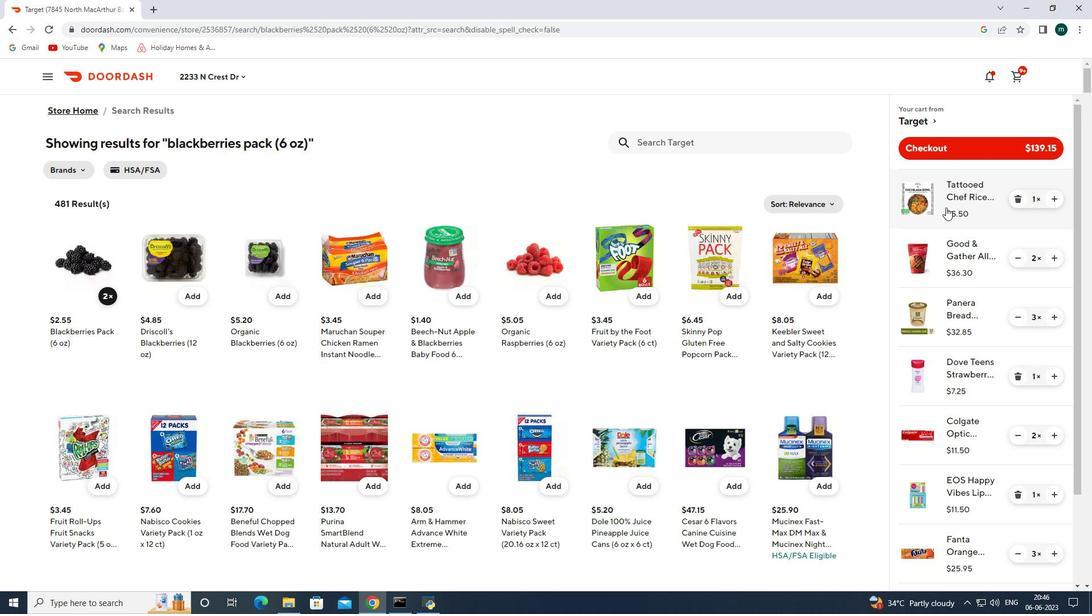 
Action: Mouse scrolled (945, 208) with delta (0, 0)
Screenshot: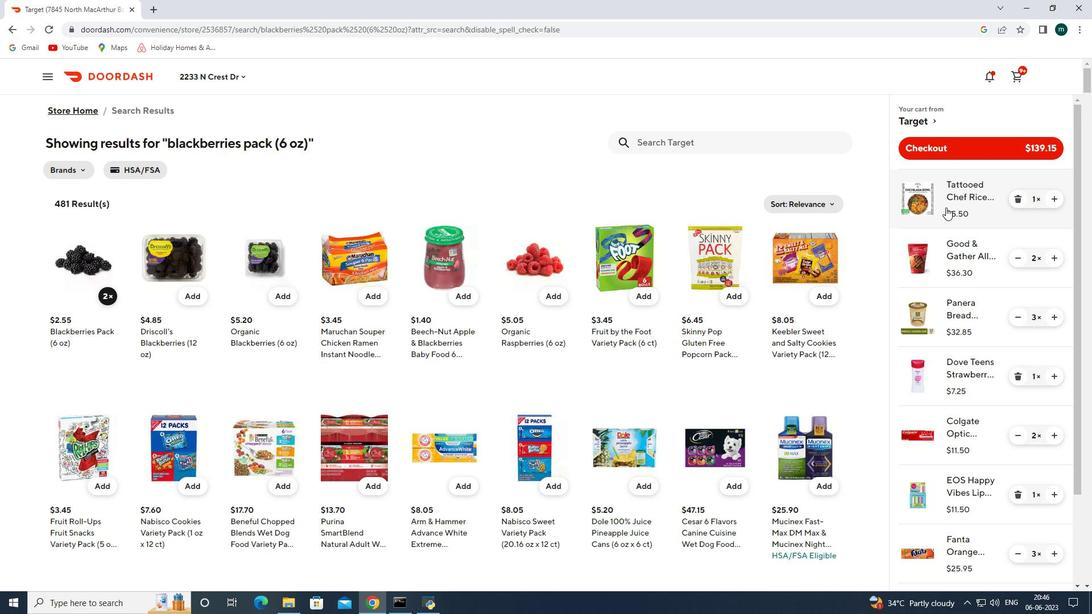 
Action: Mouse scrolled (945, 208) with delta (0, 0)
Screenshot: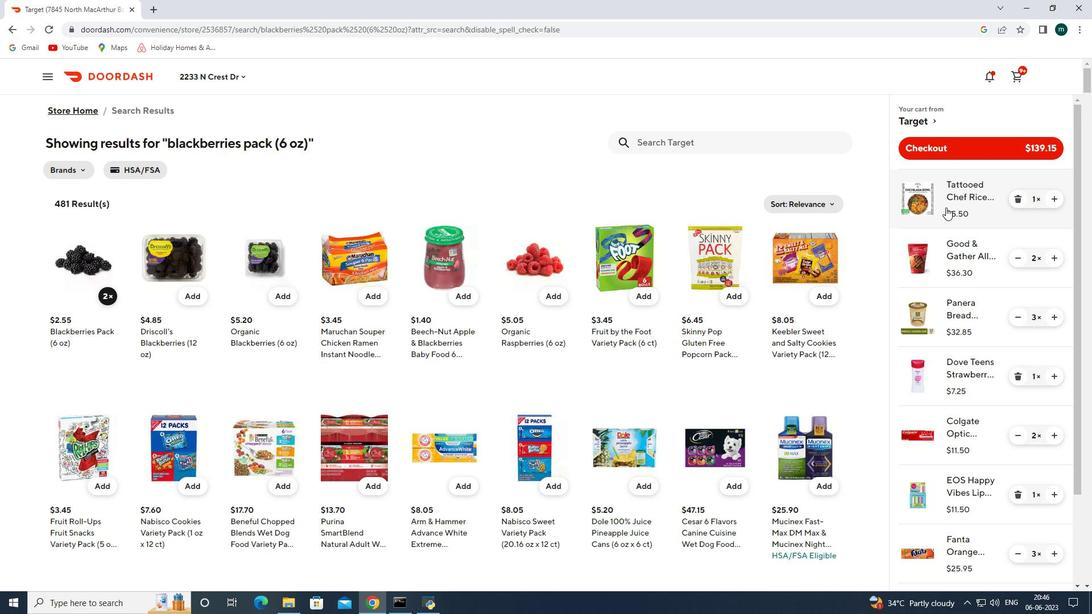 
Action: Mouse scrolled (945, 208) with delta (0, 0)
Screenshot: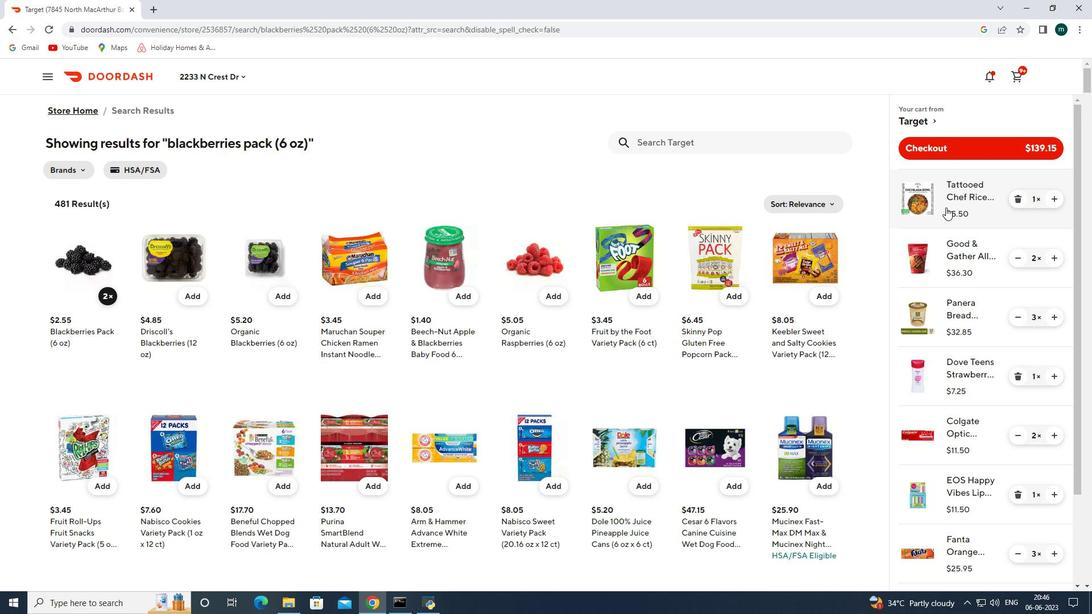 
Action: Mouse moved to (936, 148)
Screenshot: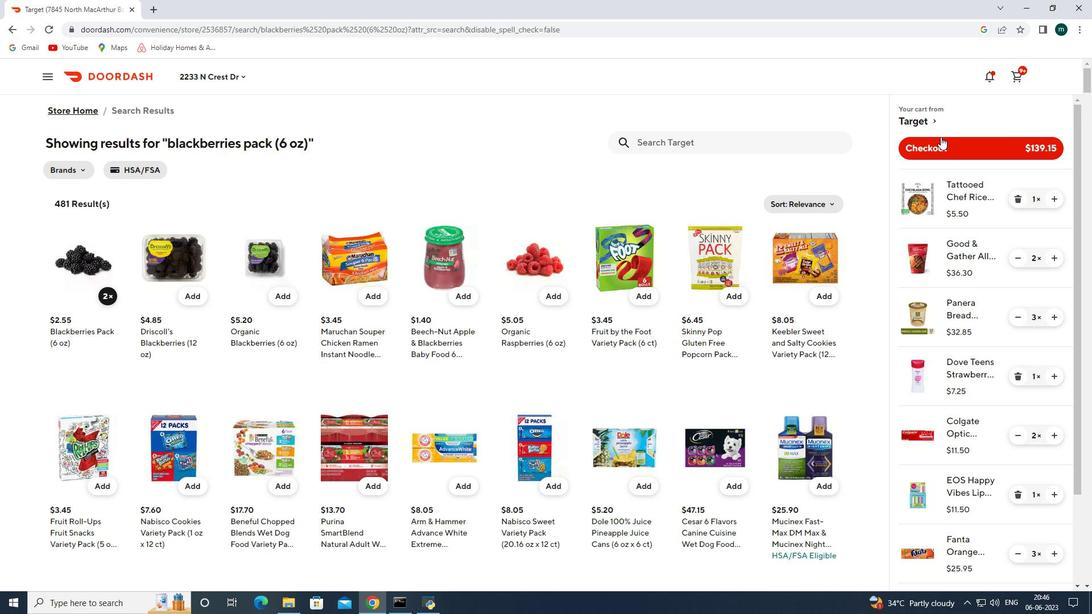 
Action: Mouse pressed left at (936, 148)
Screenshot: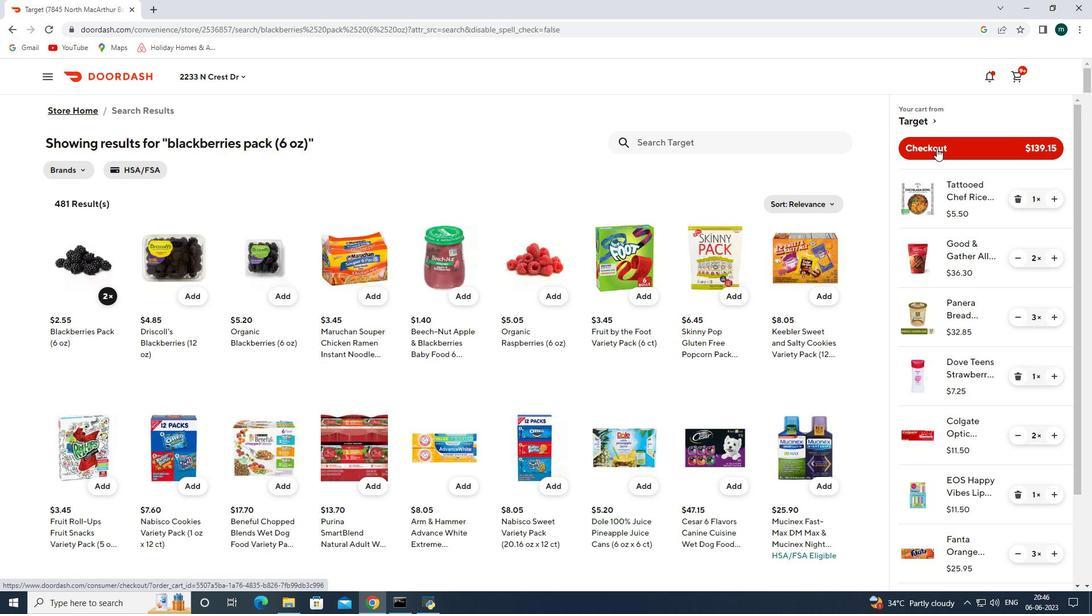 
